 Task: Create an elegant business letterhead in modern geometric style.
Action: Mouse pressed left at (390, 81)
Screenshot: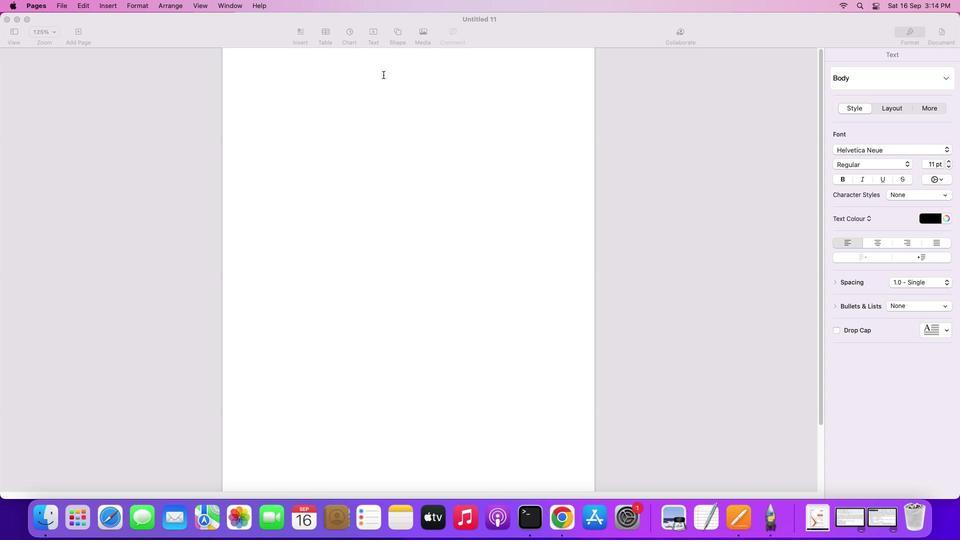 
Action: Mouse moved to (402, 40)
Screenshot: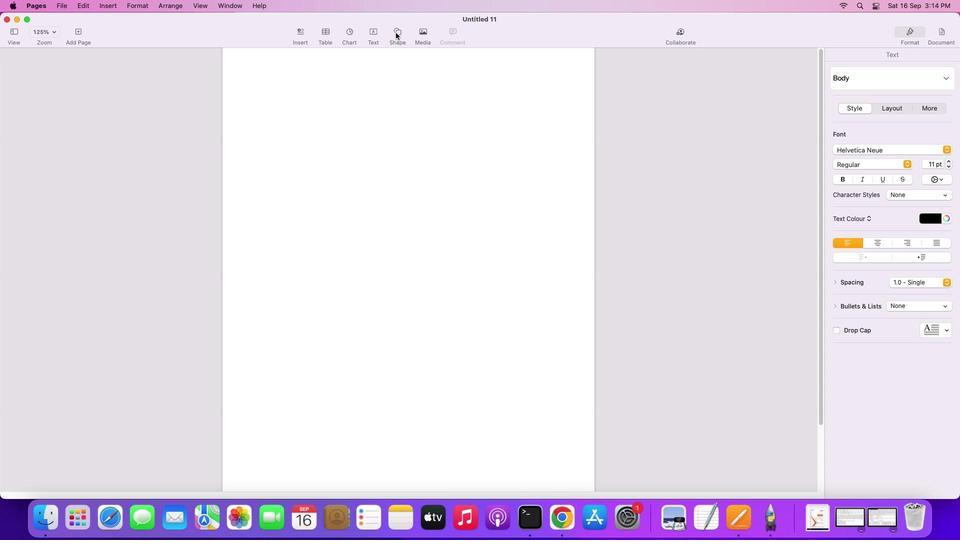 
Action: Mouse pressed left at (402, 40)
Screenshot: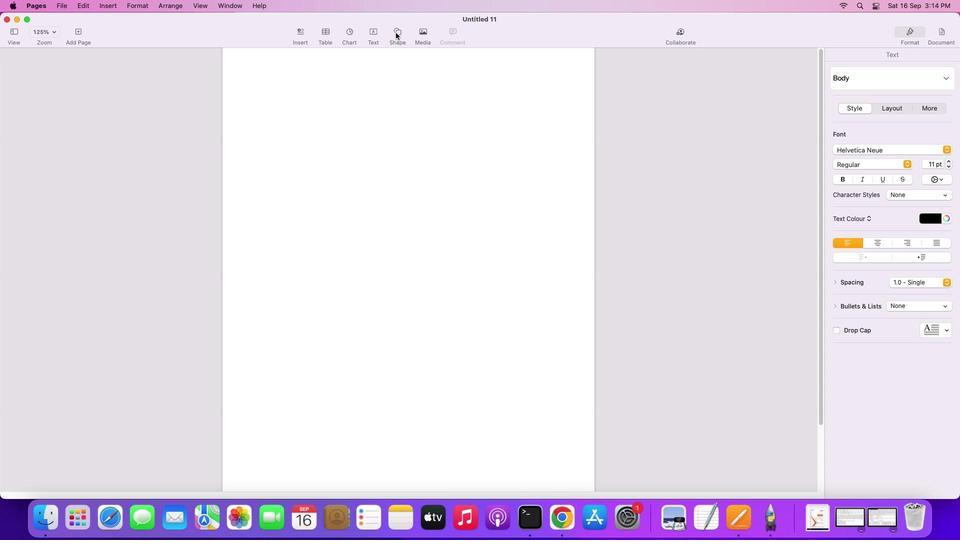 
Action: Mouse moved to (397, 115)
Screenshot: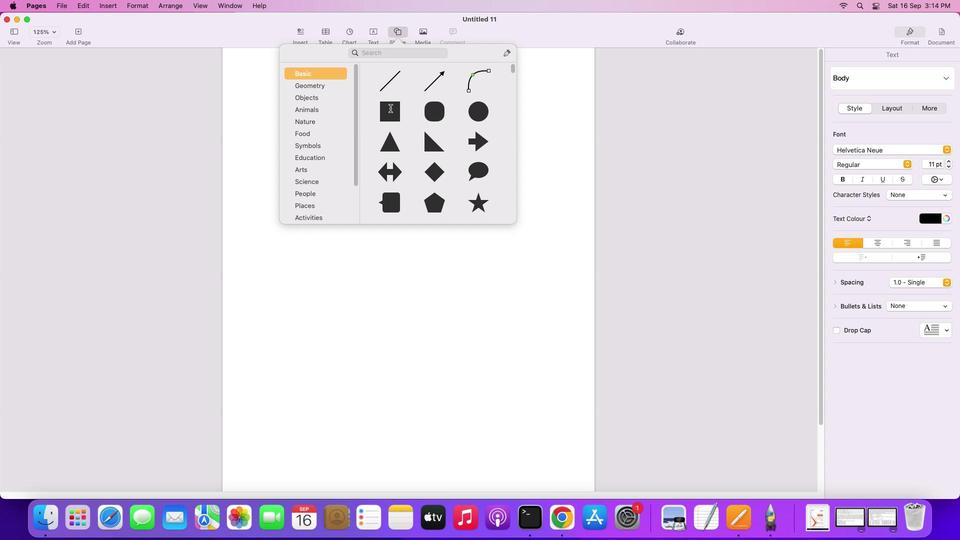 
Action: Mouse pressed left at (397, 115)
Screenshot: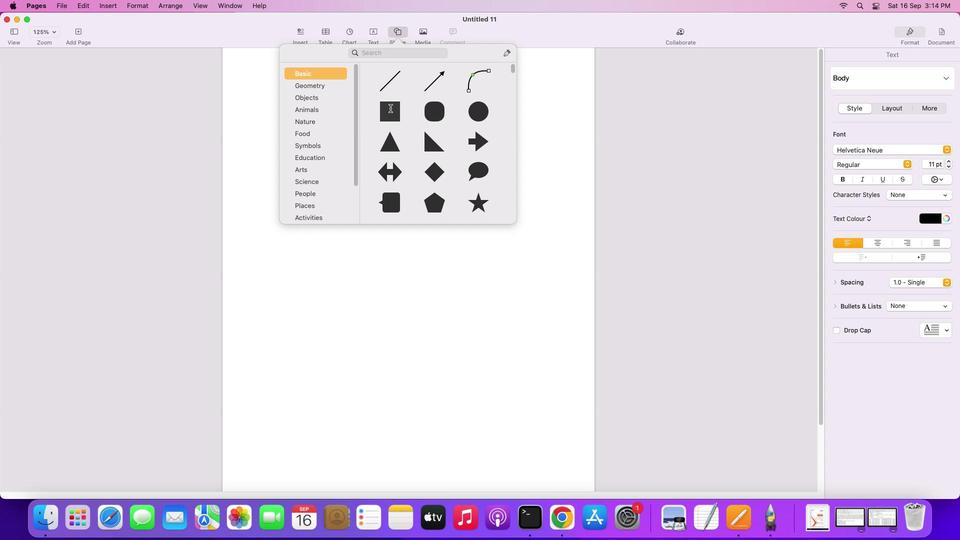 
Action: Mouse moved to (409, 132)
Screenshot: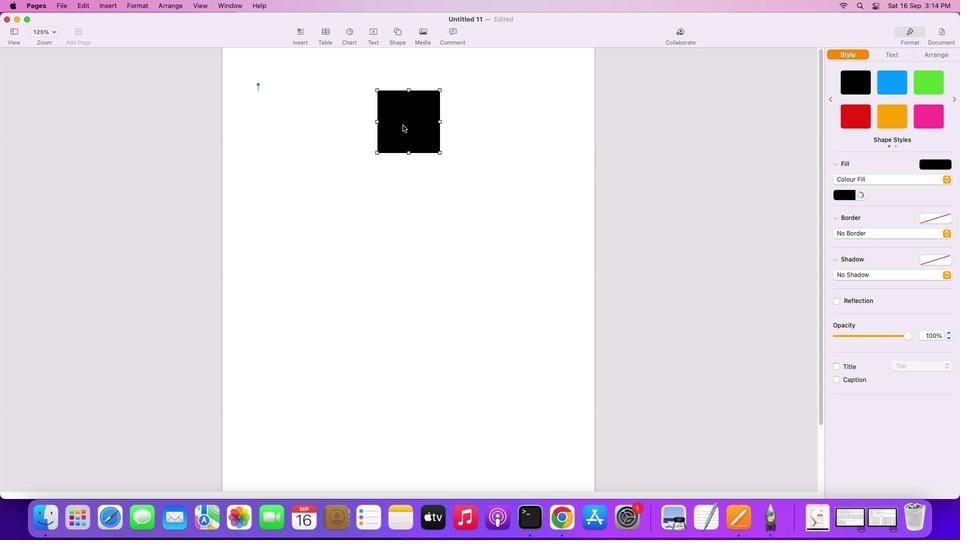 
Action: Mouse pressed left at (409, 132)
Screenshot: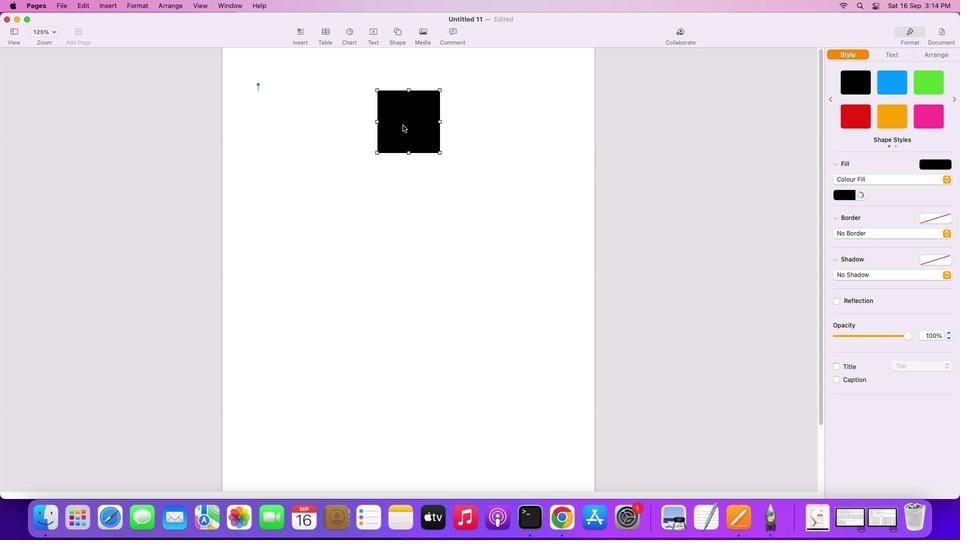 
Action: Mouse moved to (291, 86)
Screenshot: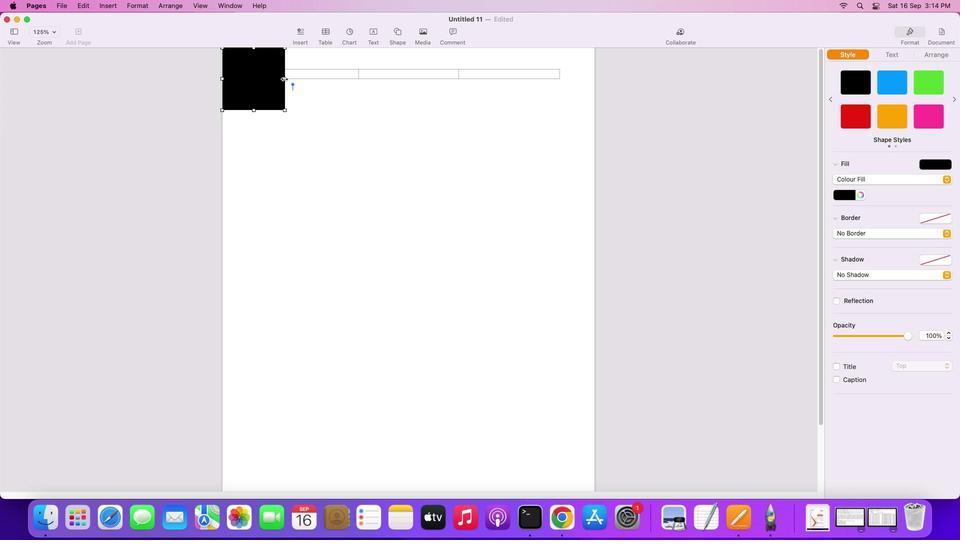 
Action: Mouse pressed left at (291, 86)
Screenshot: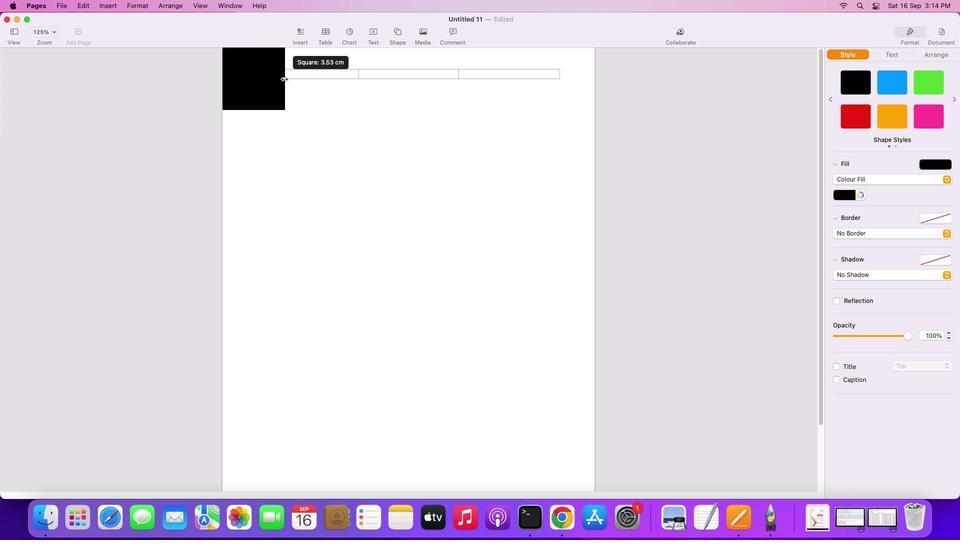 
Action: Mouse moved to (416, 115)
Screenshot: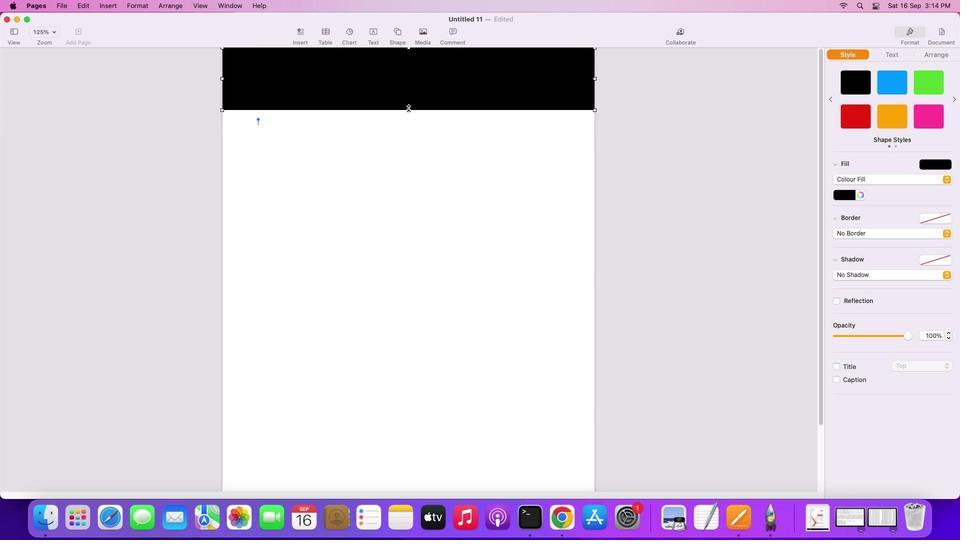 
Action: Mouse pressed left at (416, 115)
Screenshot: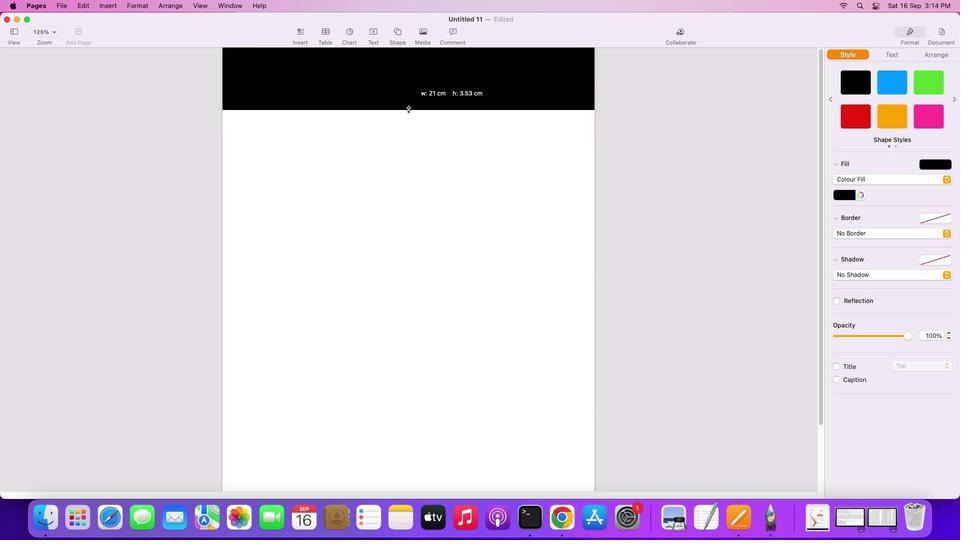 
Action: Mouse moved to (416, 191)
Screenshot: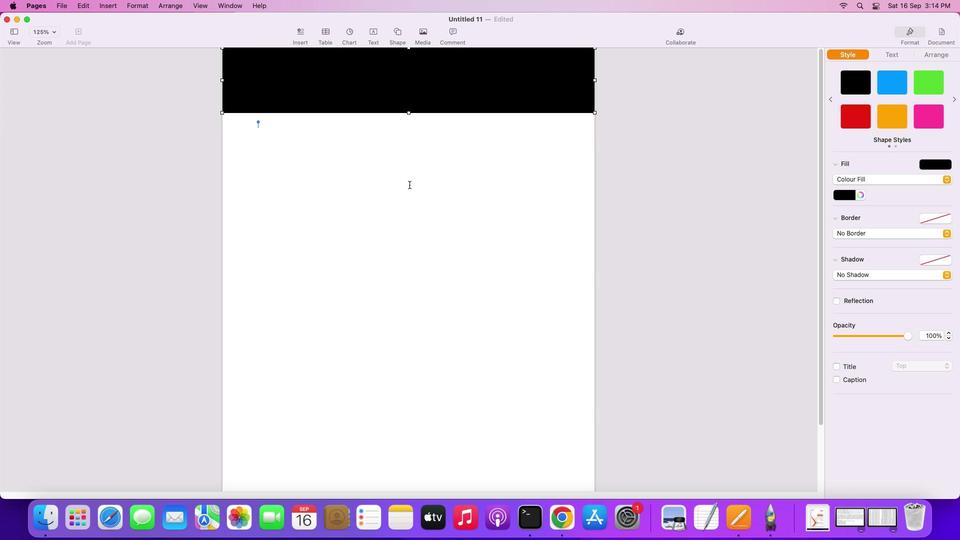 
Action: Mouse pressed left at (416, 191)
Screenshot: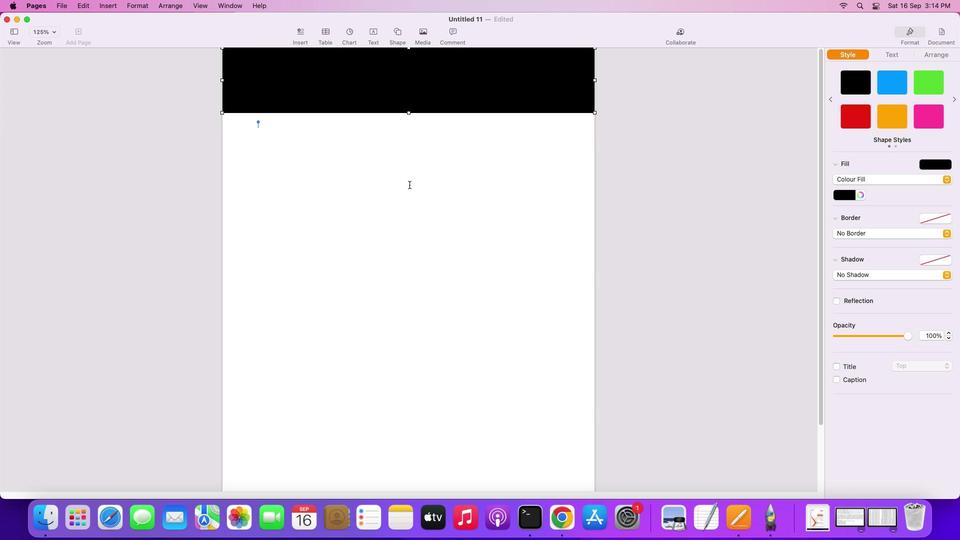 
Action: Mouse moved to (431, 90)
Screenshot: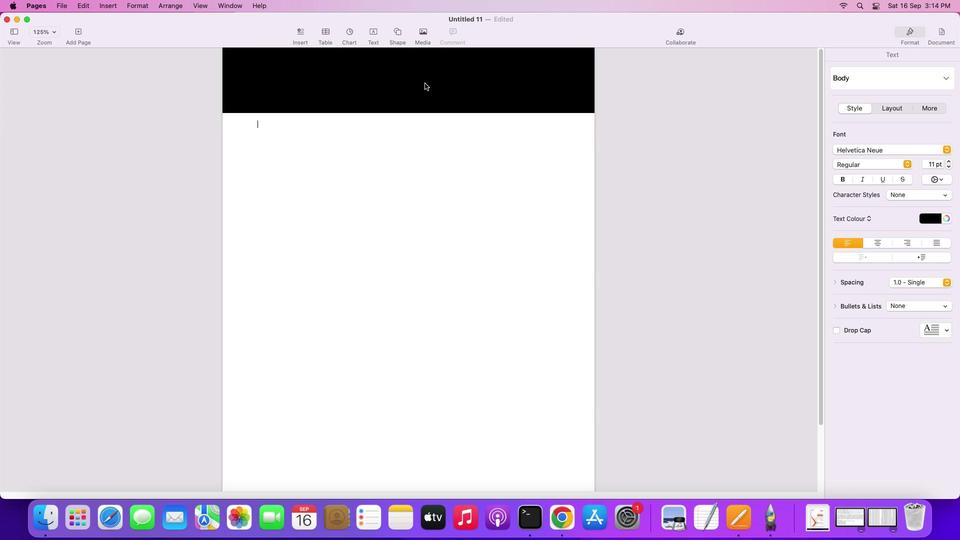 
Action: Mouse pressed left at (431, 90)
Screenshot: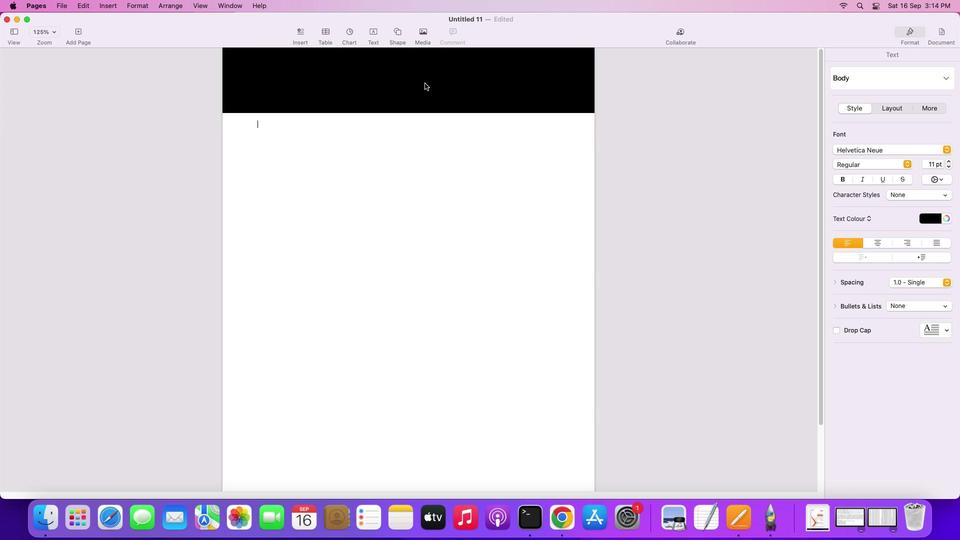 
Action: Key pressed Key.alt
Screenshot: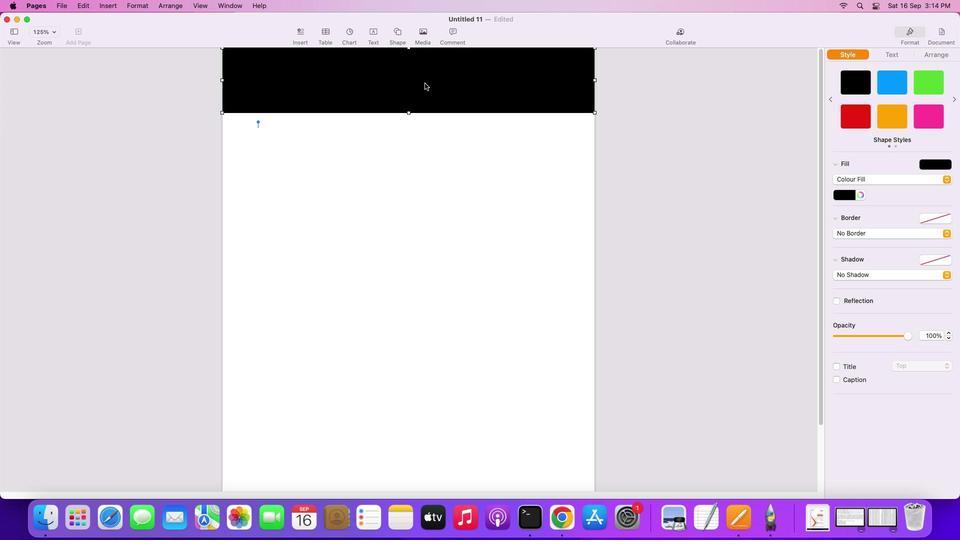 
Action: Mouse pressed left at (431, 90)
Screenshot: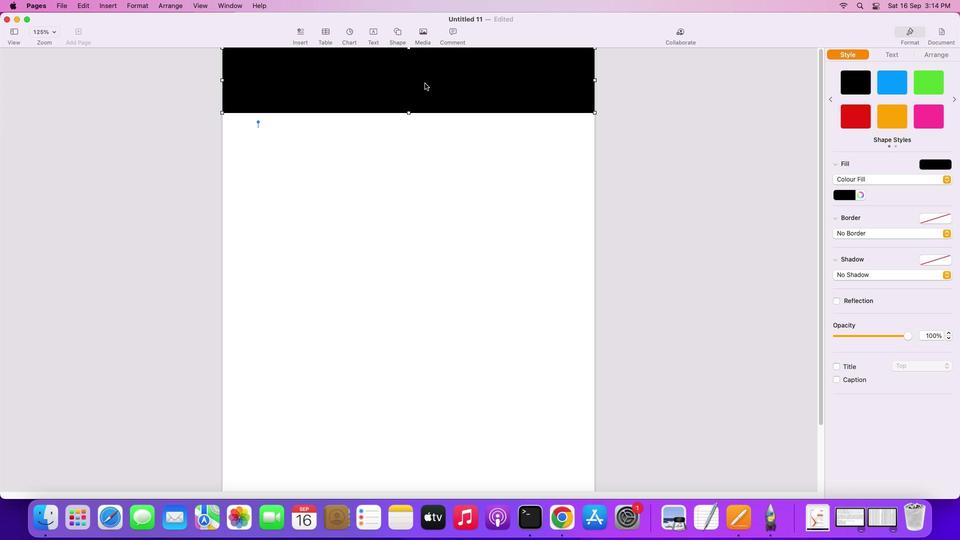 
Action: Mouse moved to (430, 418)
Screenshot: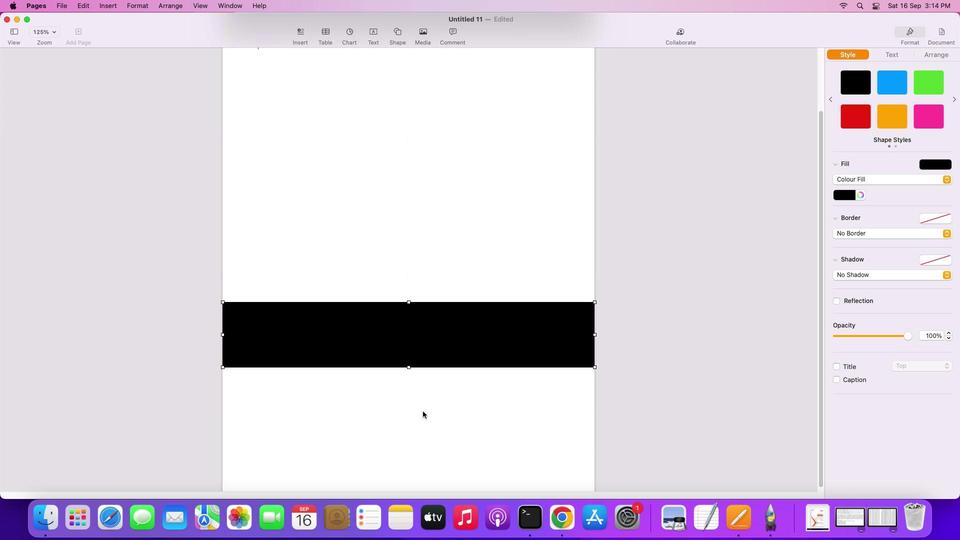 
Action: Mouse scrolled (430, 418) with delta (7, 6)
Screenshot: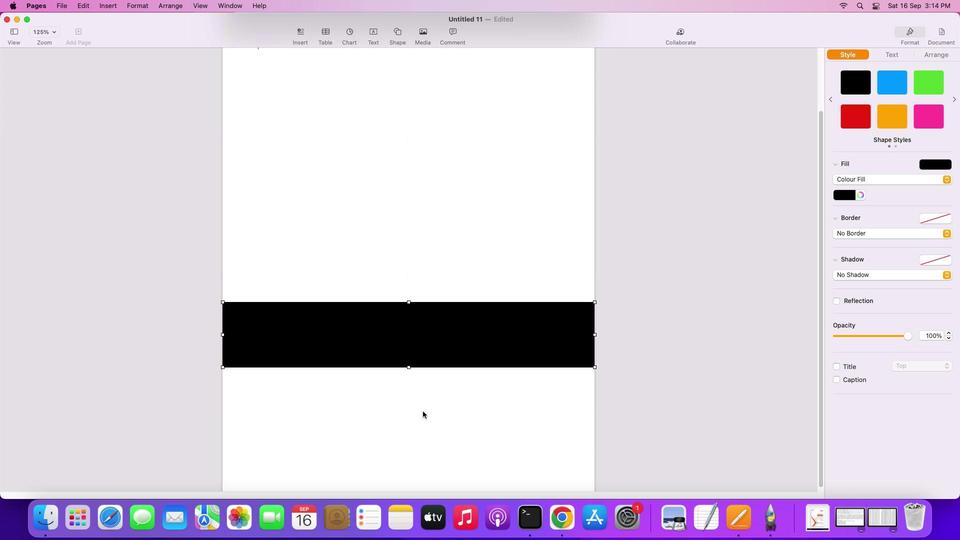 
Action: Mouse moved to (430, 418)
Screenshot: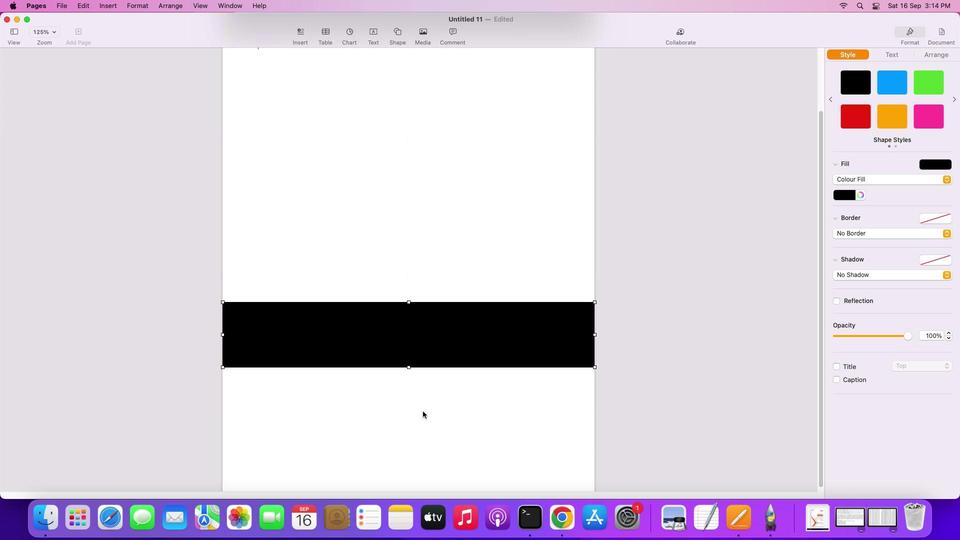 
Action: Mouse scrolled (430, 418) with delta (7, 6)
Screenshot: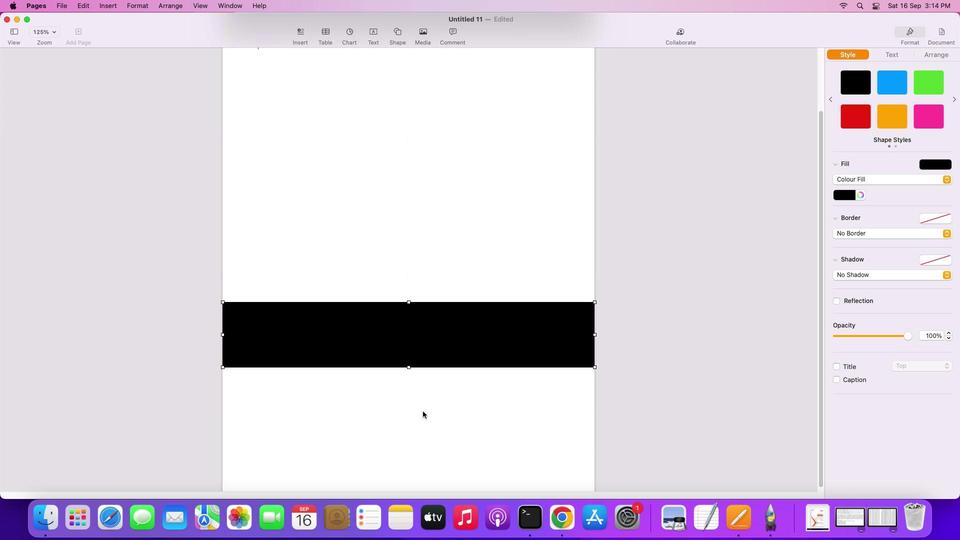 
Action: Mouse scrolled (430, 418) with delta (7, 5)
Screenshot: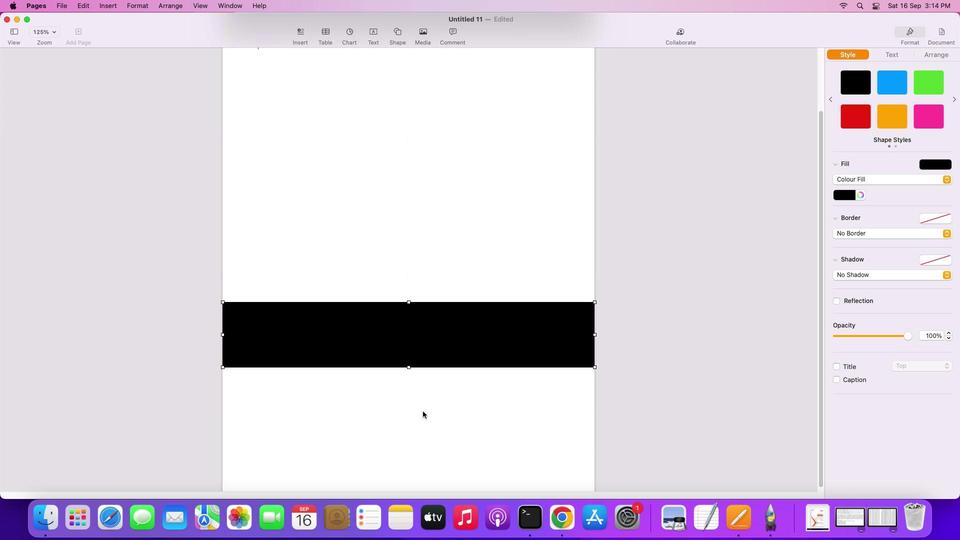 
Action: Mouse scrolled (430, 418) with delta (7, 4)
Screenshot: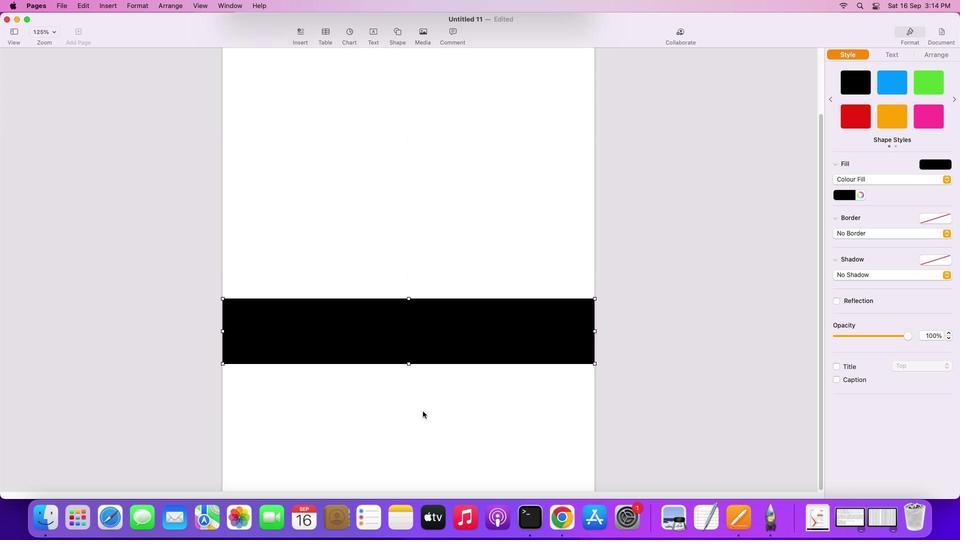 
Action: Mouse scrolled (430, 418) with delta (7, 4)
Screenshot: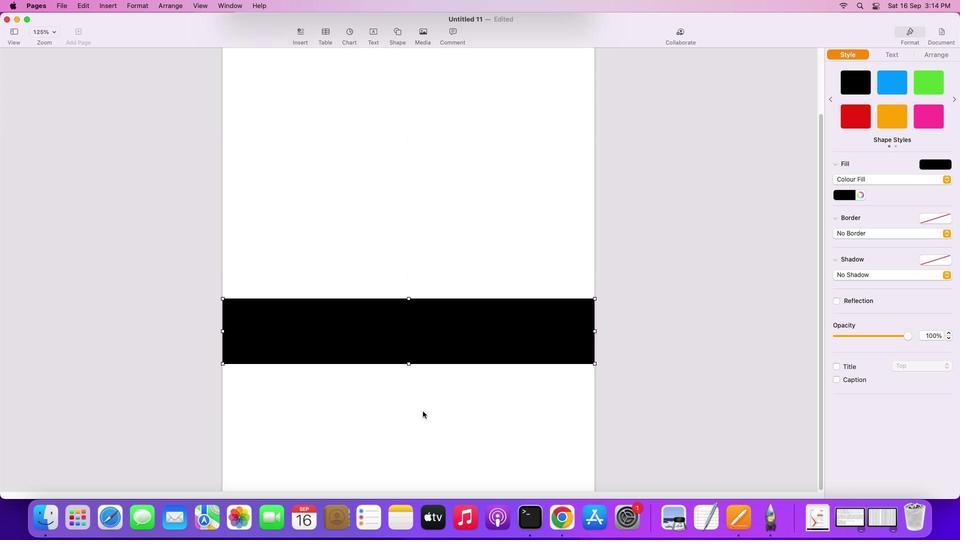 
Action: Mouse scrolled (430, 418) with delta (7, 3)
Screenshot: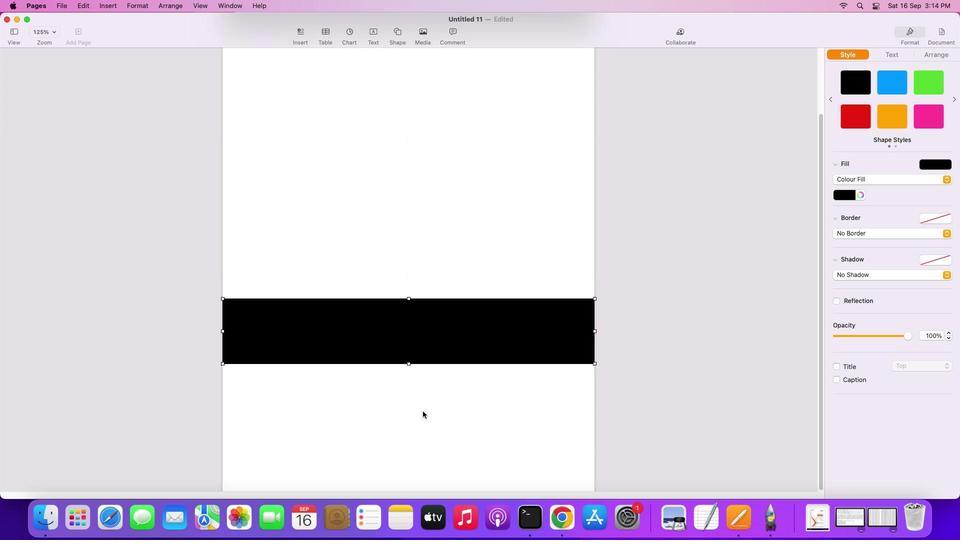 
Action: Mouse scrolled (430, 418) with delta (7, 3)
Screenshot: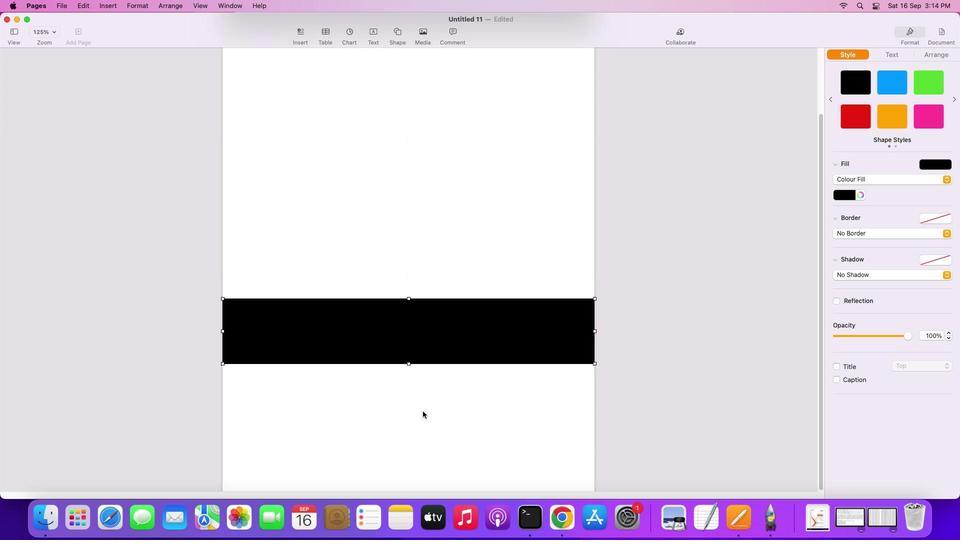 
Action: Mouse moved to (430, 418)
Screenshot: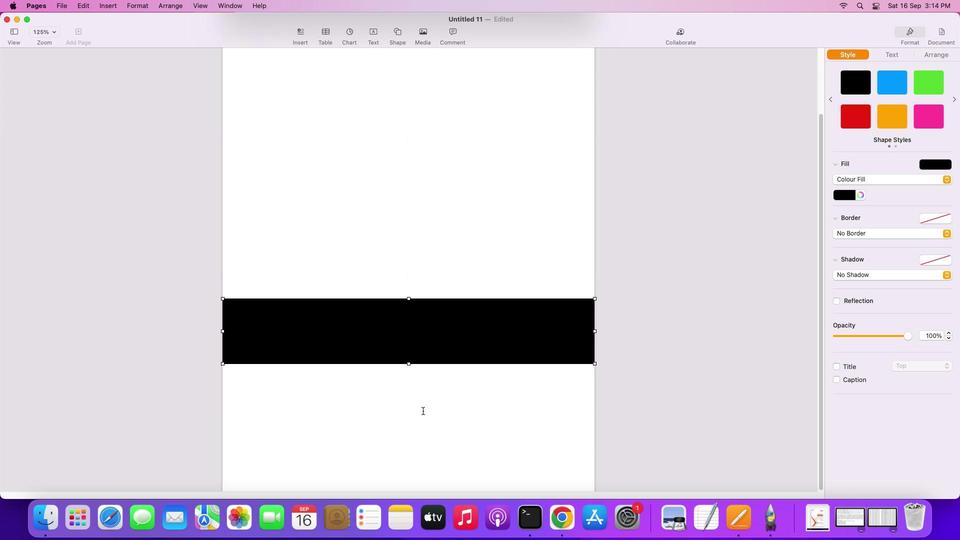 
Action: Mouse scrolled (430, 418) with delta (7, 6)
Screenshot: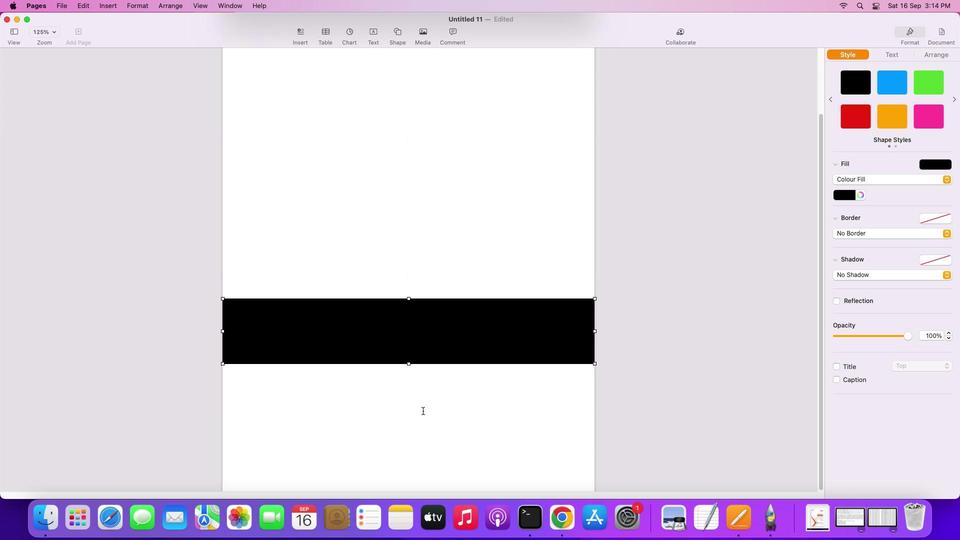 
Action: Mouse scrolled (430, 418) with delta (7, 6)
Screenshot: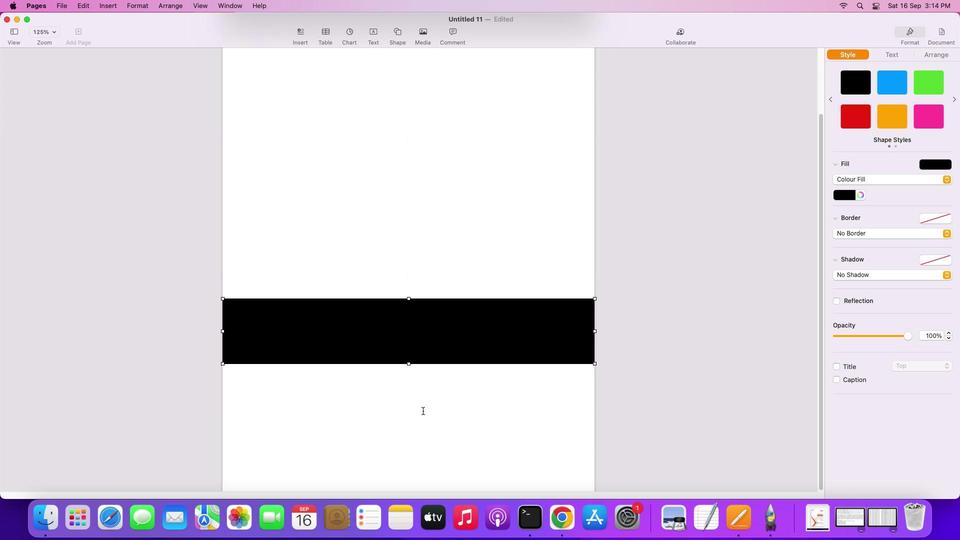 
Action: Mouse scrolled (430, 418) with delta (7, 5)
Screenshot: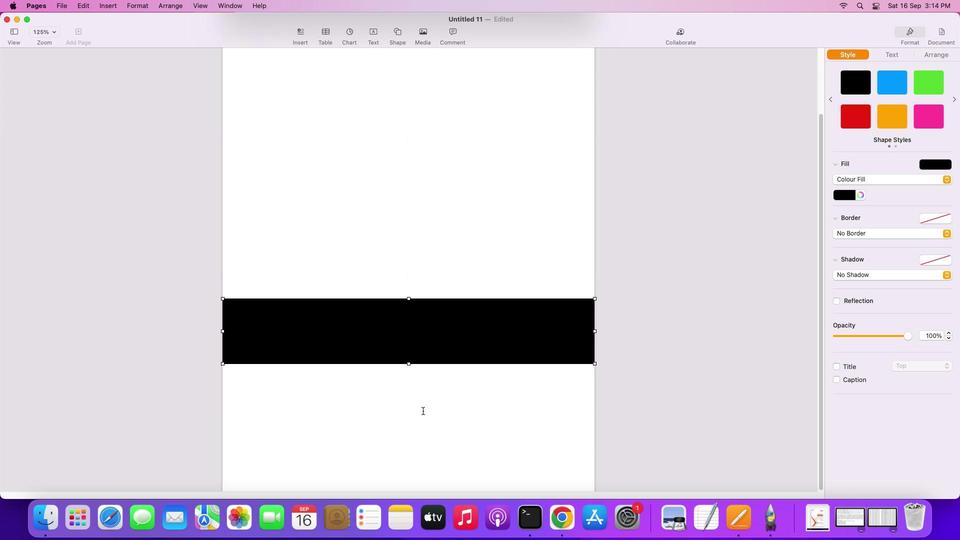 
Action: Mouse scrolled (430, 418) with delta (7, 4)
Screenshot: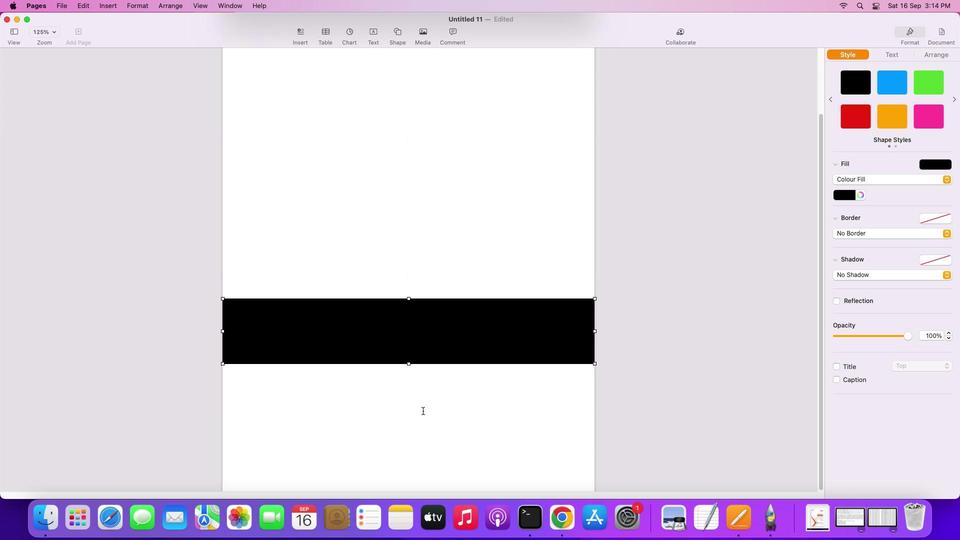 
Action: Mouse scrolled (430, 418) with delta (7, 4)
Screenshot: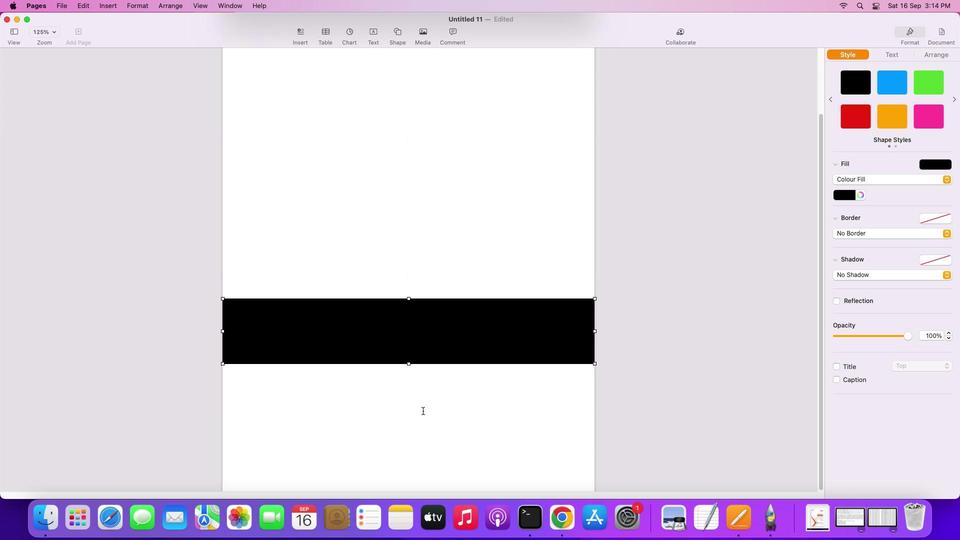 
Action: Mouse moved to (441, 345)
Screenshot: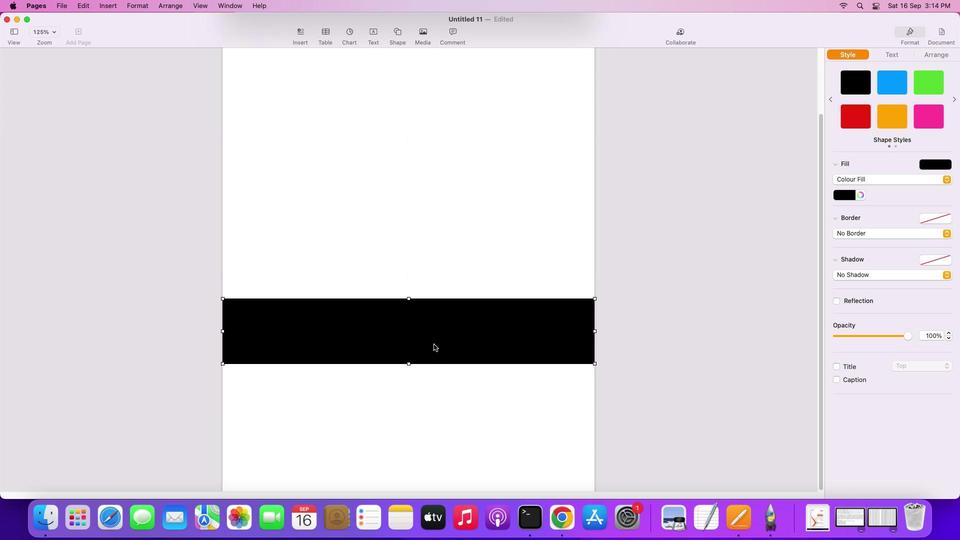 
Action: Mouse pressed left at (441, 345)
Screenshot: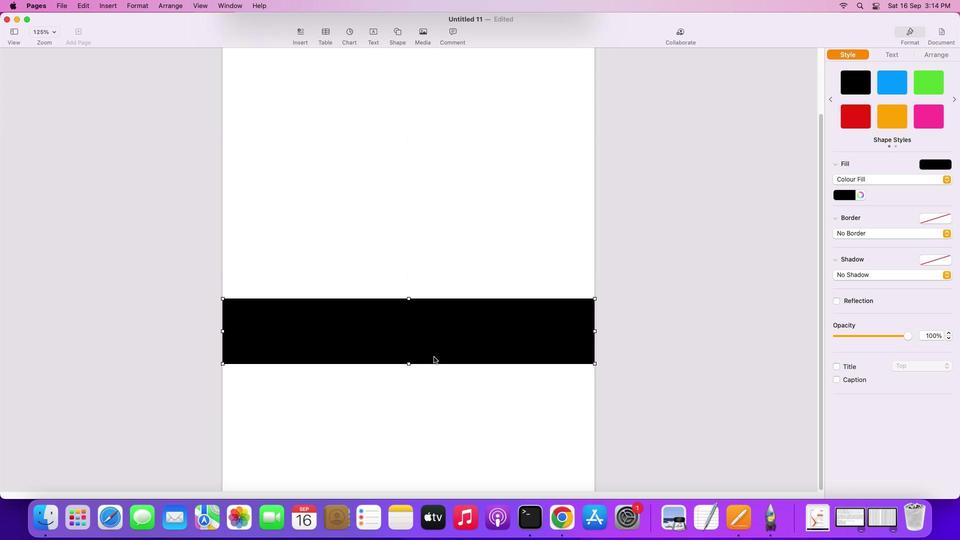 
Action: Mouse moved to (446, 364)
Screenshot: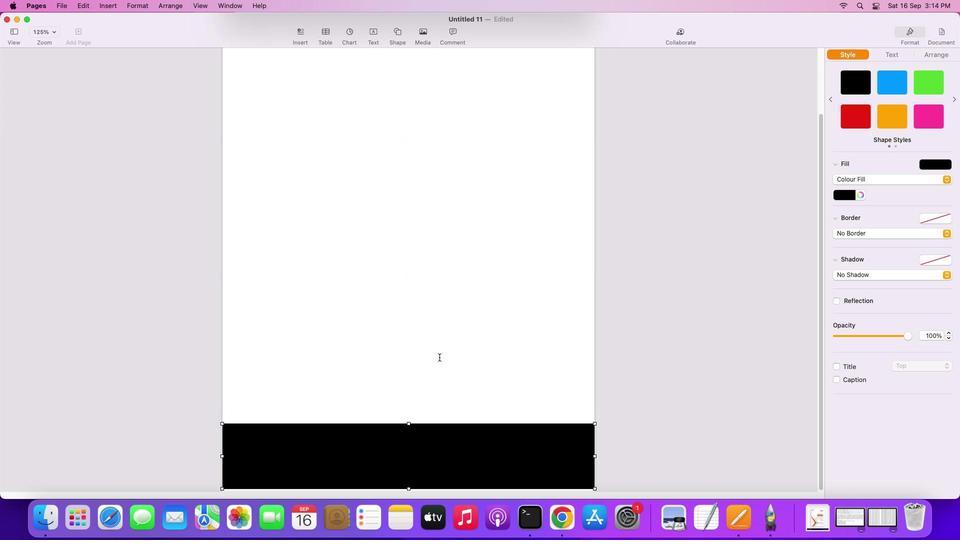 
Action: Mouse pressed left at (446, 364)
Screenshot: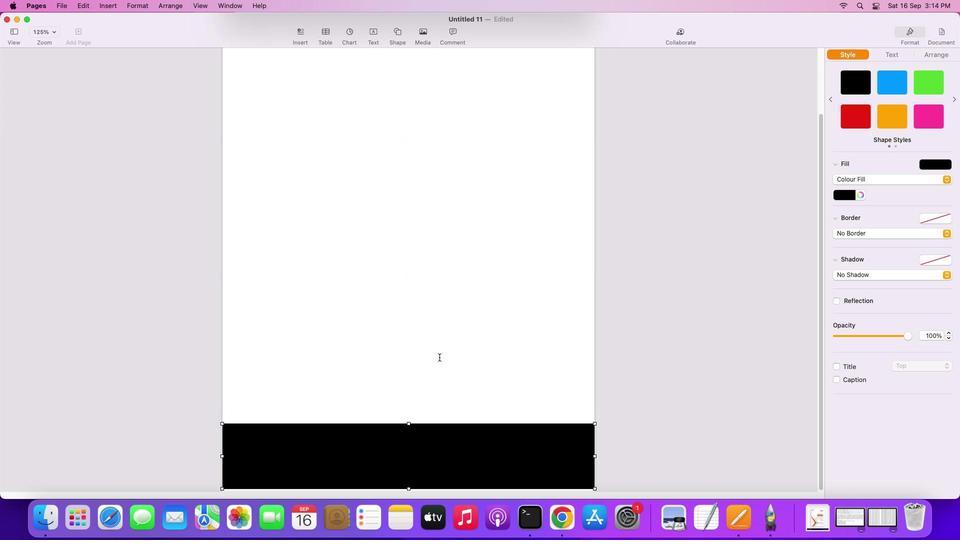 
Action: Mouse scrolled (446, 364) with delta (7, 6)
Screenshot: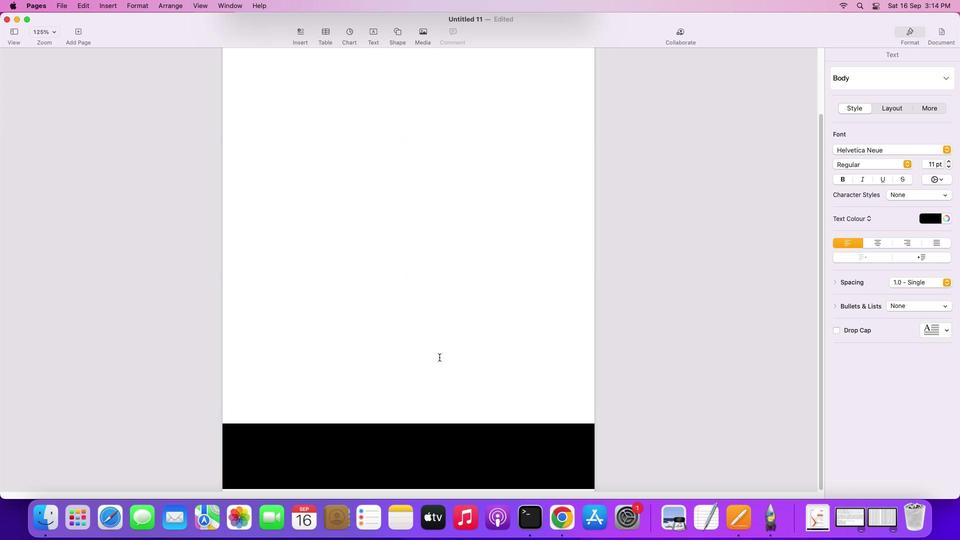 
Action: Mouse scrolled (446, 364) with delta (7, 6)
Screenshot: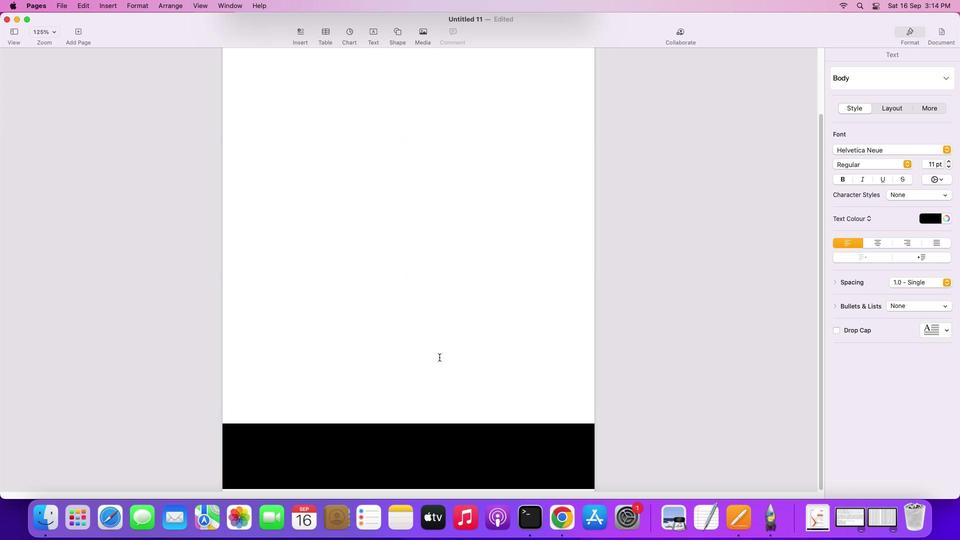 
Action: Mouse scrolled (446, 364) with delta (7, 6)
Screenshot: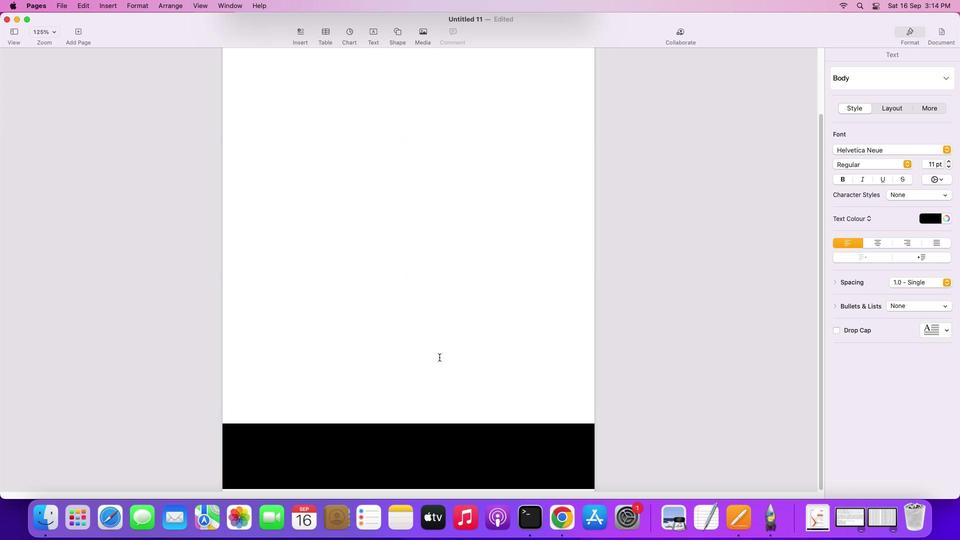 
Action: Mouse scrolled (446, 364) with delta (7, 5)
Screenshot: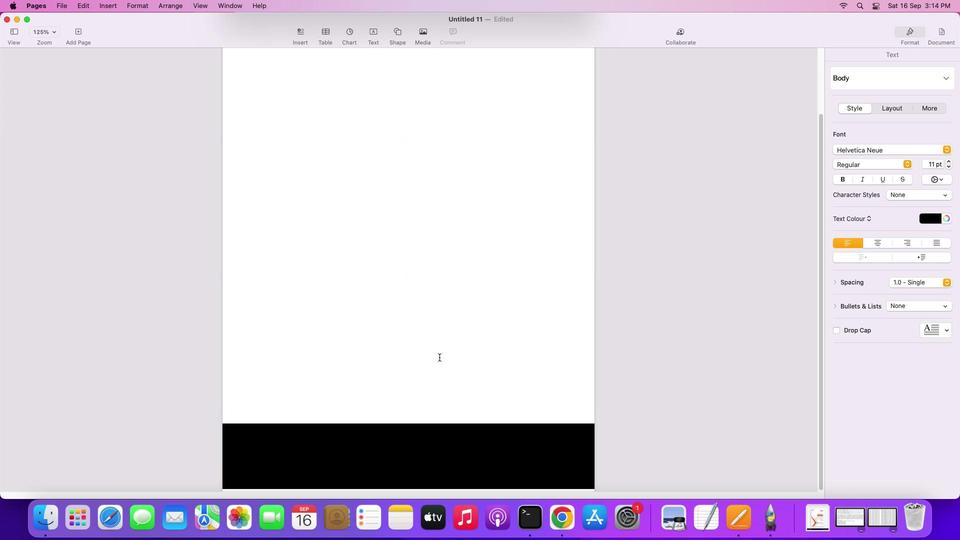 
Action: Mouse moved to (434, 347)
Screenshot: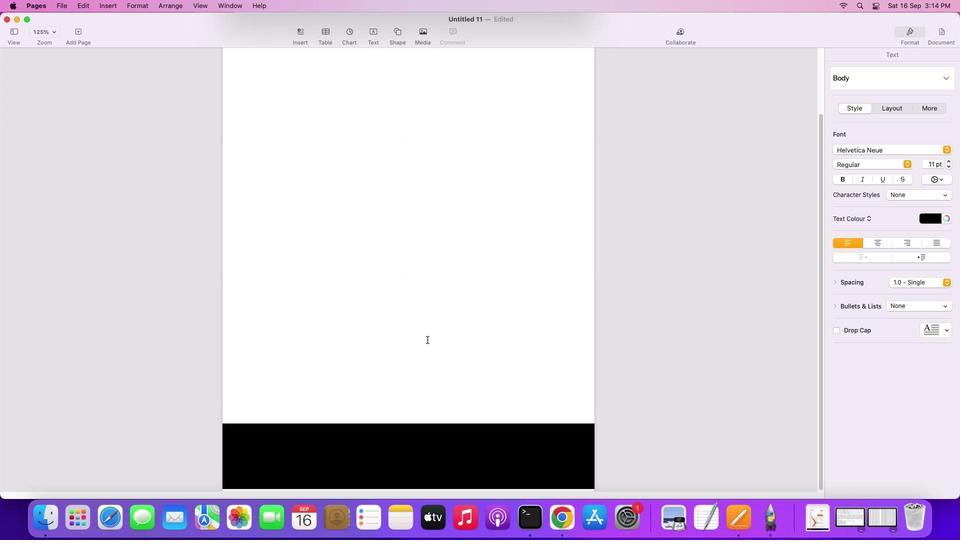 
Action: Mouse scrolled (434, 347) with delta (7, 7)
Screenshot: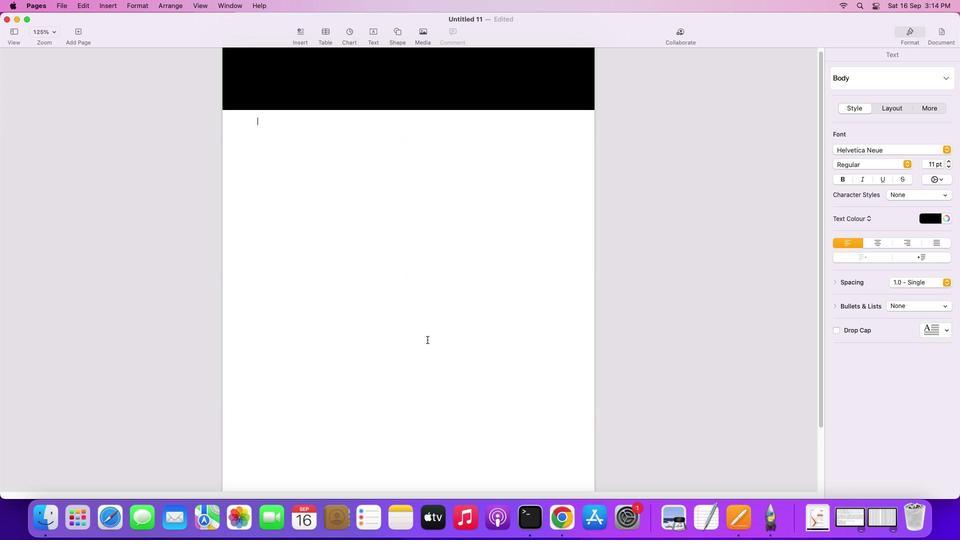
Action: Mouse scrolled (434, 347) with delta (7, 7)
Screenshot: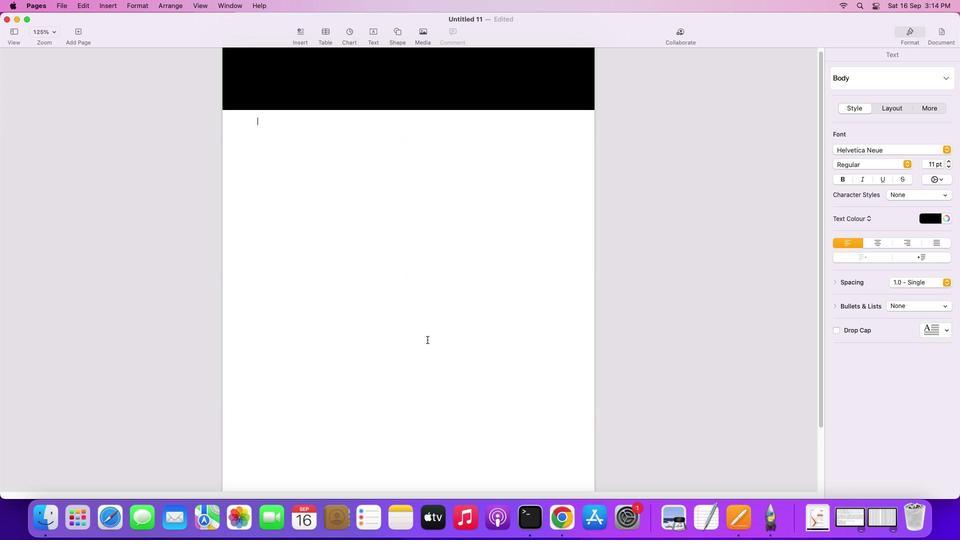 
Action: Mouse scrolled (434, 347) with delta (7, 9)
Screenshot: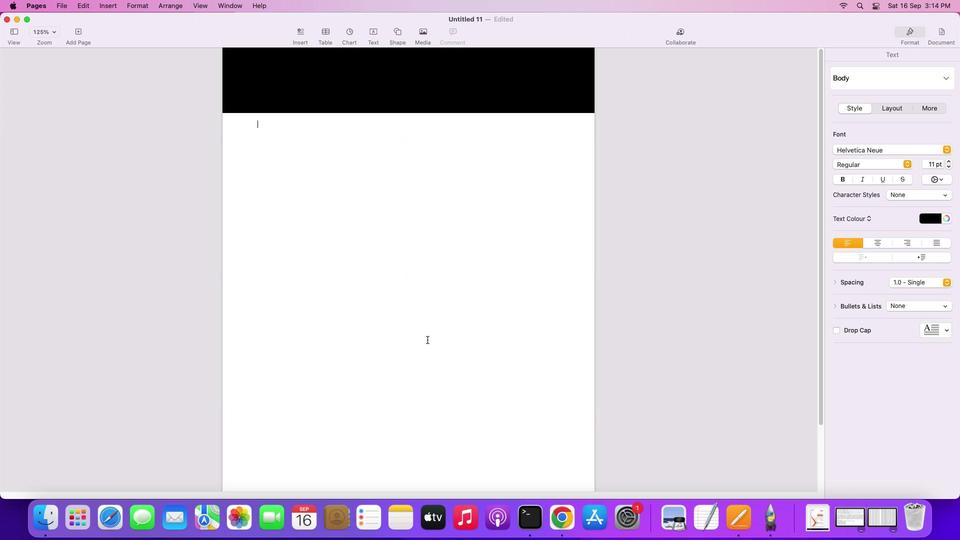 
Action: Mouse scrolled (434, 347) with delta (7, 9)
Screenshot: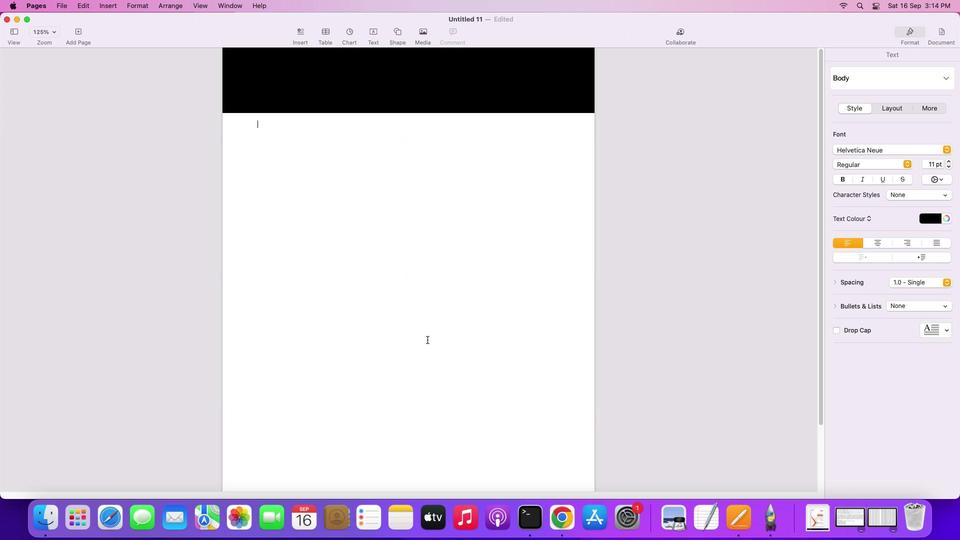 
Action: Mouse scrolled (434, 347) with delta (7, 10)
Screenshot: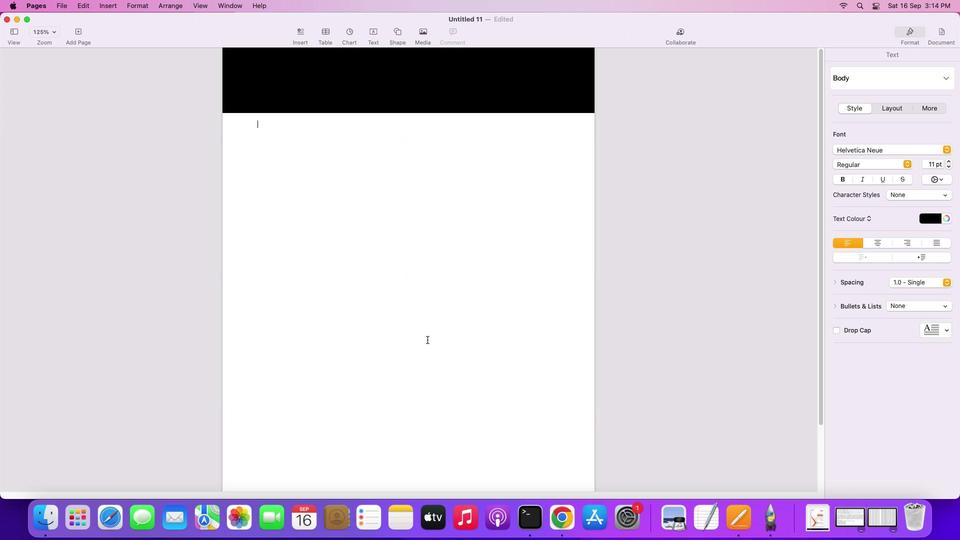 
Action: Mouse scrolled (434, 347) with delta (7, 10)
Screenshot: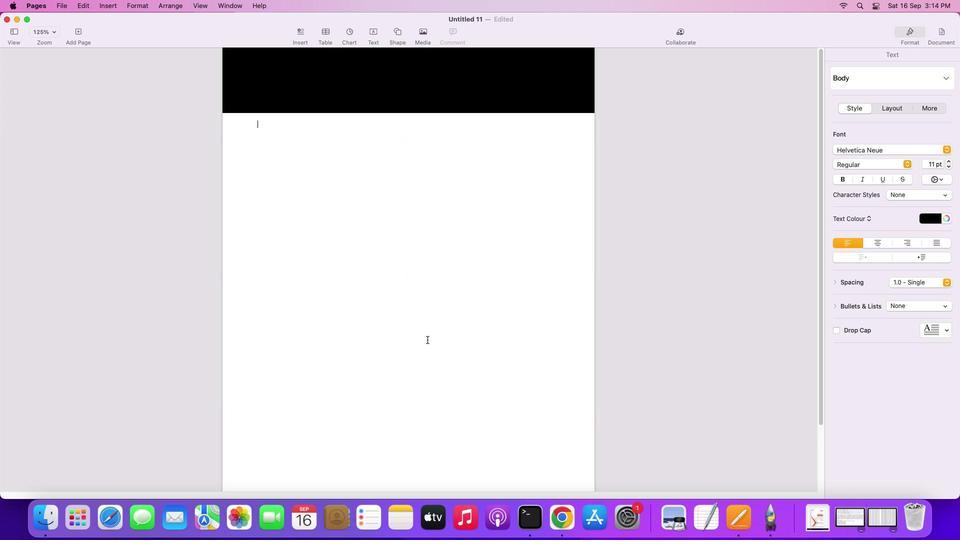 
Action: Mouse moved to (433, 346)
Screenshot: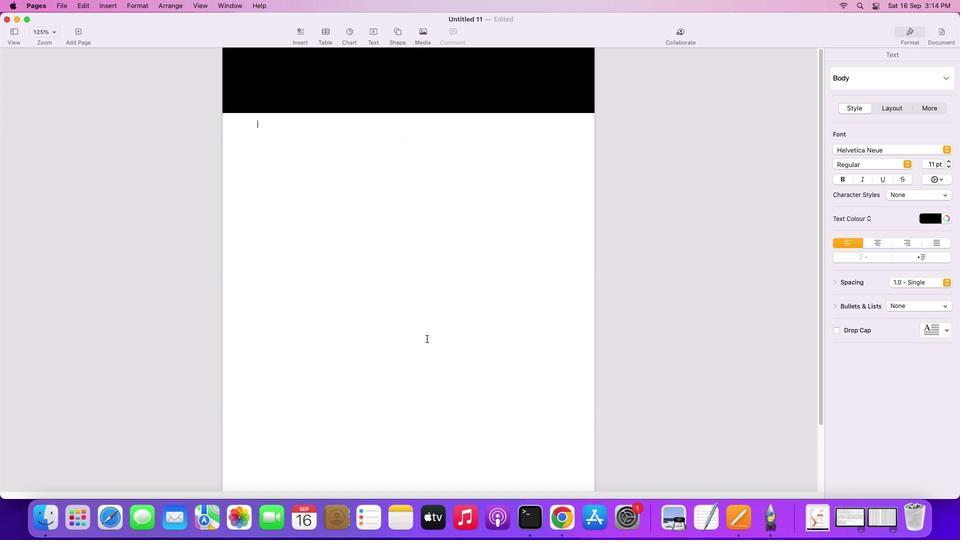
Action: Mouse scrolled (433, 346) with delta (7, 7)
Screenshot: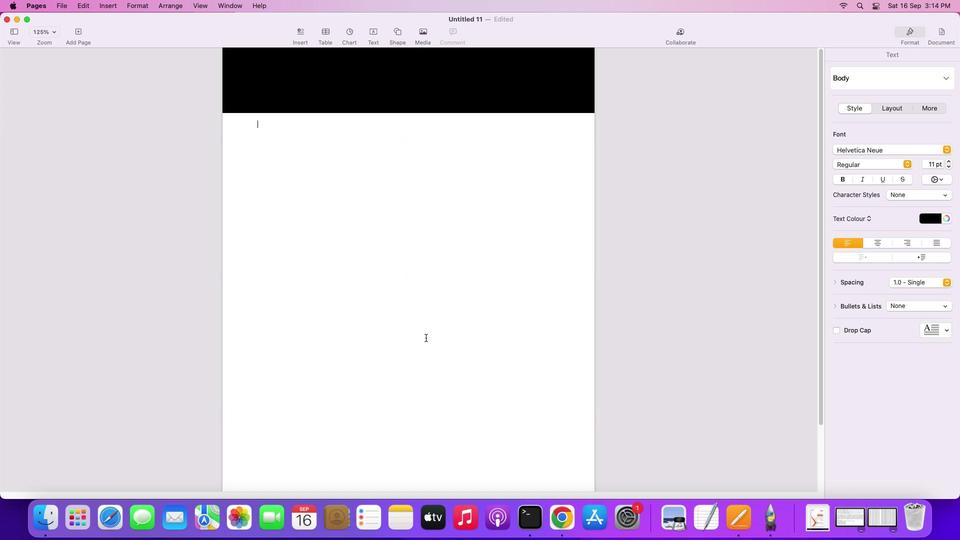 
Action: Mouse scrolled (433, 346) with delta (7, 7)
Screenshot: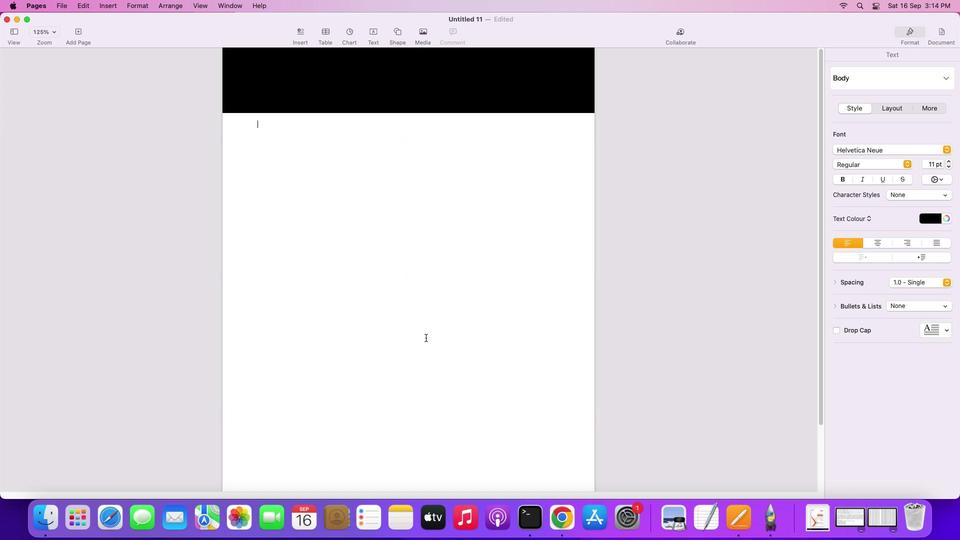 
Action: Mouse scrolled (433, 346) with delta (7, 9)
Screenshot: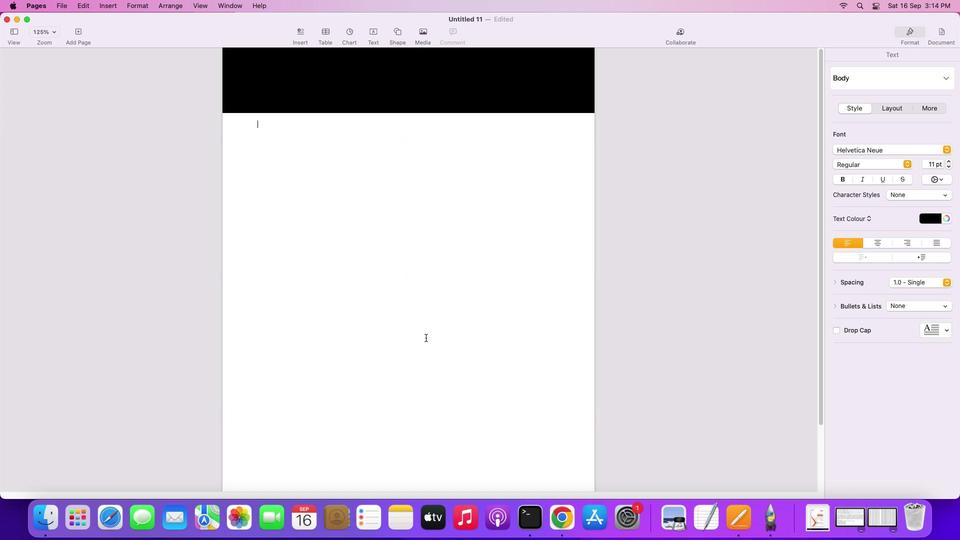 
Action: Mouse moved to (433, 346)
Screenshot: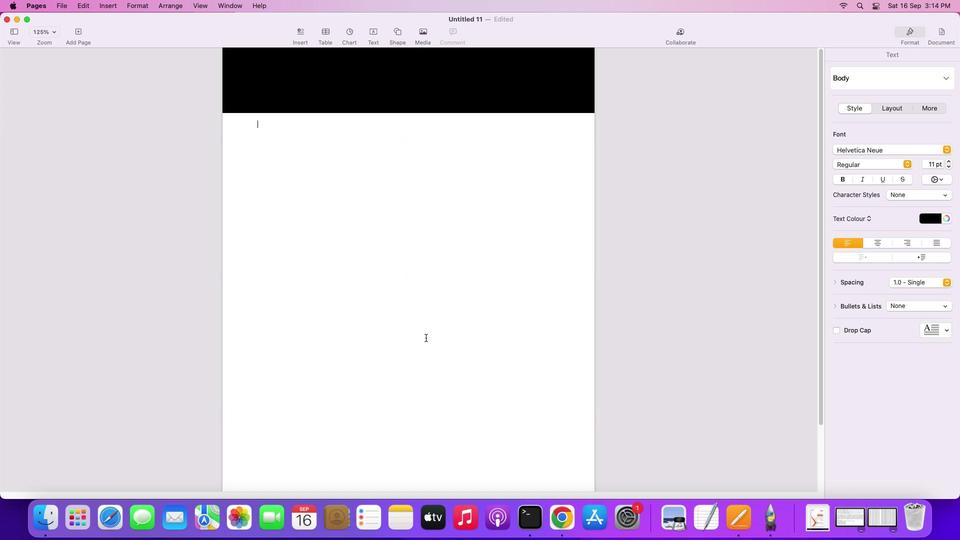 
Action: Mouse scrolled (433, 346) with delta (7, 9)
Screenshot: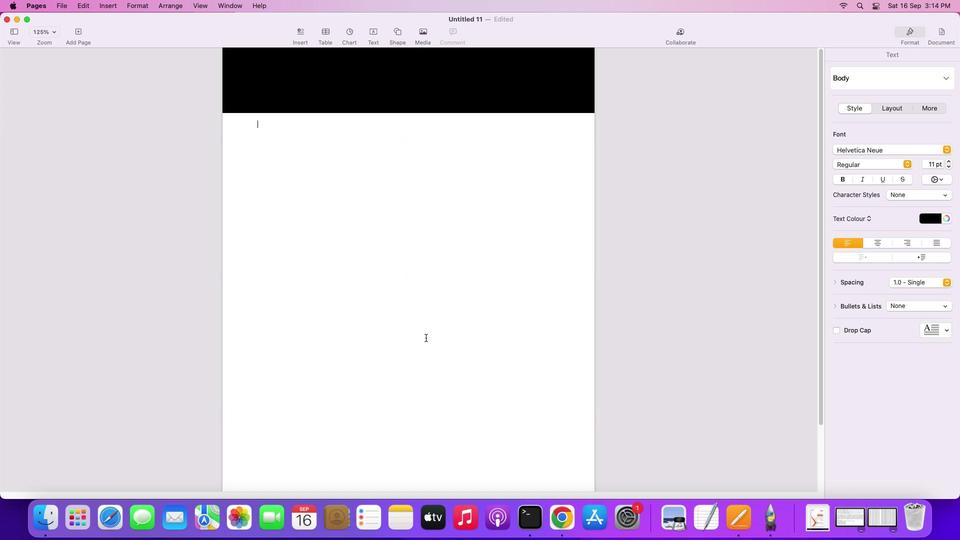 
Action: Mouse moved to (433, 345)
Screenshot: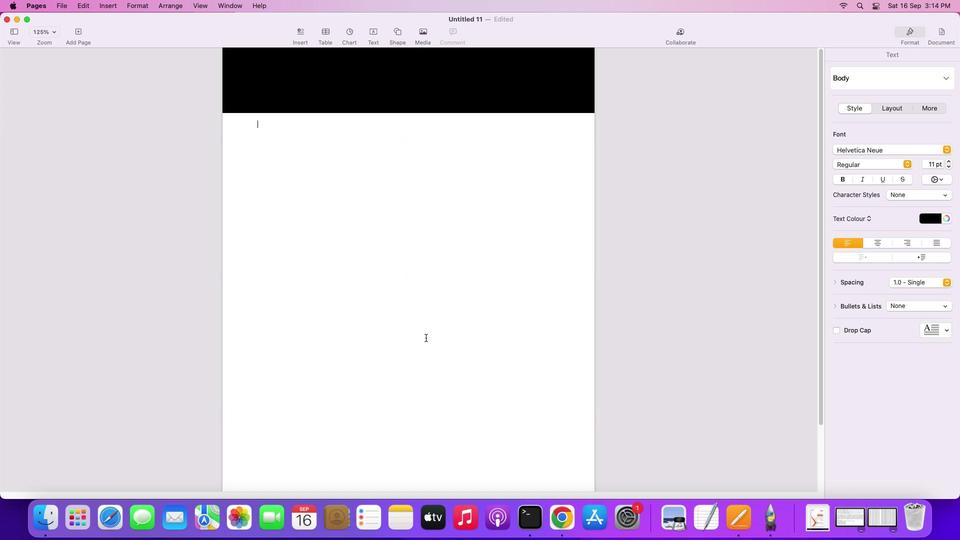 
Action: Mouse scrolled (433, 345) with delta (7, 10)
Screenshot: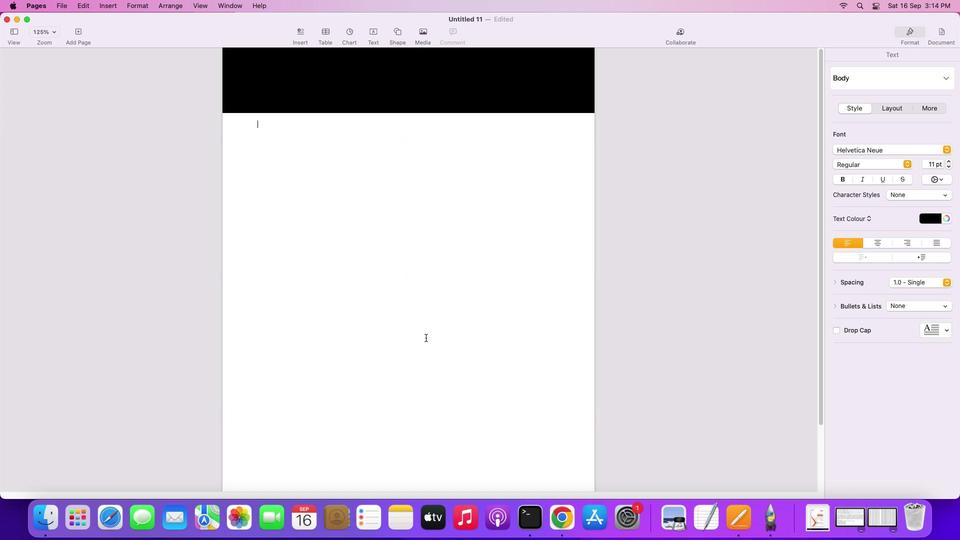 
Action: Mouse moved to (433, 345)
Screenshot: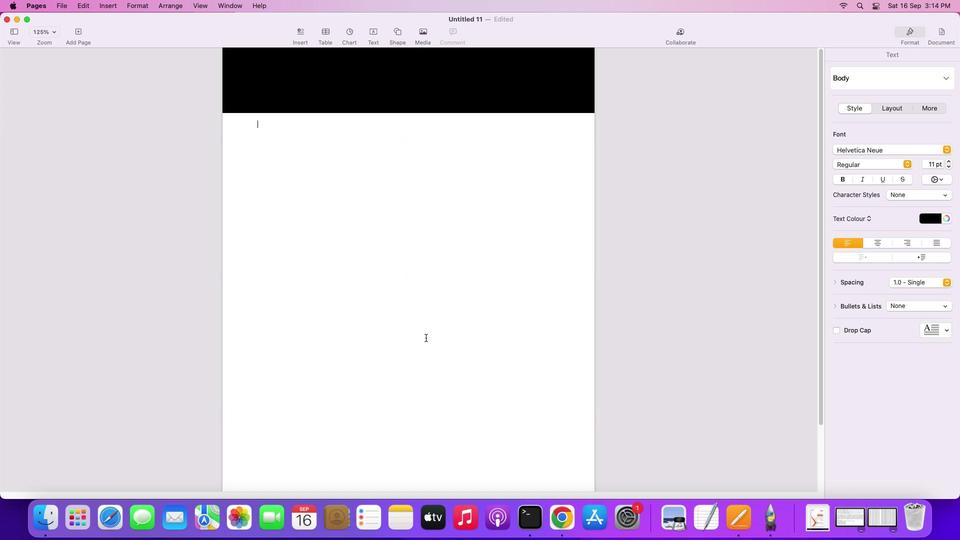 
Action: Mouse scrolled (433, 345) with delta (7, 10)
Screenshot: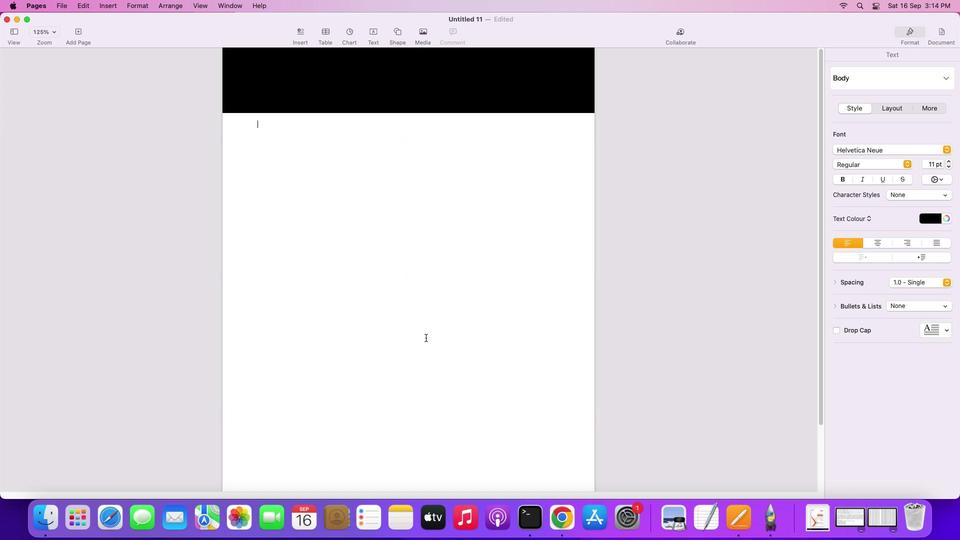 
Action: Mouse moved to (433, 344)
Screenshot: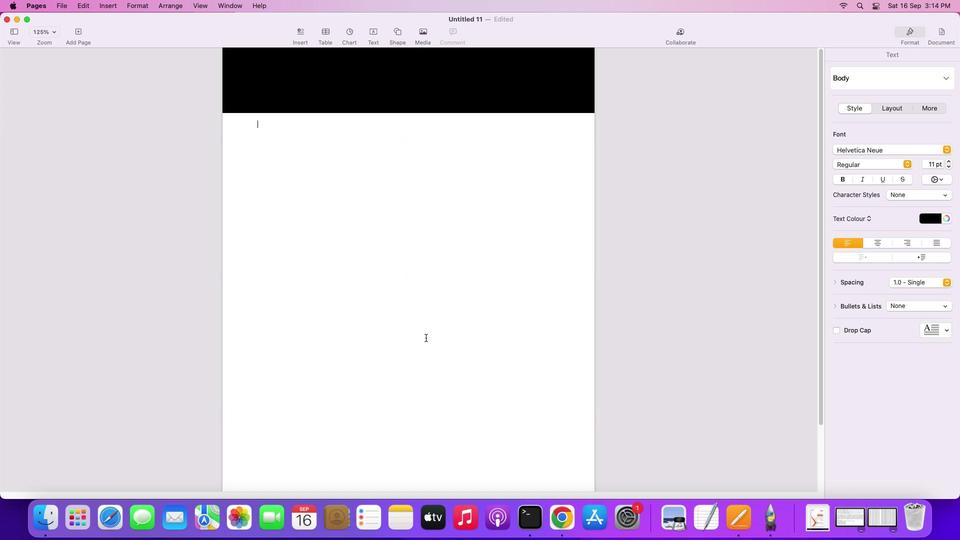 
Action: Mouse scrolled (433, 344) with delta (7, 11)
Screenshot: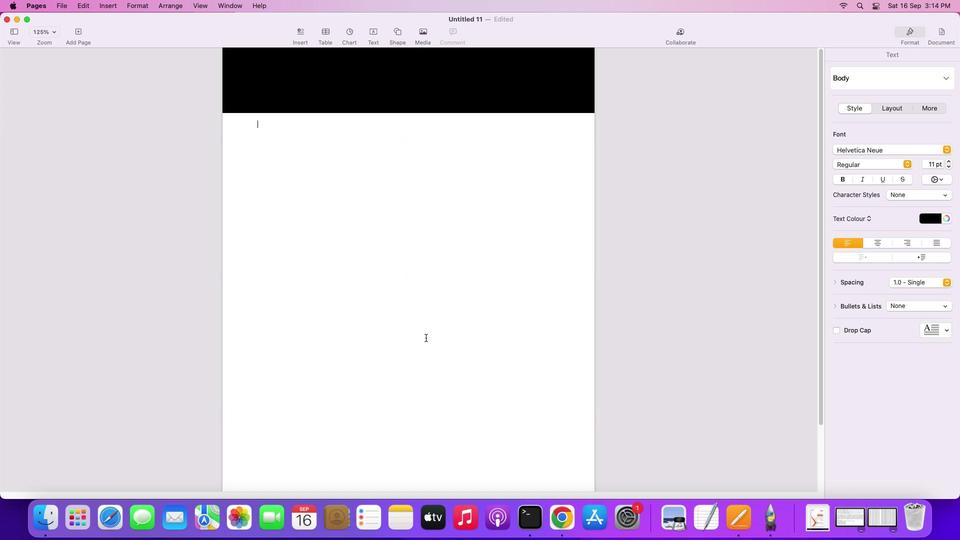 
Action: Mouse moved to (372, 144)
Screenshot: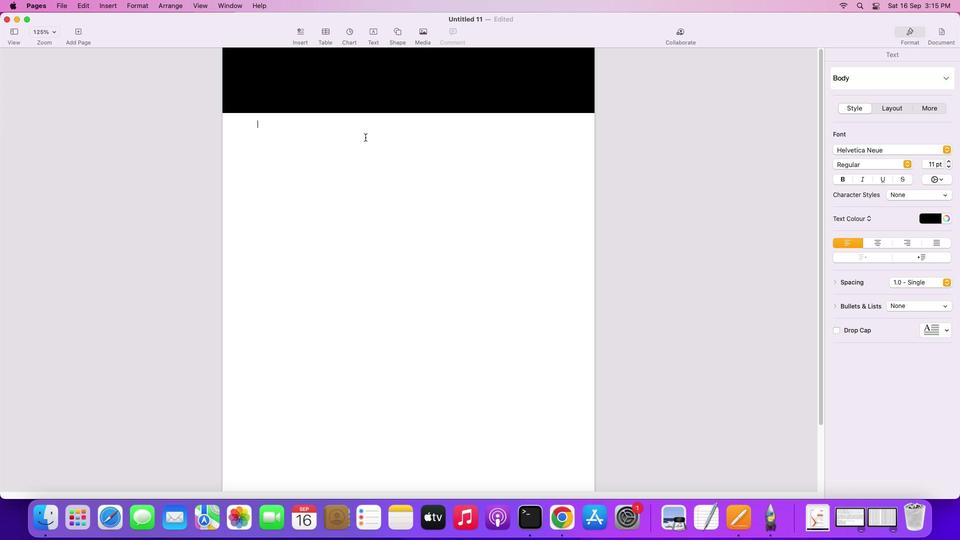 
Action: Mouse pressed left at (372, 144)
Screenshot: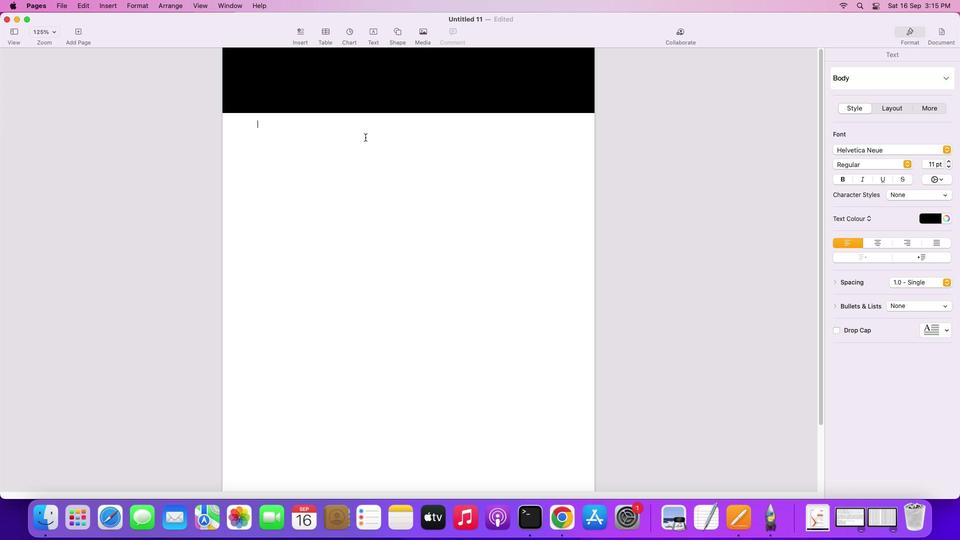 
Action: Mouse moved to (446, 103)
Screenshot: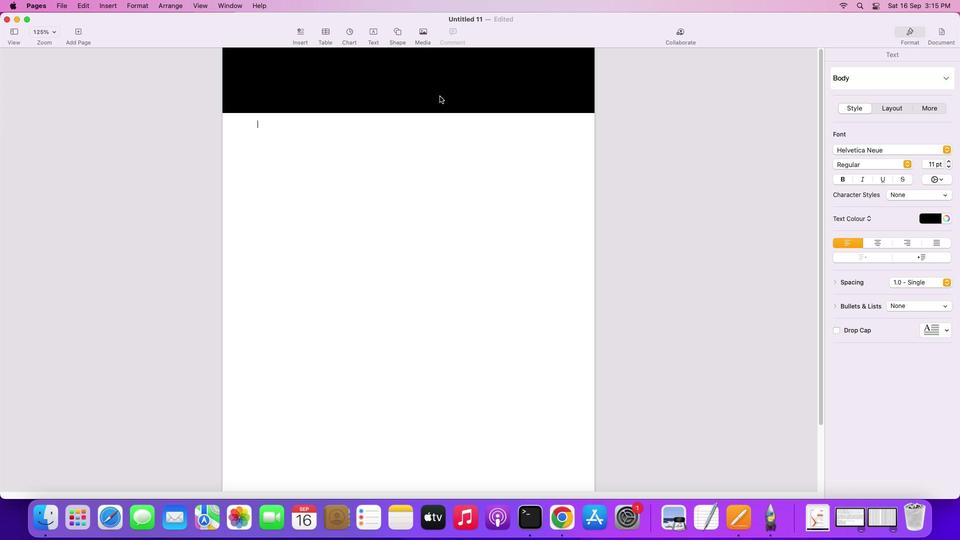 
Action: Mouse pressed left at (446, 103)
Screenshot: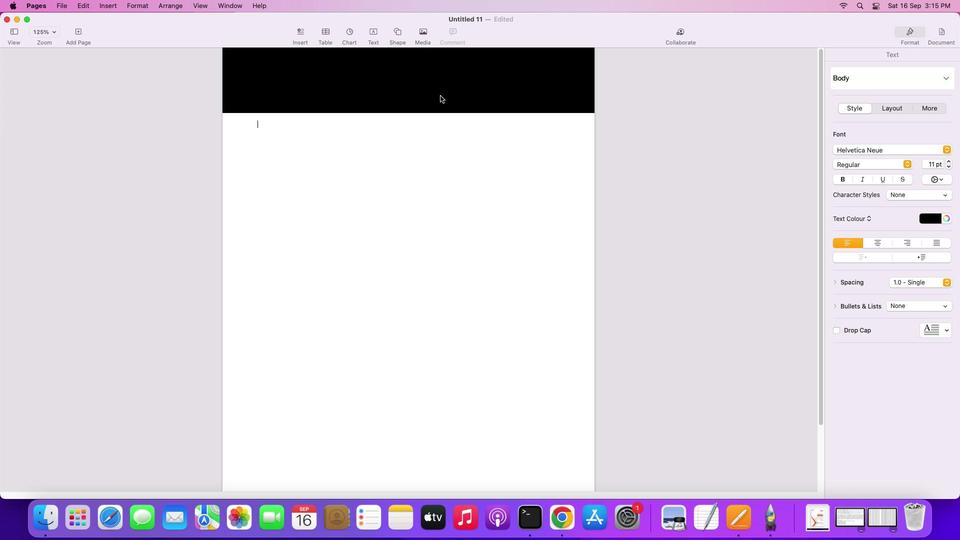 
Action: Mouse moved to (900, 94)
Screenshot: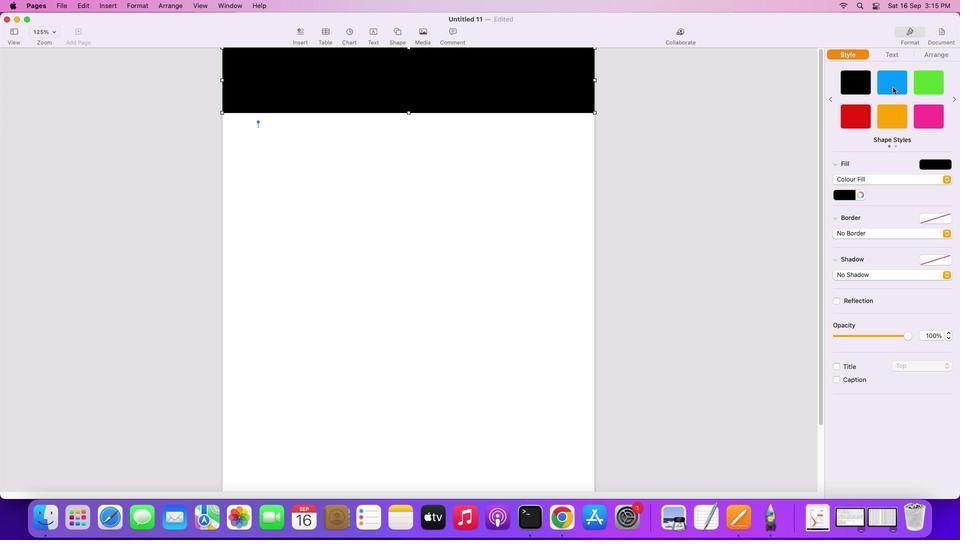 
Action: Mouse pressed left at (900, 94)
Screenshot: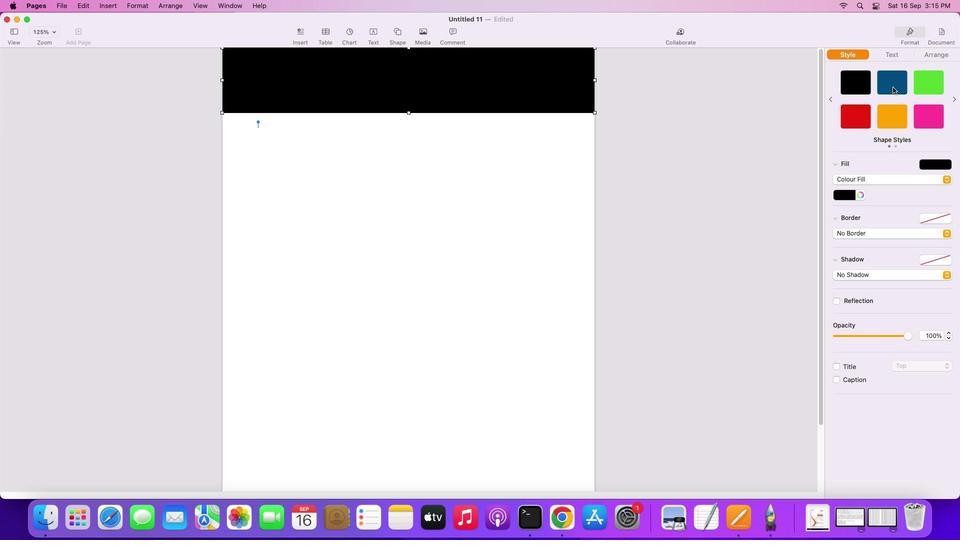 
Action: Mouse moved to (360, 119)
Screenshot: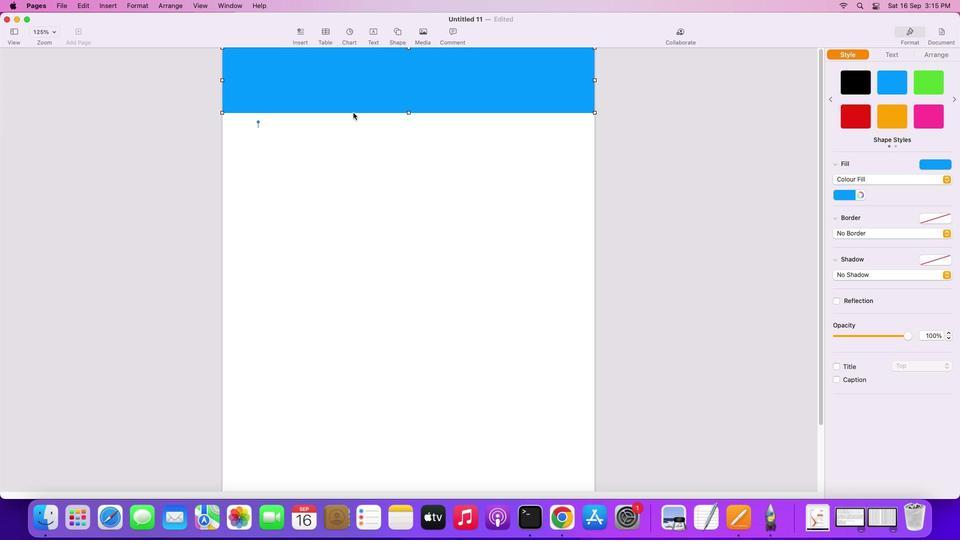 
Action: Mouse pressed left at (360, 119)
Screenshot: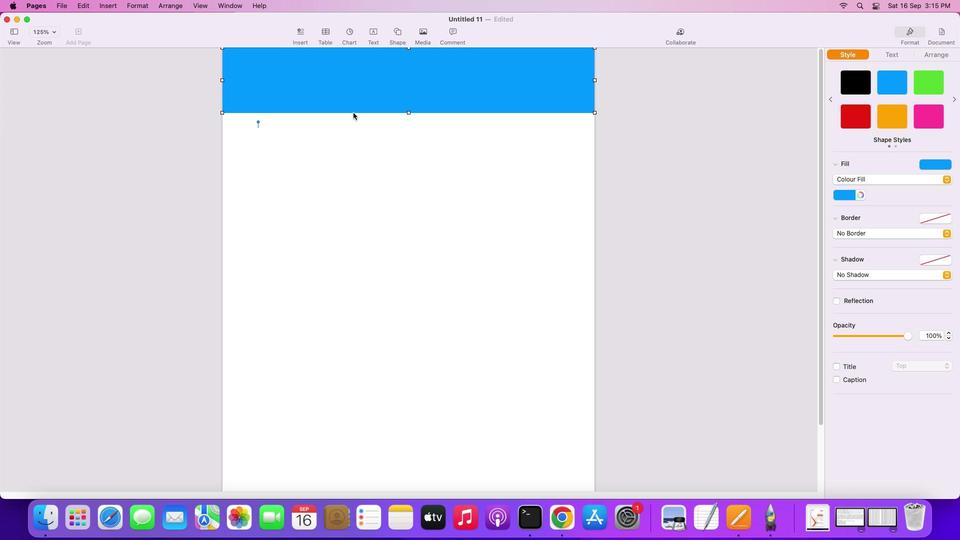 
Action: Mouse moved to (954, 168)
Screenshot: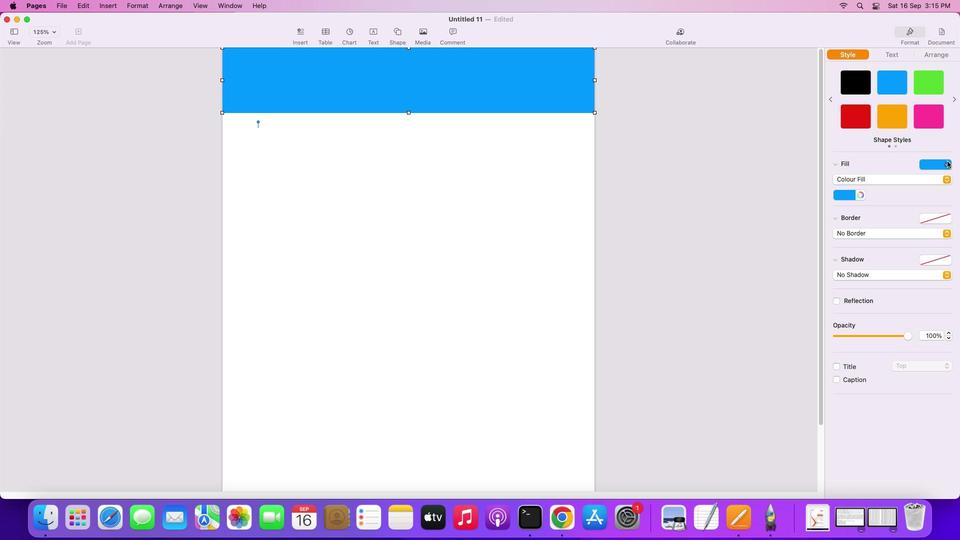 
Action: Mouse pressed left at (954, 168)
Screenshot: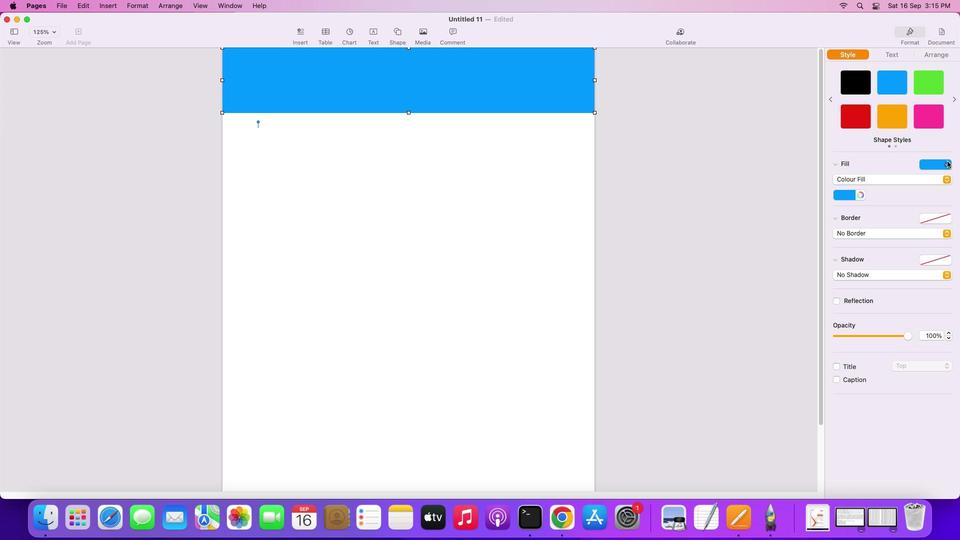 
Action: Mouse moved to (875, 265)
Screenshot: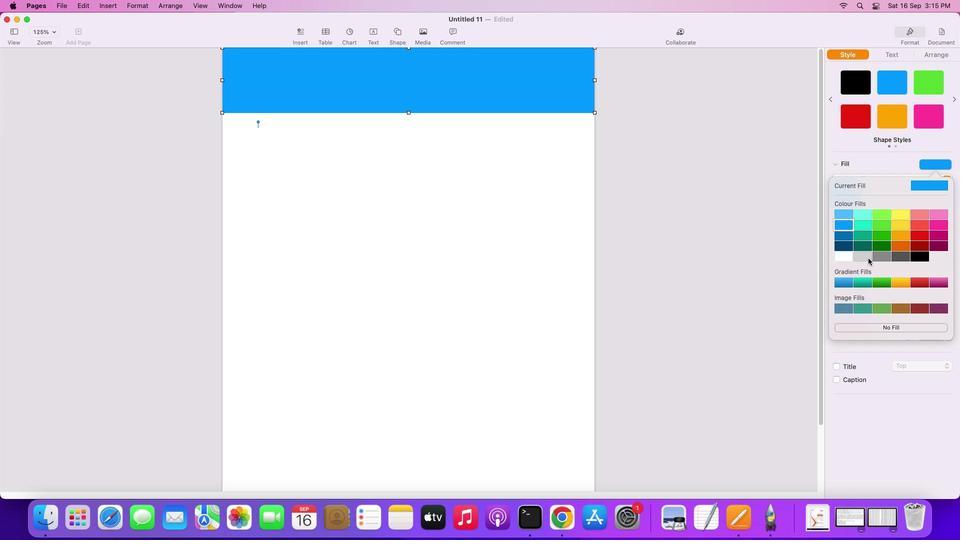 
Action: Mouse pressed left at (875, 265)
Screenshot: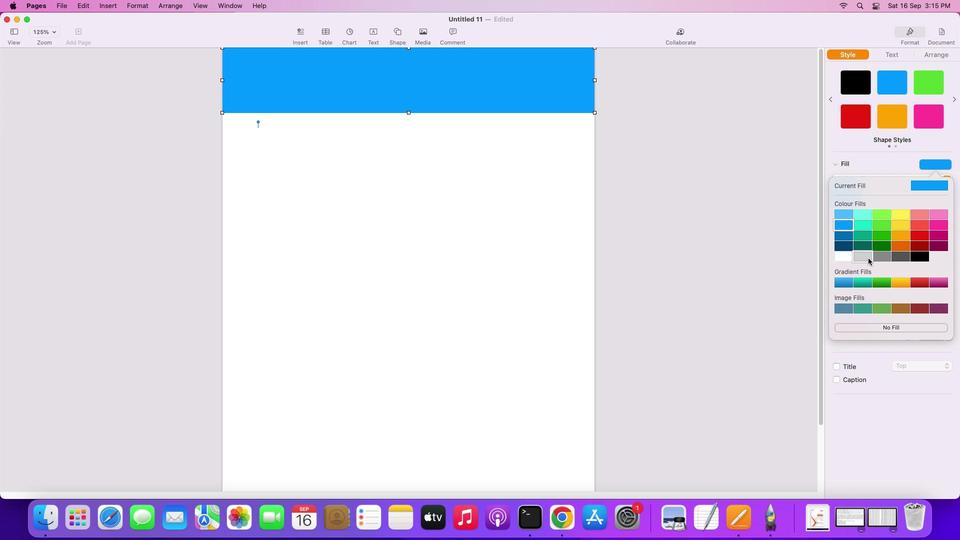 
Action: Mouse moved to (440, 165)
Screenshot: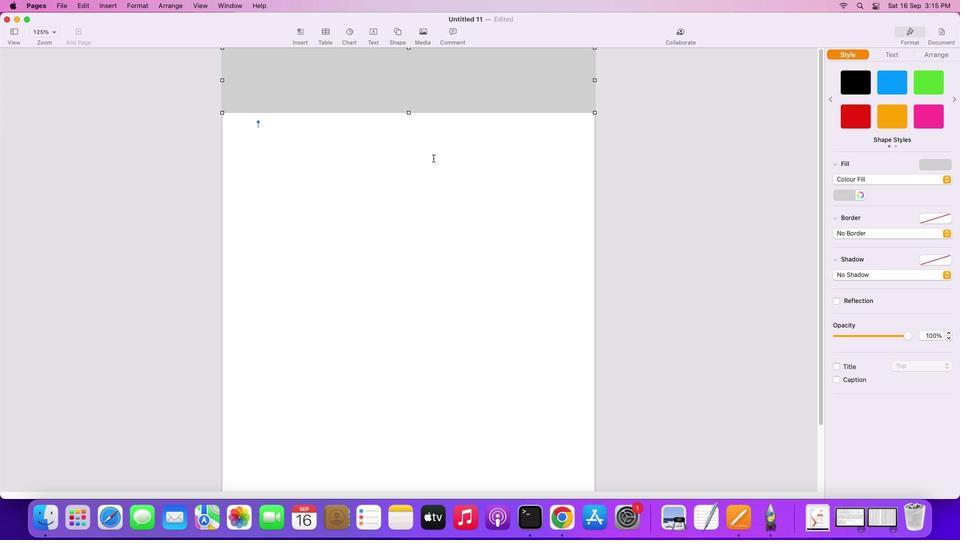 
Action: Mouse pressed left at (440, 165)
Screenshot: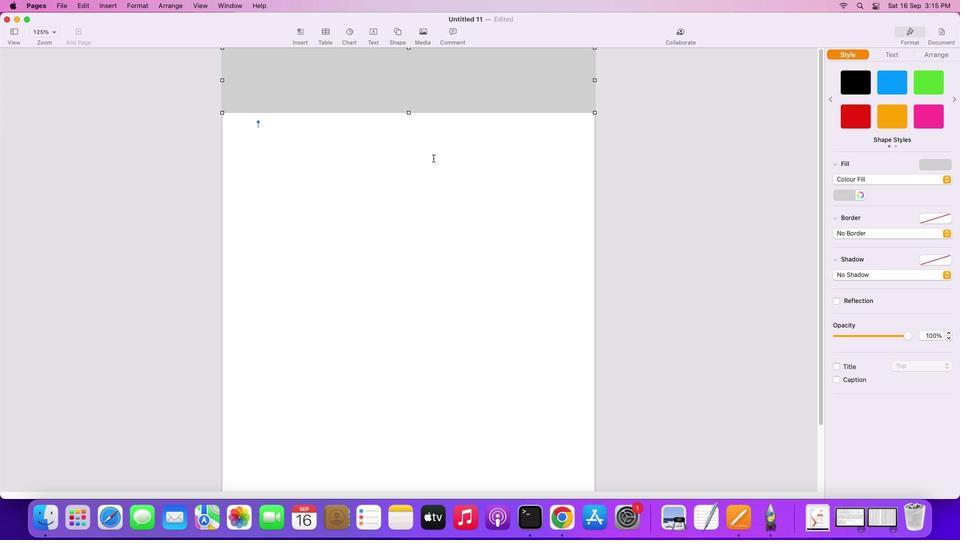 
Action: Mouse moved to (405, 40)
Screenshot: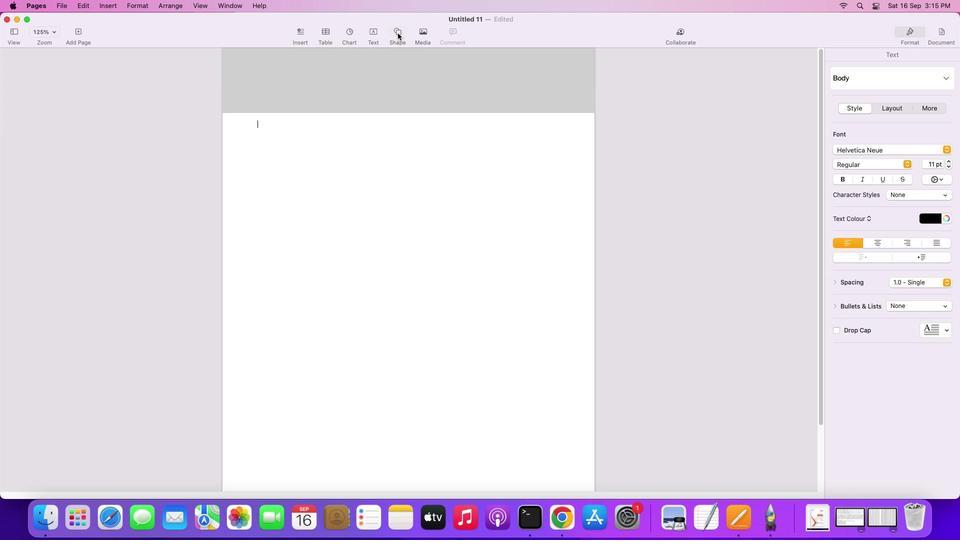
Action: Mouse pressed left at (405, 40)
Screenshot: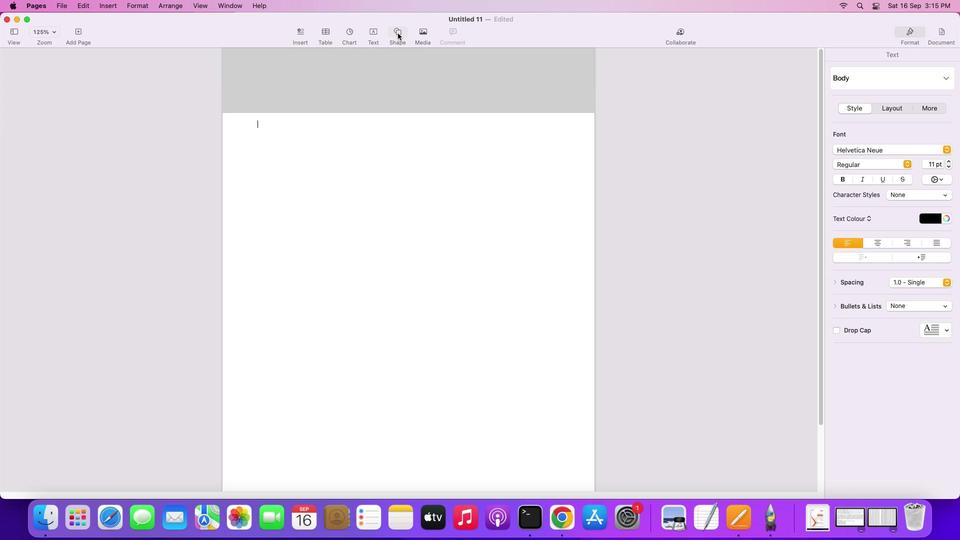 
Action: Mouse moved to (442, 150)
Screenshot: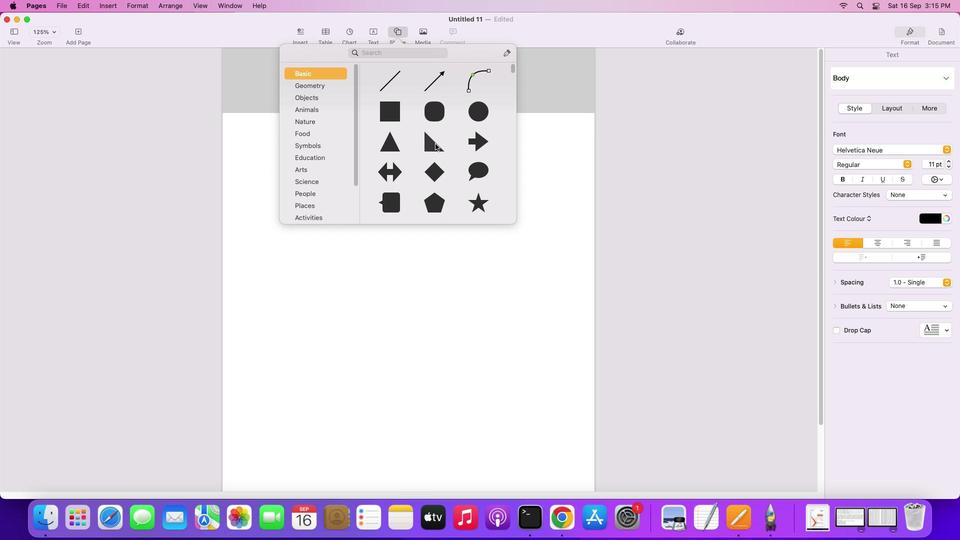 
Action: Mouse pressed left at (442, 150)
Screenshot: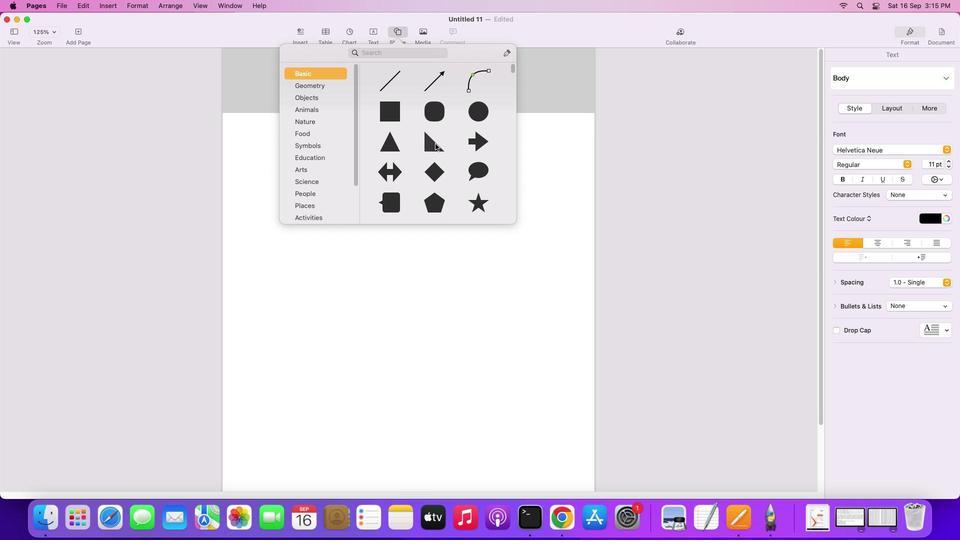 
Action: Mouse moved to (390, 175)
Screenshot: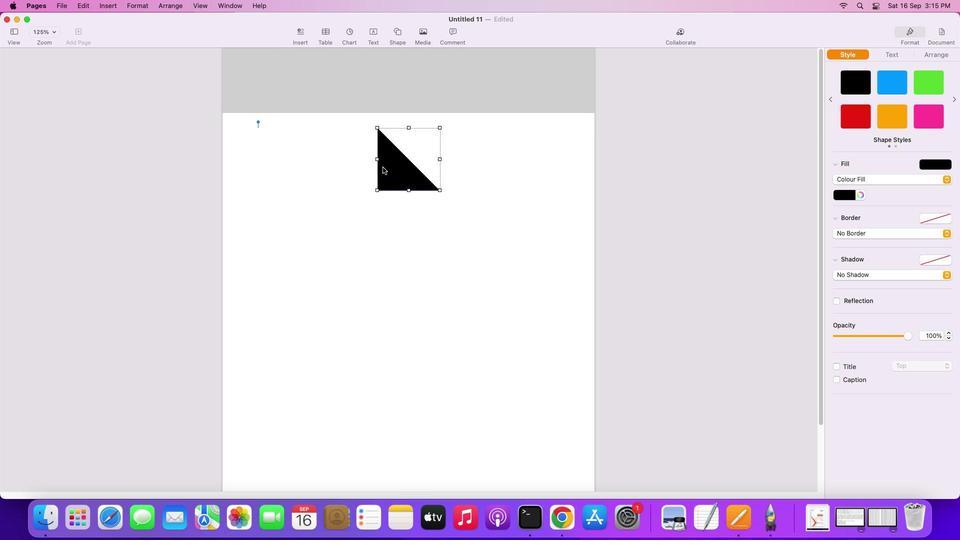 
Action: Mouse pressed left at (390, 175)
Screenshot: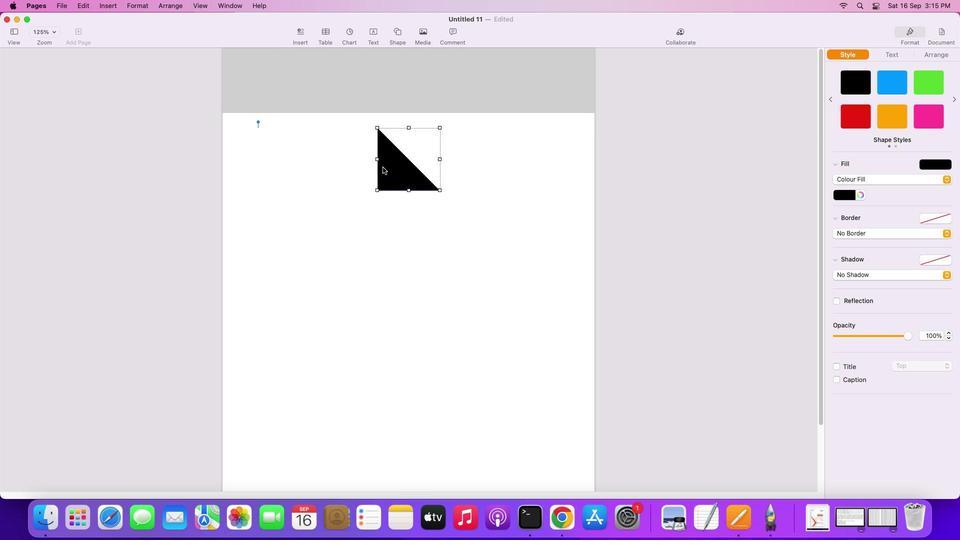 
Action: Mouse moved to (346, 155)
Screenshot: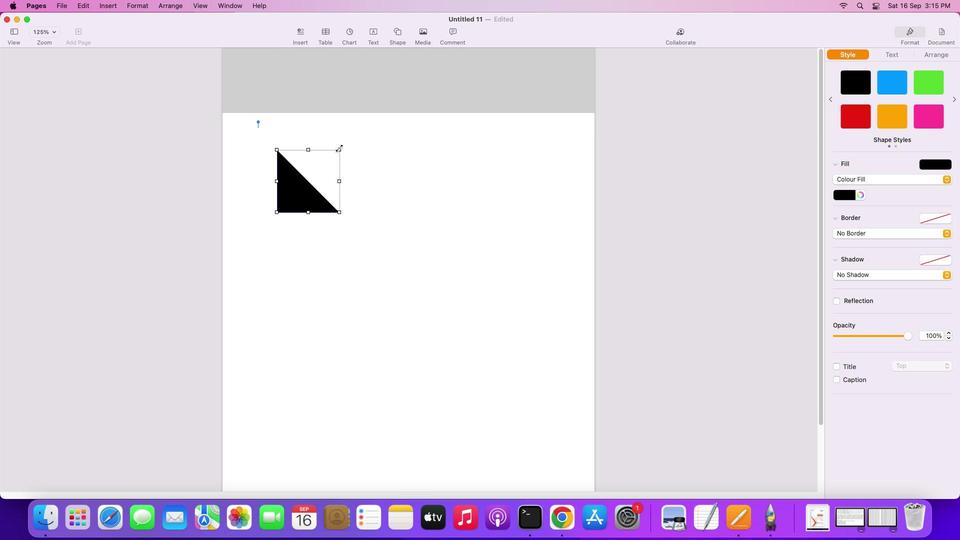 
Action: Mouse pressed left at (346, 155)
Screenshot: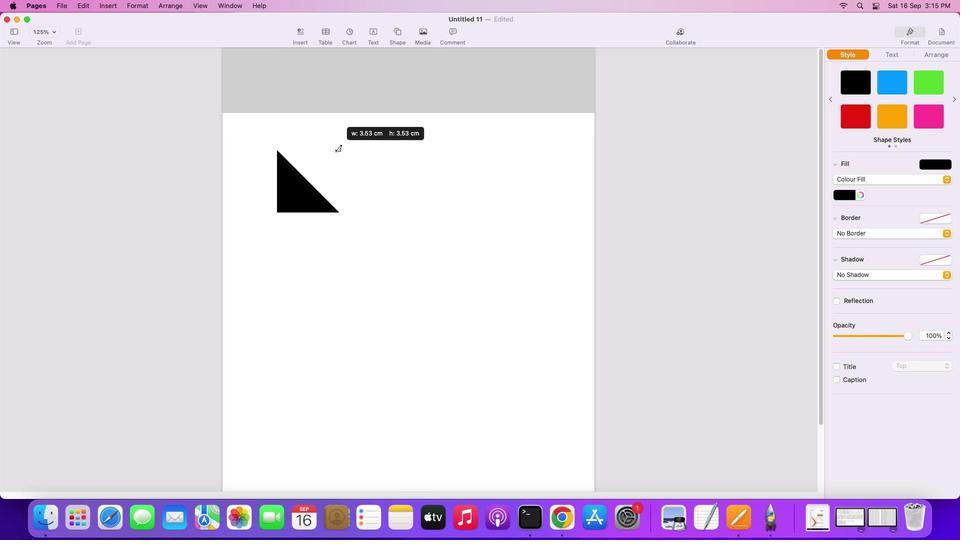 
Action: Mouse moved to (307, 207)
Screenshot: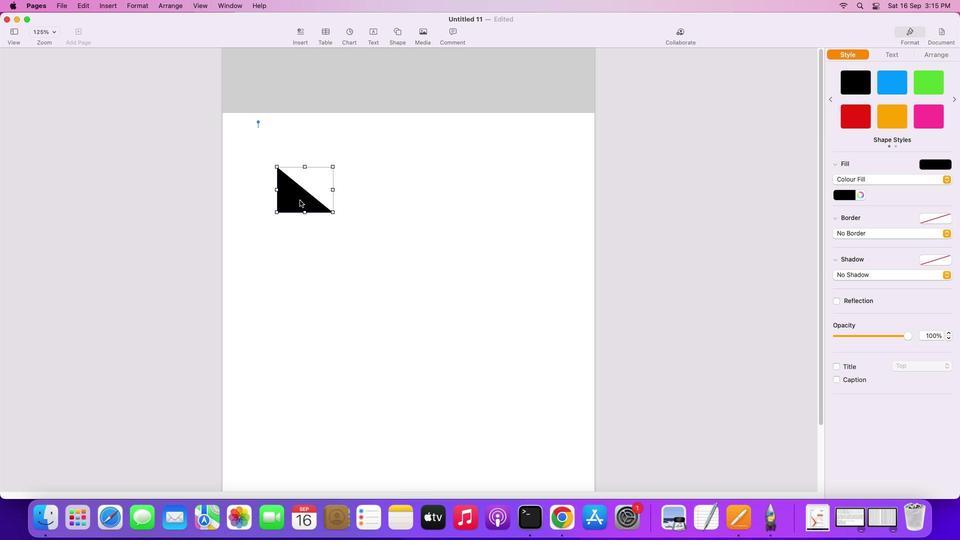 
Action: Mouse pressed left at (307, 207)
Screenshot: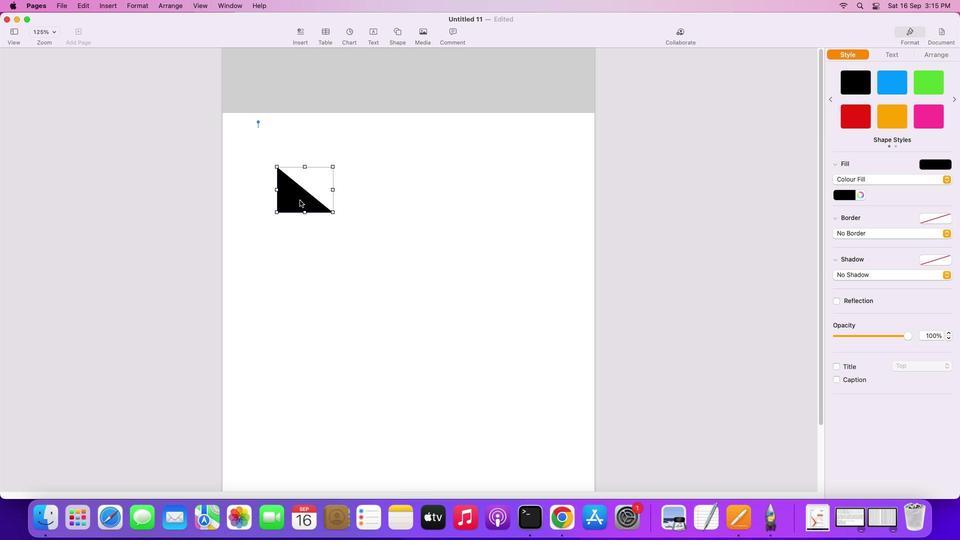 
Action: Mouse moved to (303, 161)
Screenshot: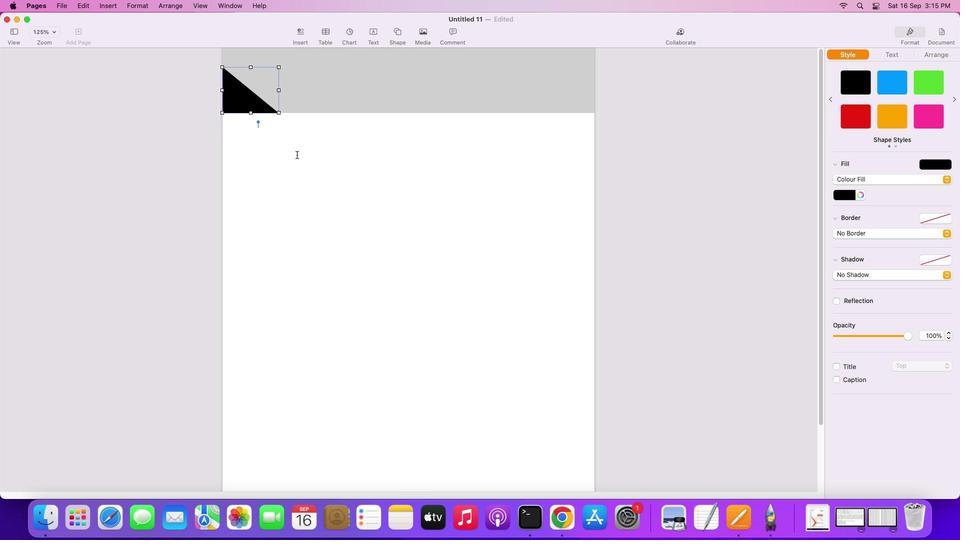 
Action: Mouse pressed left at (303, 161)
Screenshot: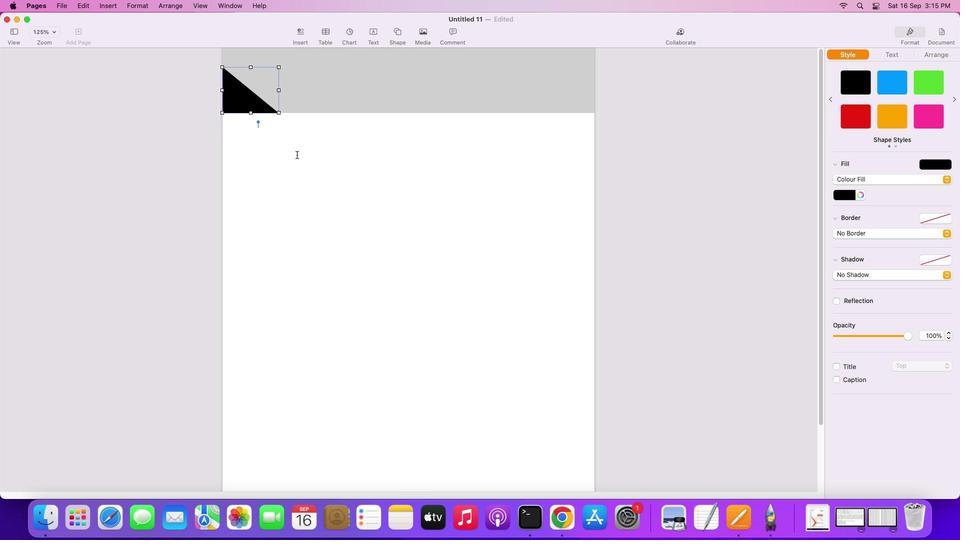 
Action: Mouse moved to (252, 100)
Screenshot: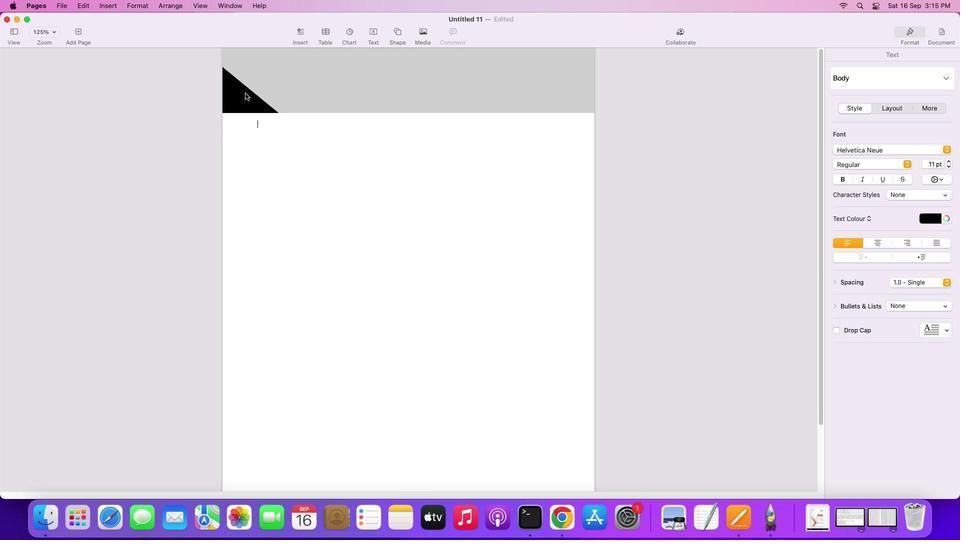 
Action: Key pressed Key.alt
Screenshot: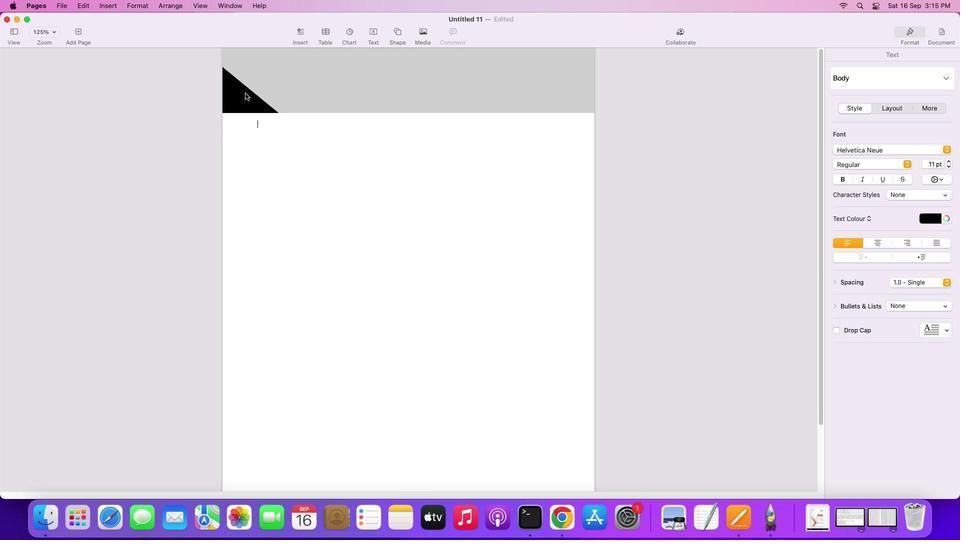 
Action: Mouse moved to (252, 100)
Screenshot: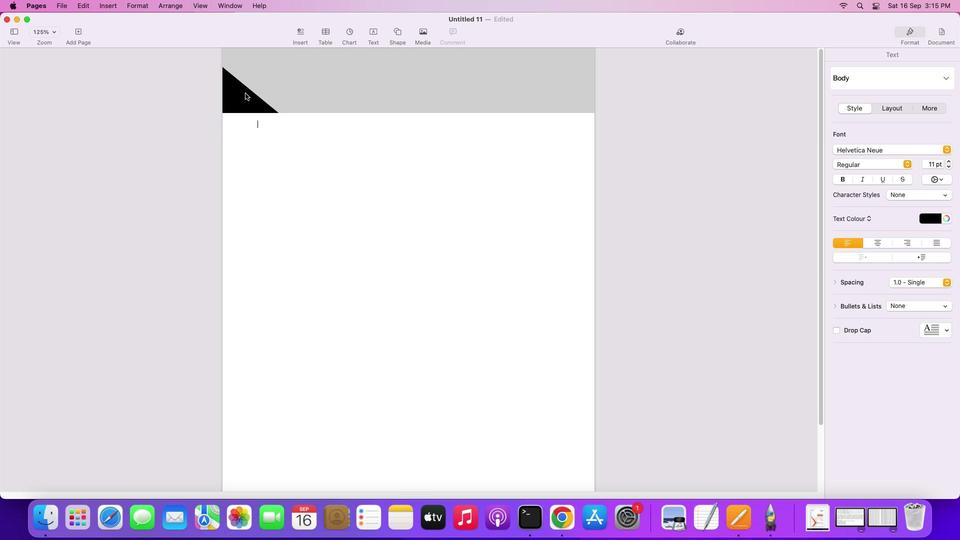 
Action: Mouse pressed left at (252, 100)
Screenshot: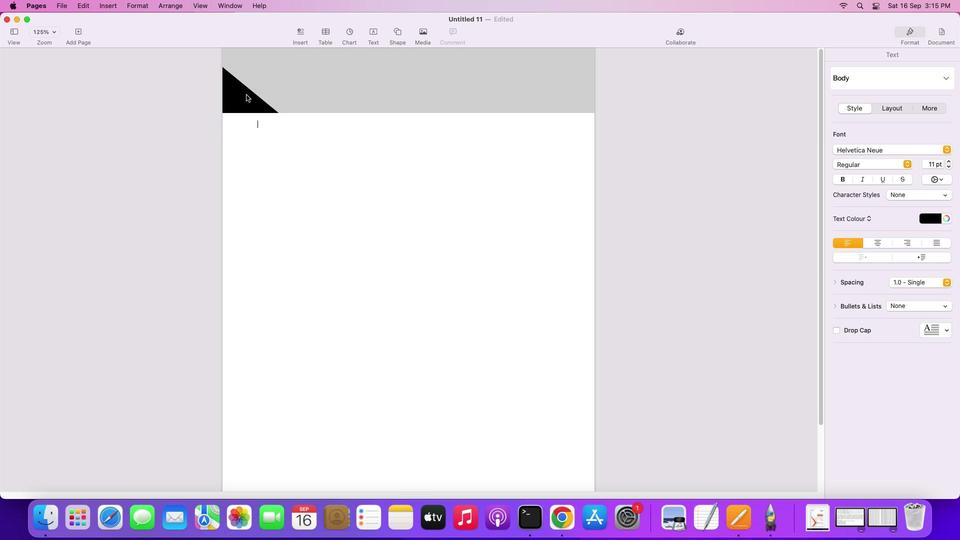 
Action: Mouse moved to (951, 61)
Screenshot: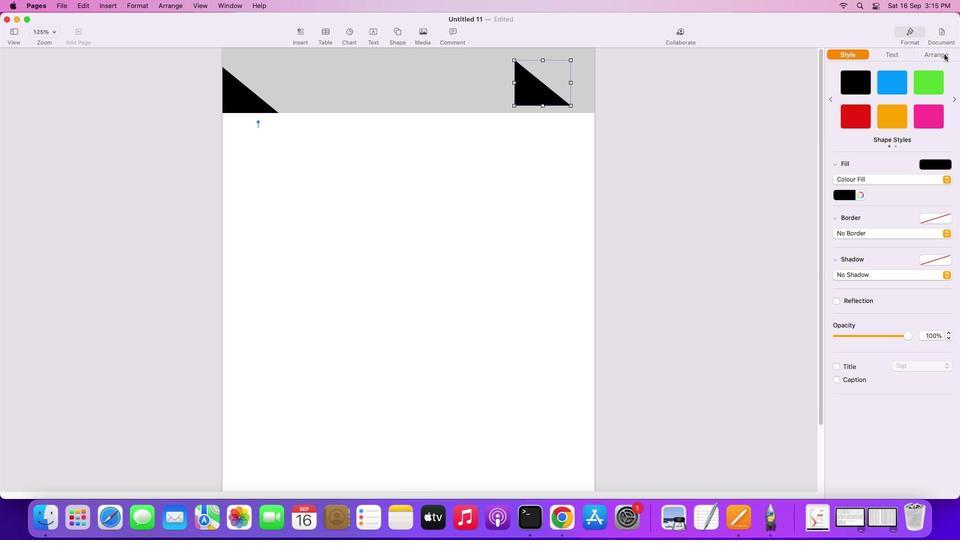 
Action: Mouse pressed left at (951, 61)
Screenshot: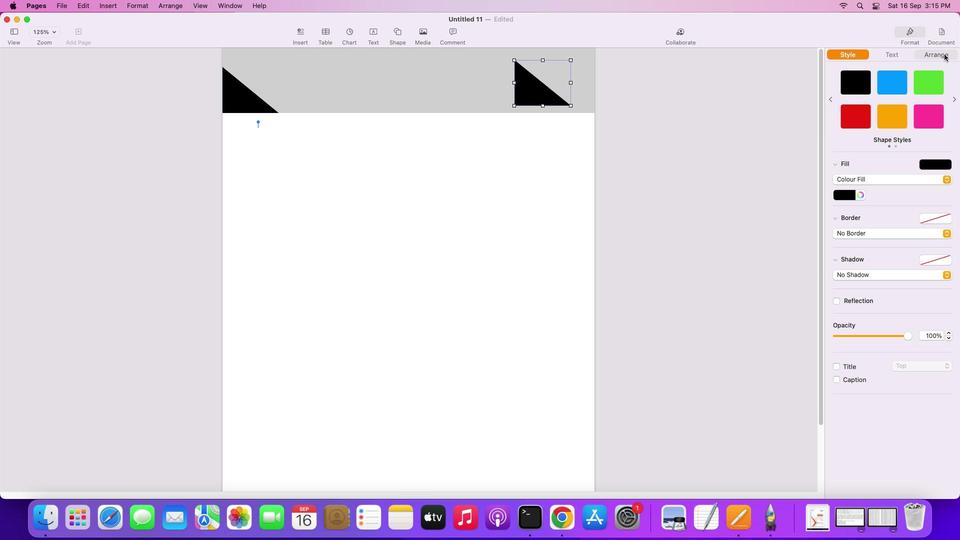 
Action: Mouse moved to (946, 318)
Screenshot: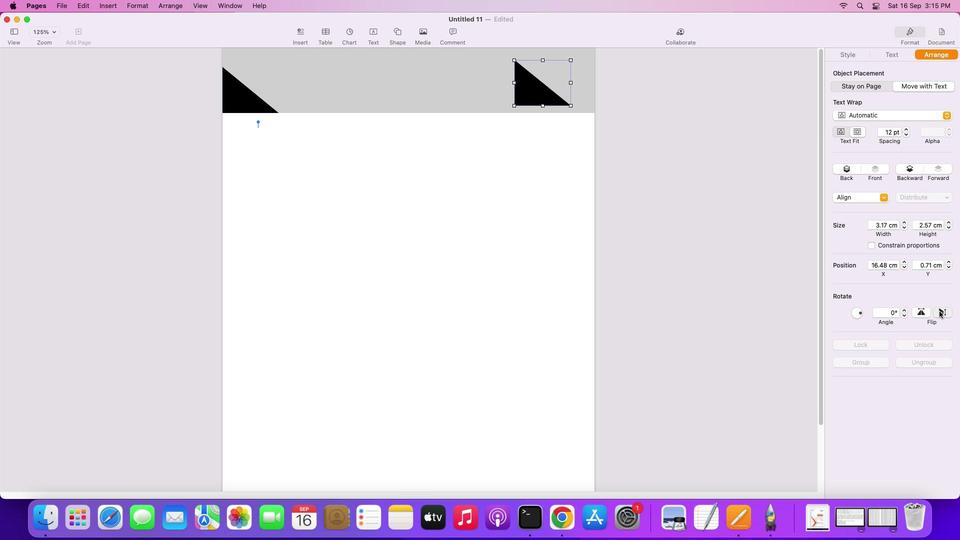 
Action: Mouse pressed left at (946, 318)
Screenshot: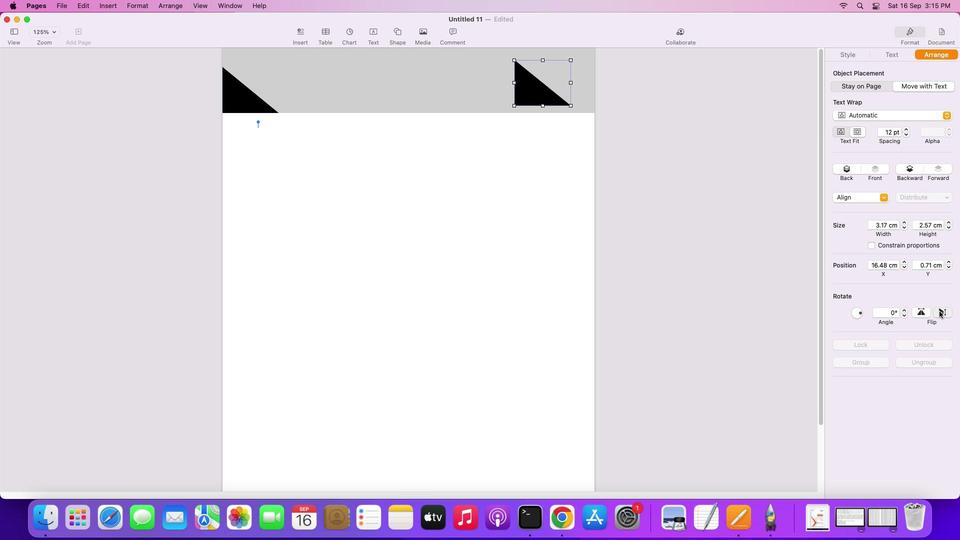 
Action: Mouse pressed left at (946, 318)
Screenshot: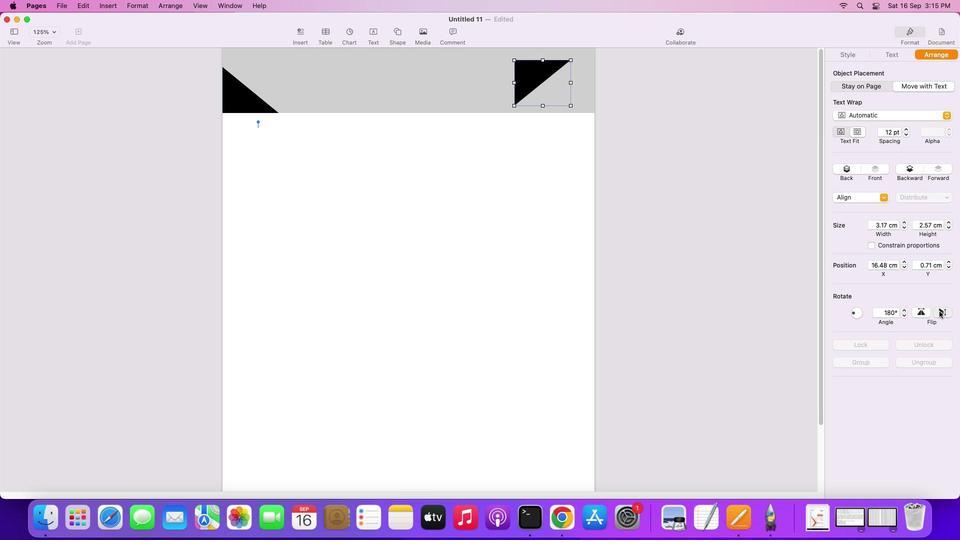 
Action: Mouse moved to (928, 317)
Screenshot: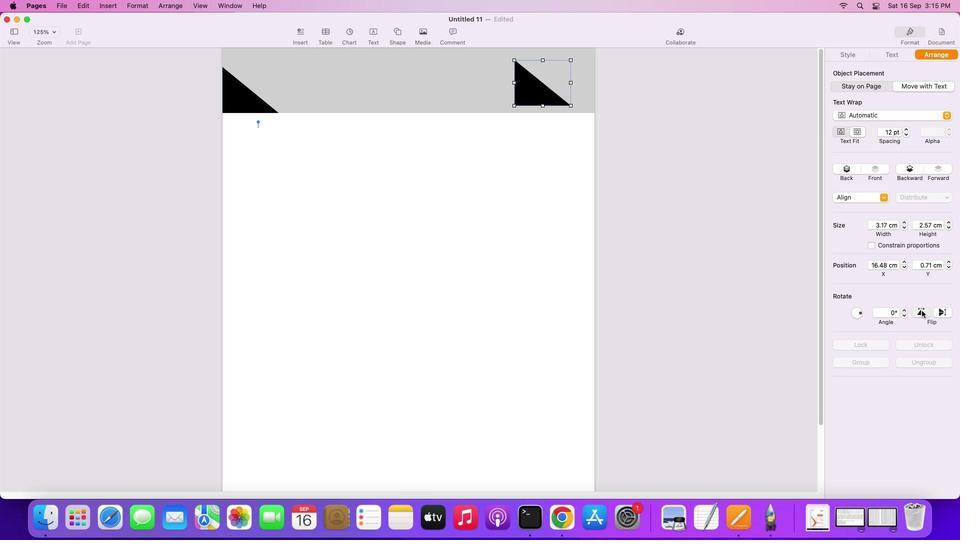 
Action: Mouse pressed left at (928, 317)
Screenshot: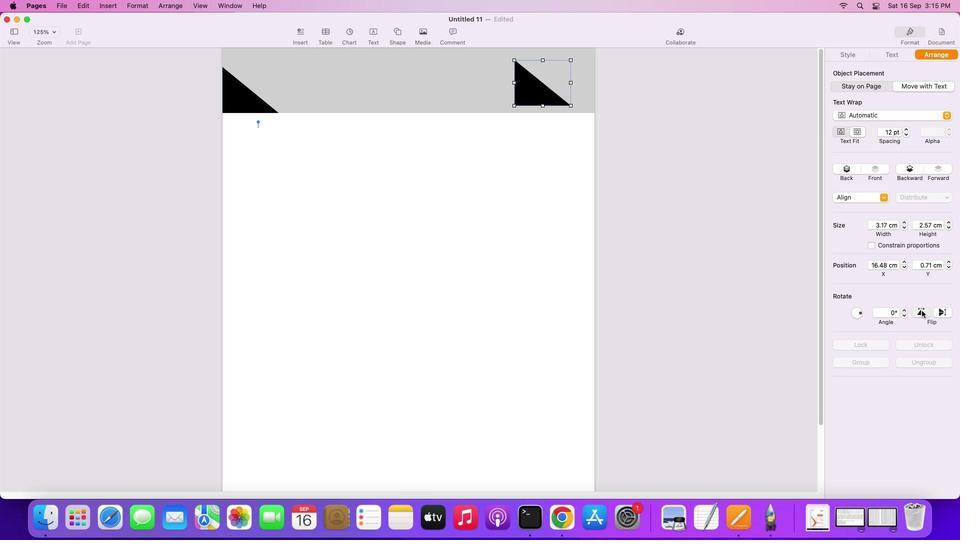 
Action: Mouse moved to (947, 316)
Screenshot: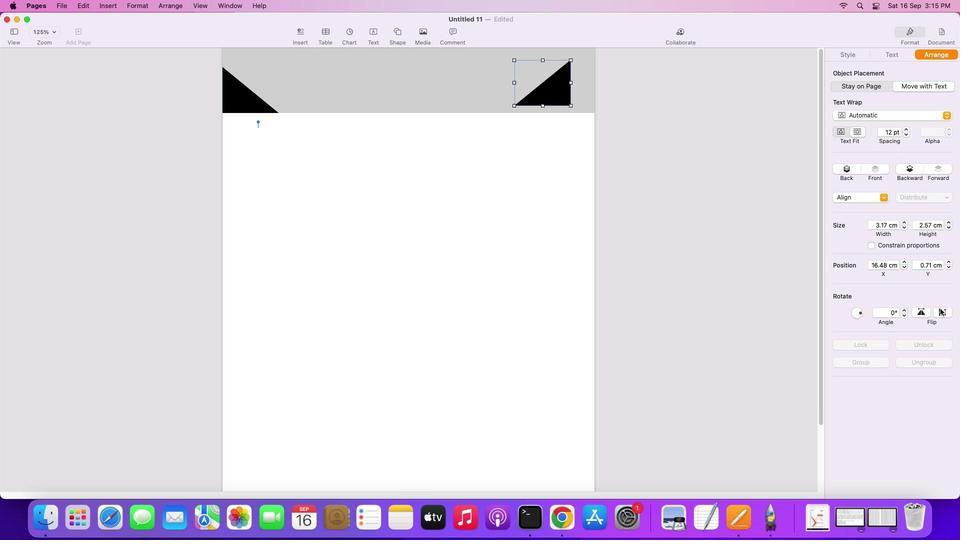 
Action: Mouse pressed left at (947, 316)
Screenshot: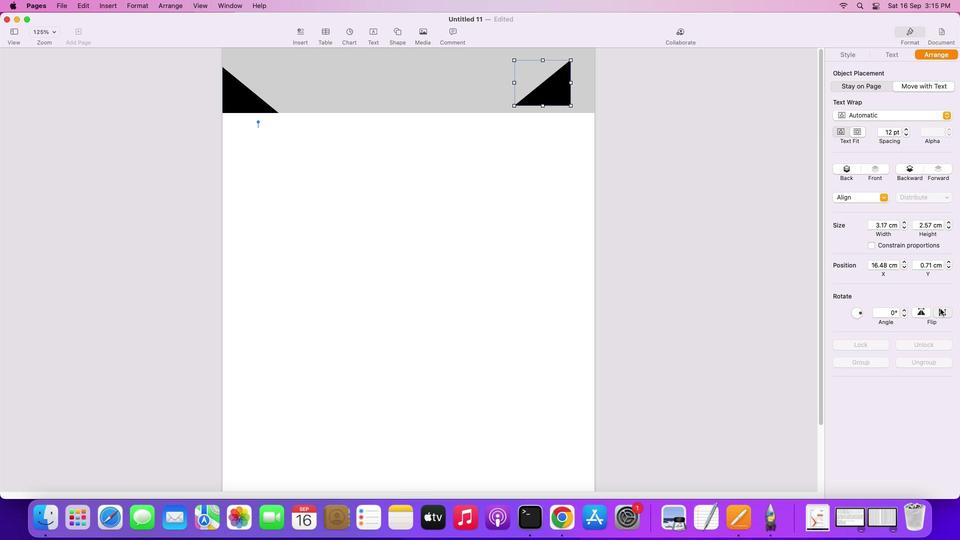 
Action: Mouse moved to (568, 72)
Screenshot: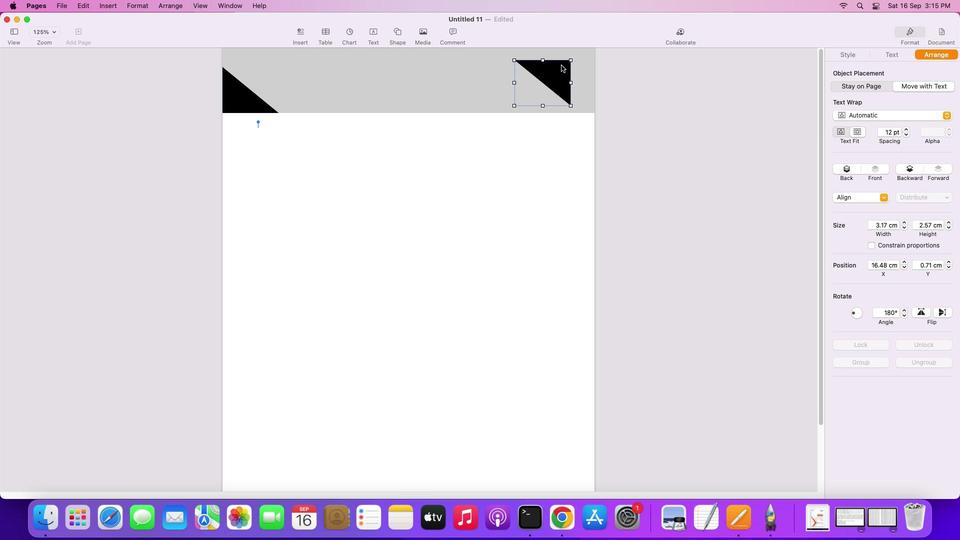 
Action: Mouse pressed left at (568, 72)
Screenshot: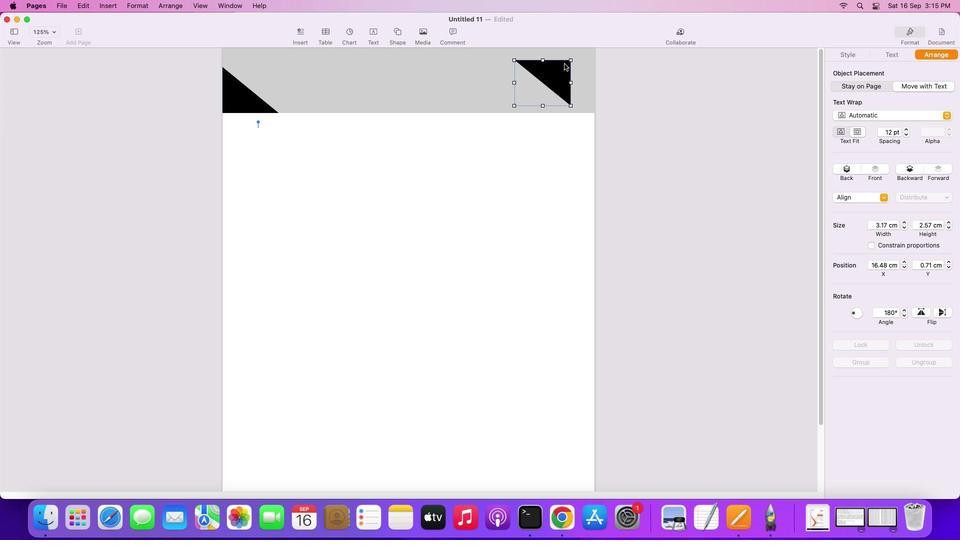 
Action: Mouse moved to (588, 62)
Screenshot: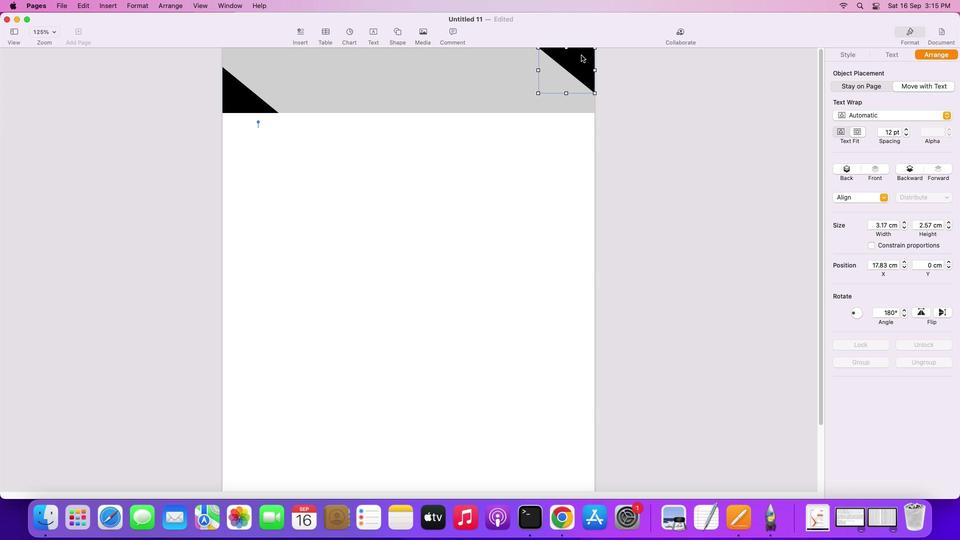 
Action: Mouse pressed left at (588, 62)
Screenshot: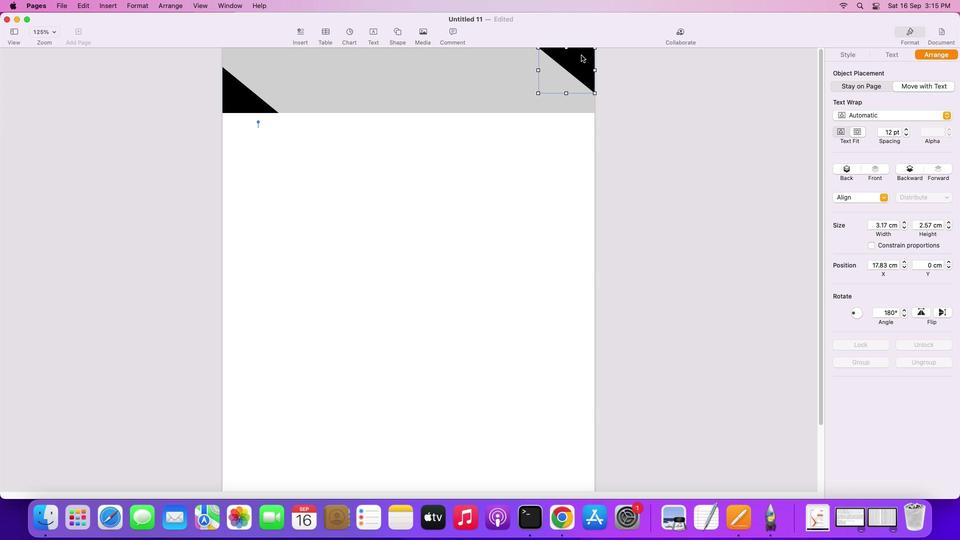 
Action: Mouse moved to (588, 62)
Screenshot: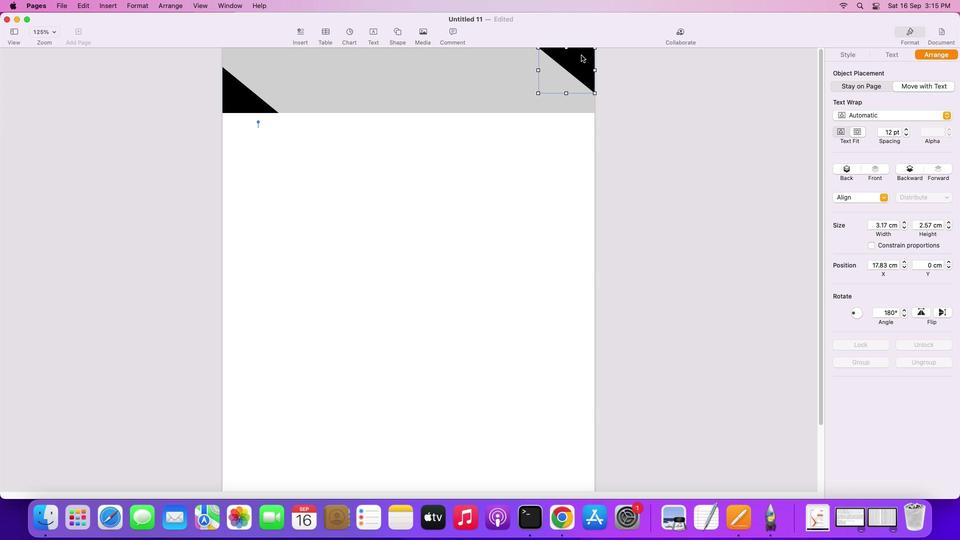
Action: Mouse pressed left at (588, 62)
Screenshot: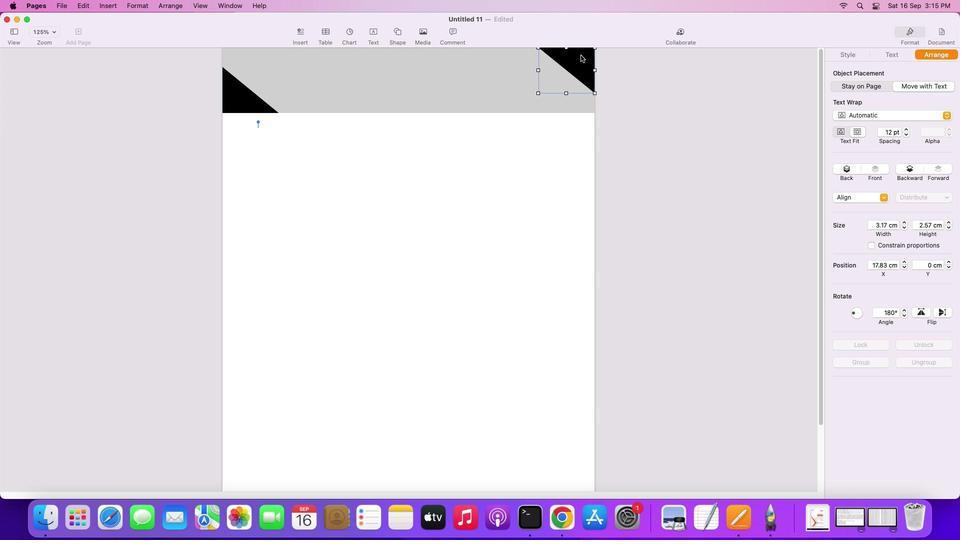 
Action: Mouse moved to (522, 168)
Screenshot: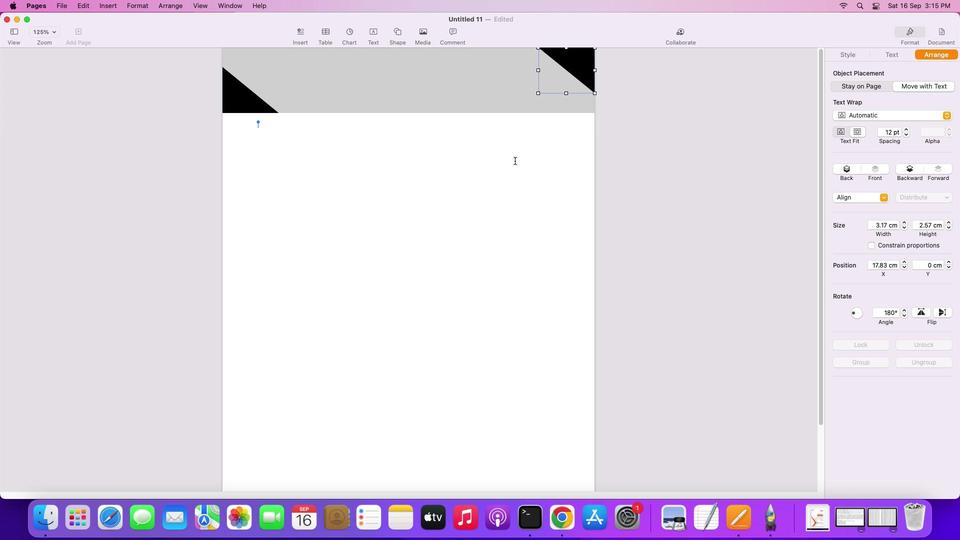 
Action: Mouse pressed left at (522, 168)
Screenshot: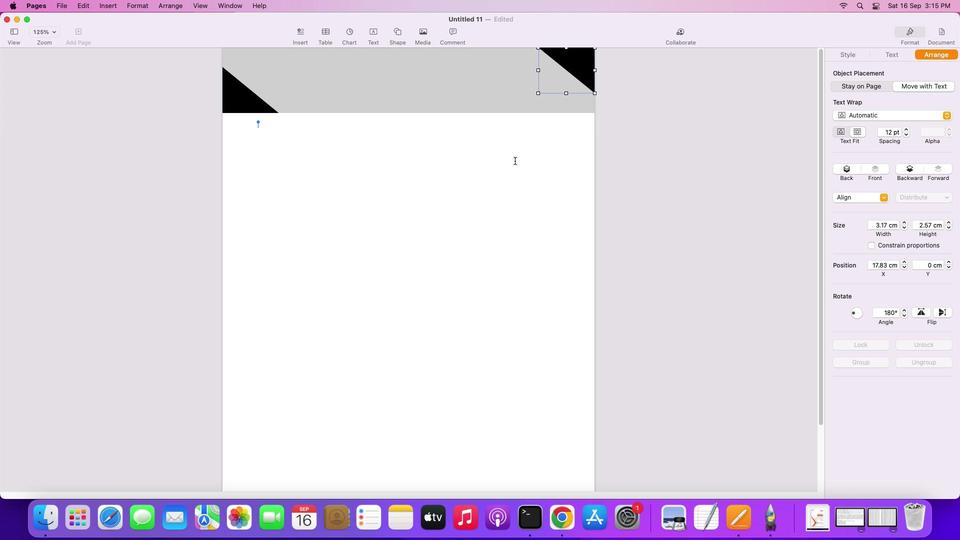 
Action: Mouse moved to (580, 64)
Screenshot: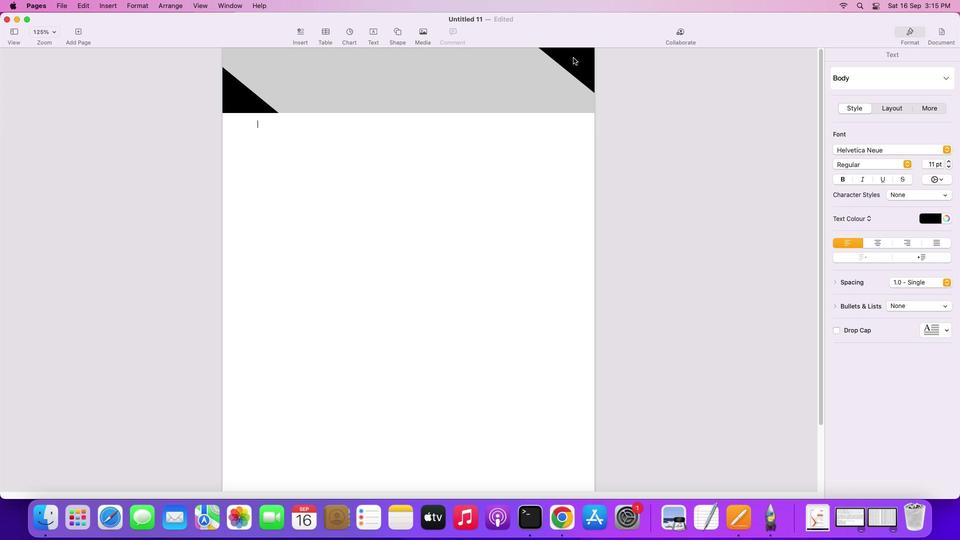 
Action: Key pressed Key.alt
Screenshot: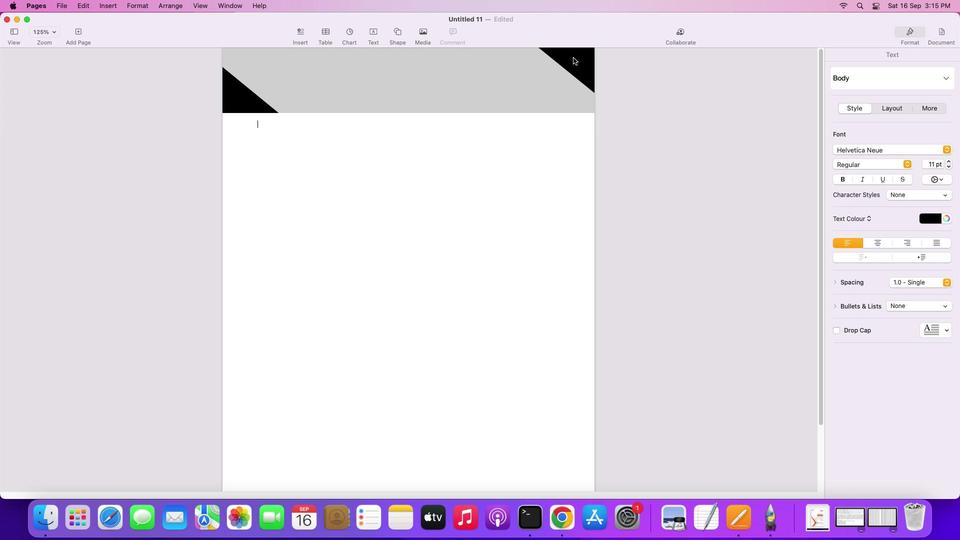 
Action: Mouse pressed left at (580, 64)
Screenshot: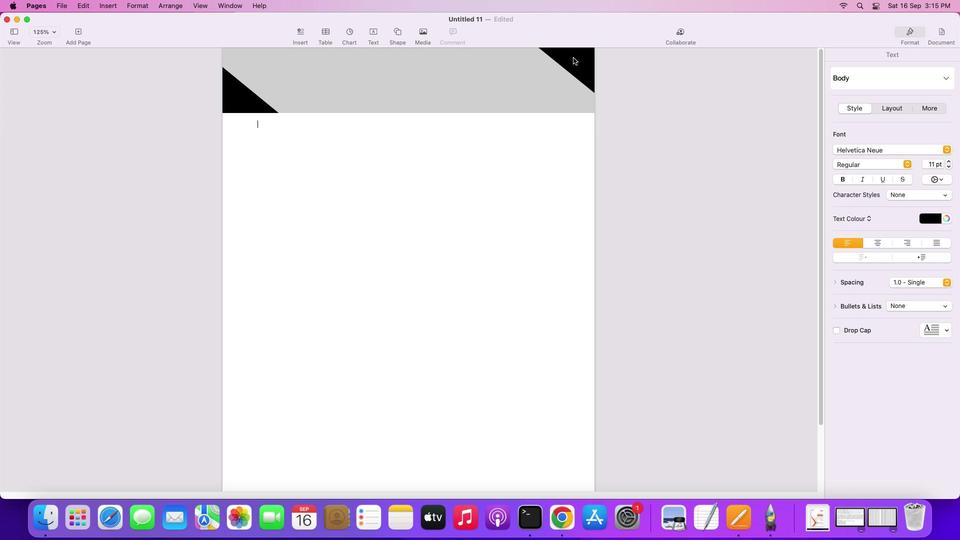 
Action: Mouse moved to (942, 317)
Screenshot: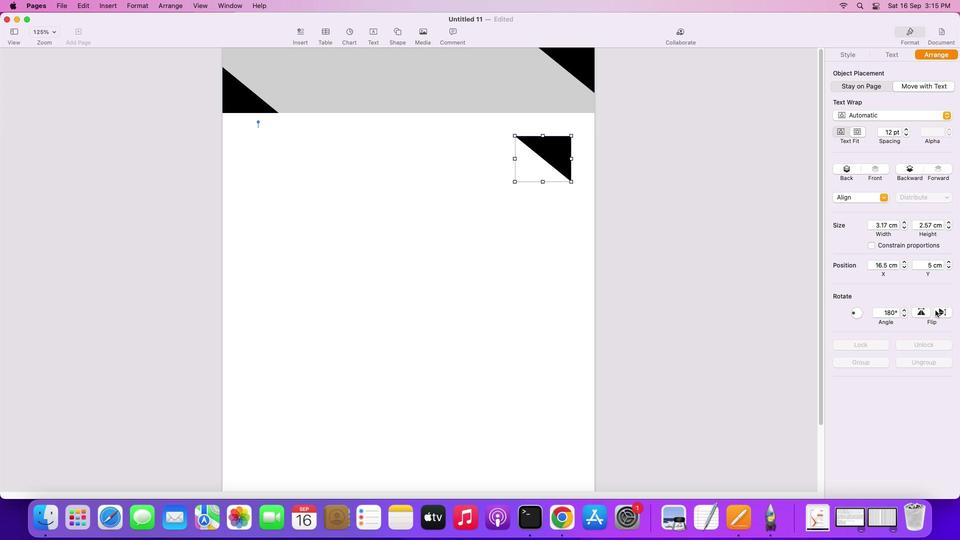 
Action: Mouse pressed left at (942, 317)
Screenshot: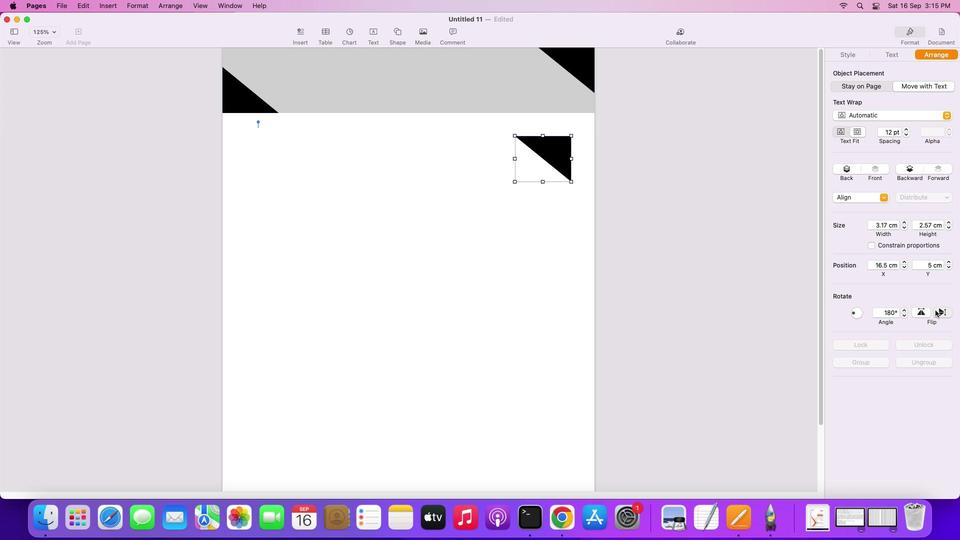 
Action: Mouse moved to (577, 173)
Screenshot: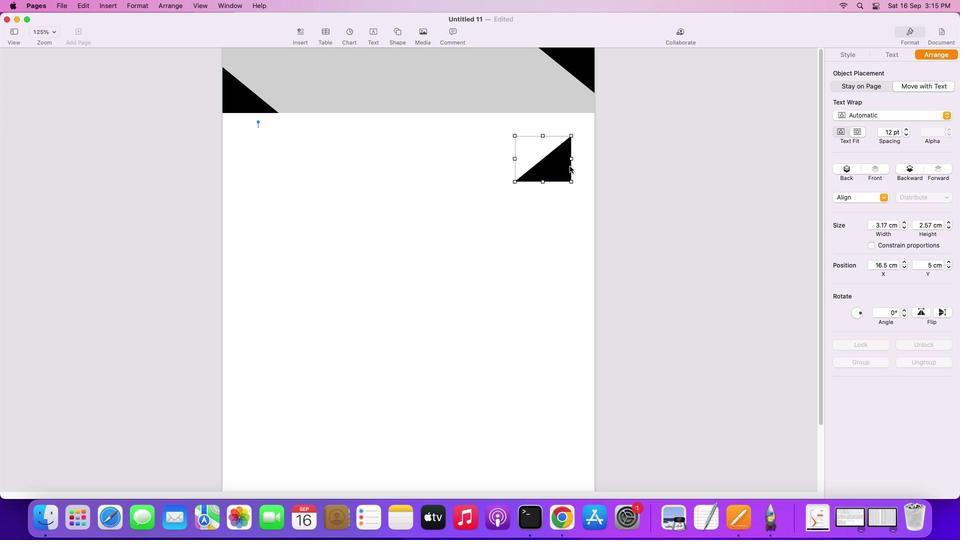 
Action: Mouse pressed left at (577, 173)
Screenshot: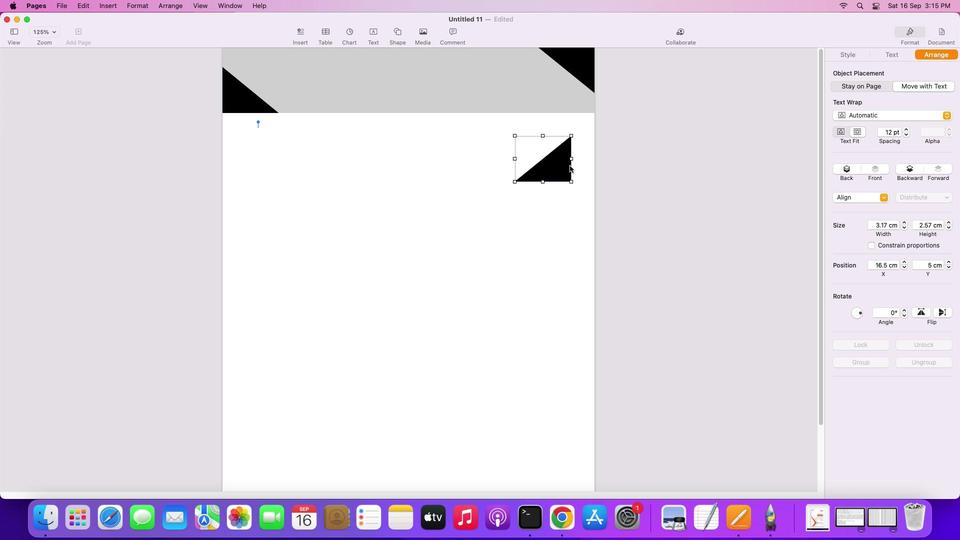 
Action: Mouse moved to (582, 108)
Screenshot: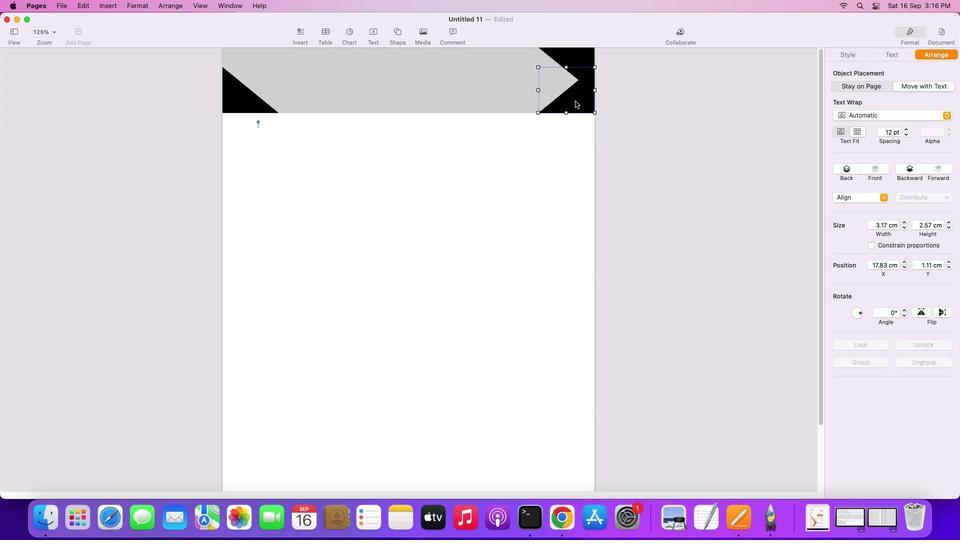 
Action: Key pressed Key.alt
Screenshot: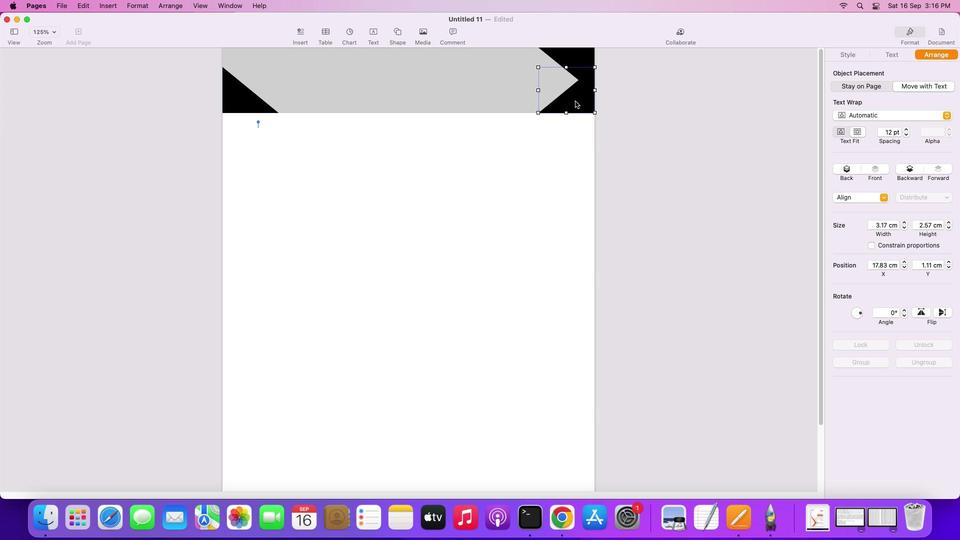 
Action: Mouse pressed left at (582, 108)
Screenshot: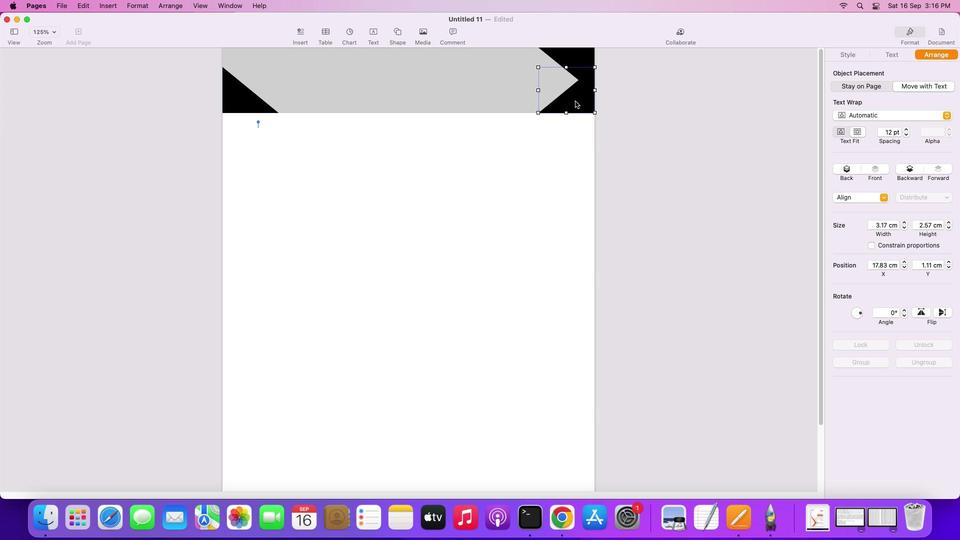
Action: Mouse moved to (946, 318)
Screenshot: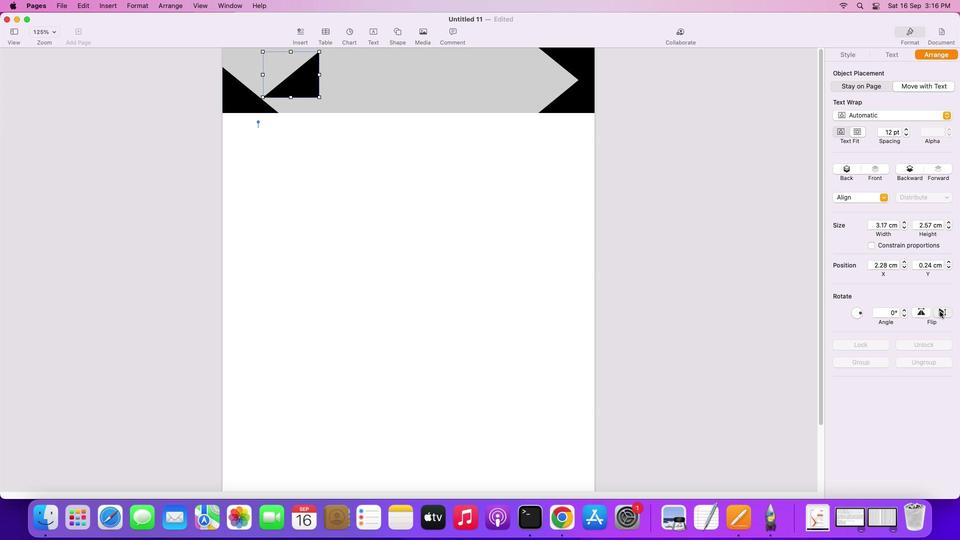 
Action: Mouse pressed left at (946, 318)
Screenshot: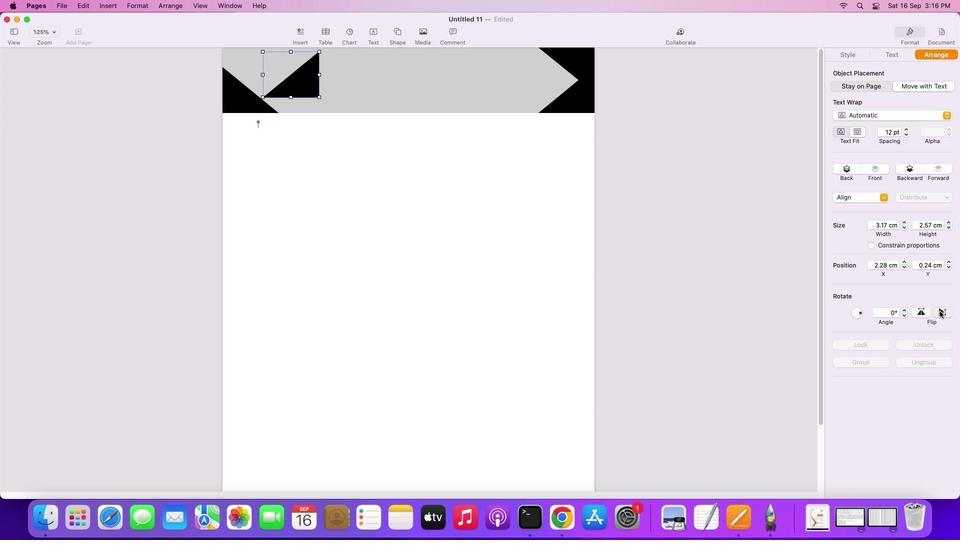 
Action: Mouse moved to (924, 317)
Screenshot: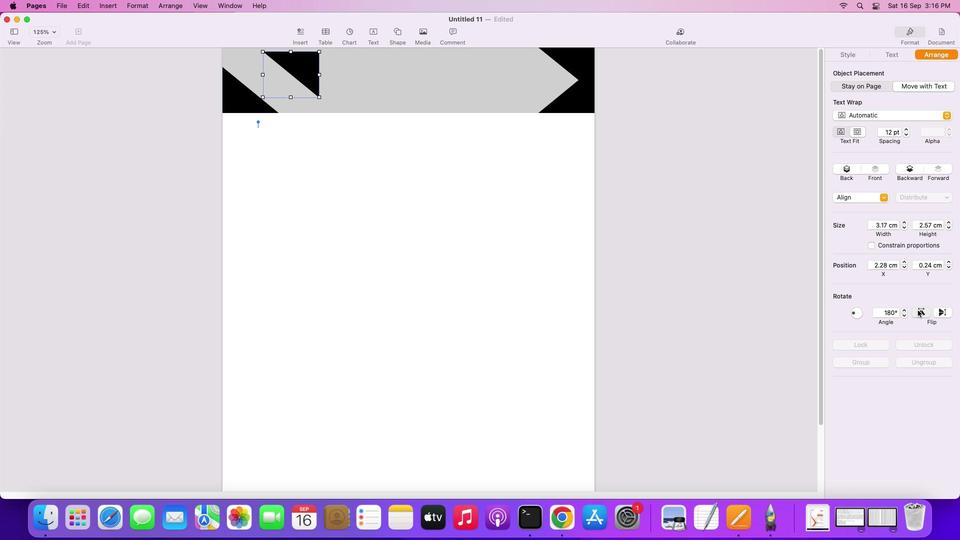 
Action: Mouse pressed left at (924, 317)
Screenshot: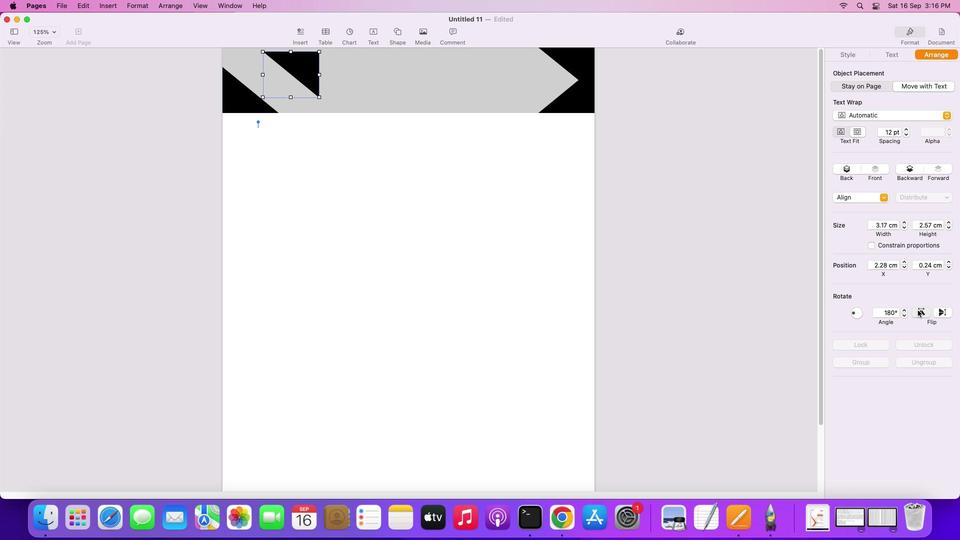 
Action: Mouse moved to (279, 67)
Screenshot: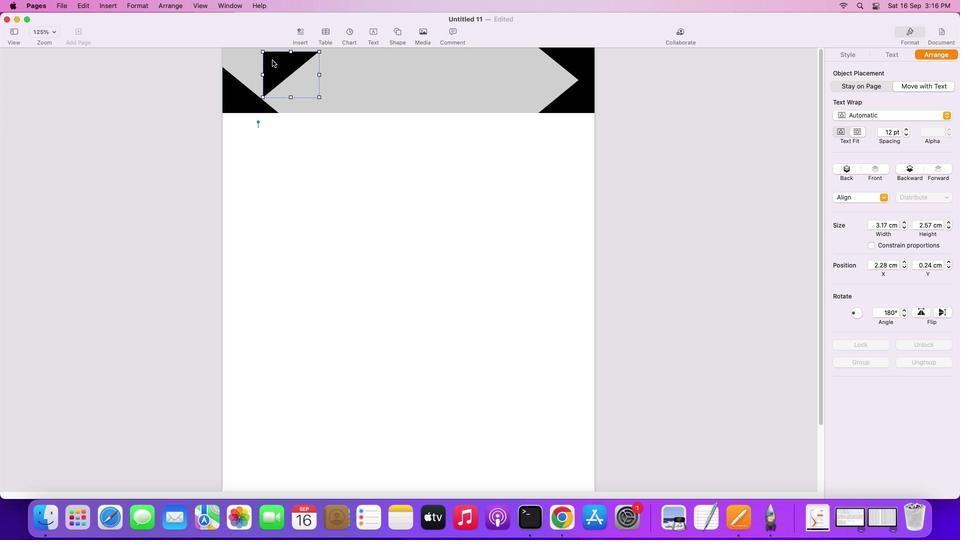 
Action: Mouse pressed left at (279, 67)
Screenshot: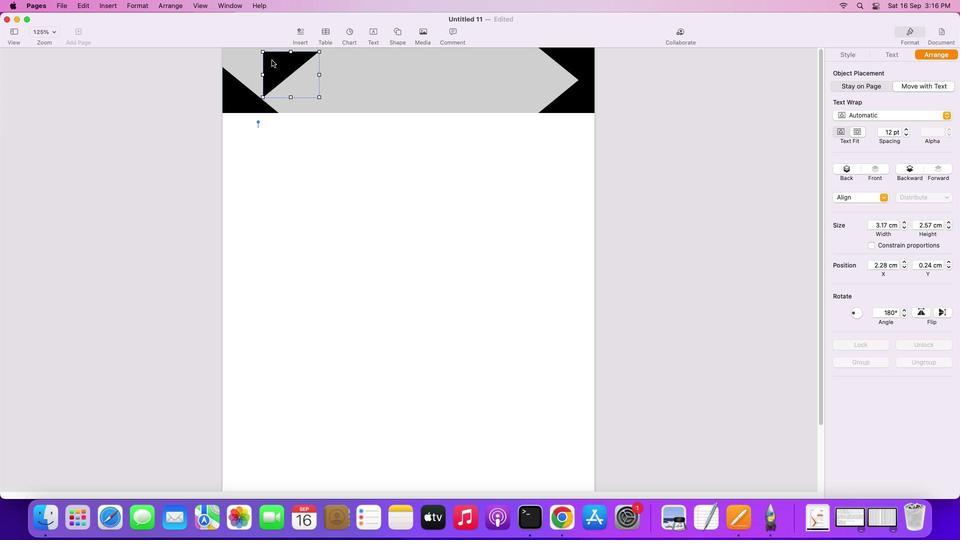 
Action: Mouse moved to (317, 144)
Screenshot: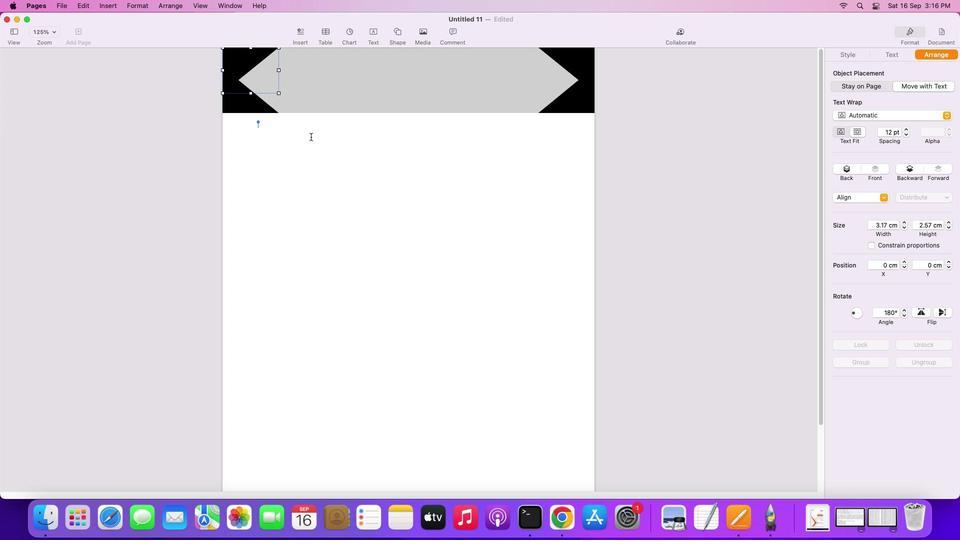 
Action: Mouse pressed left at (317, 144)
Screenshot: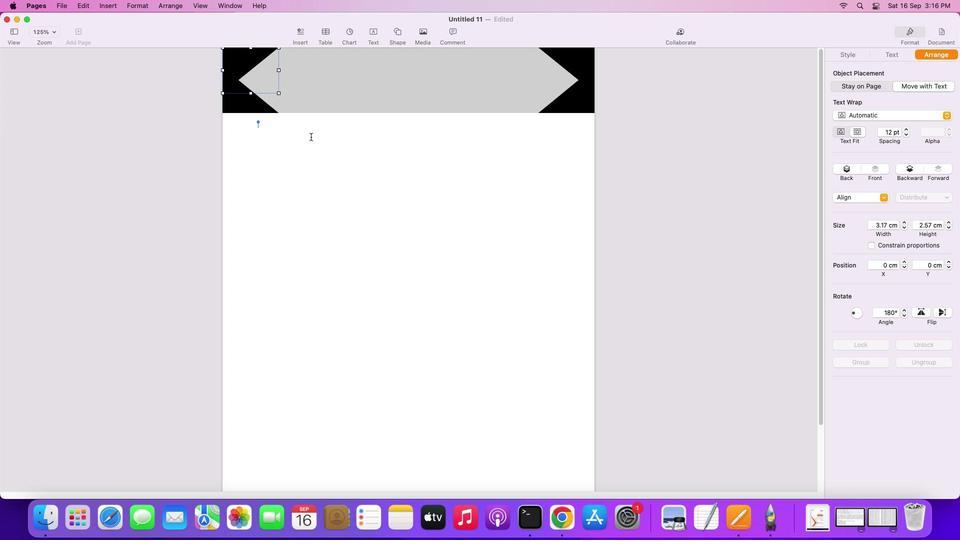 
Action: Mouse moved to (406, 39)
Screenshot: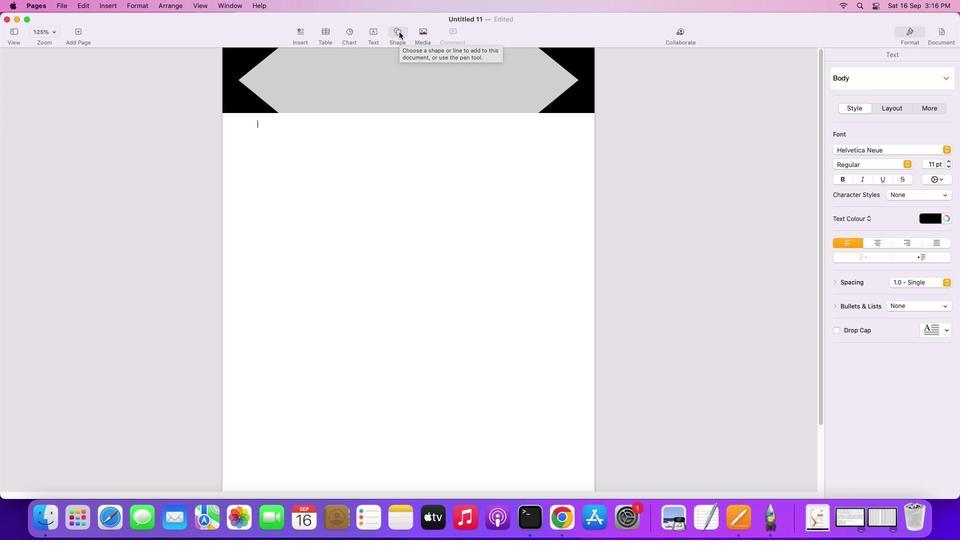 
Action: Mouse pressed left at (406, 39)
Screenshot: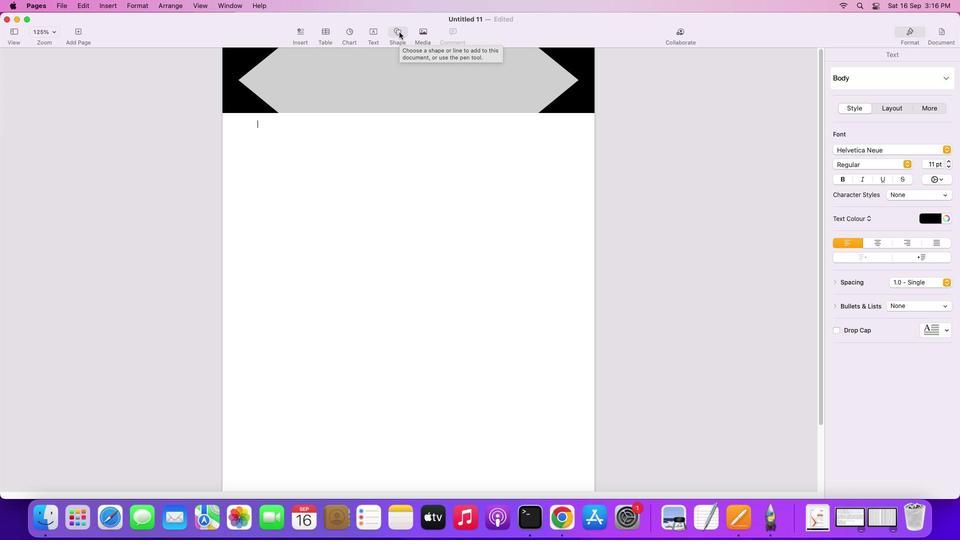 
Action: Mouse moved to (431, 150)
Screenshot: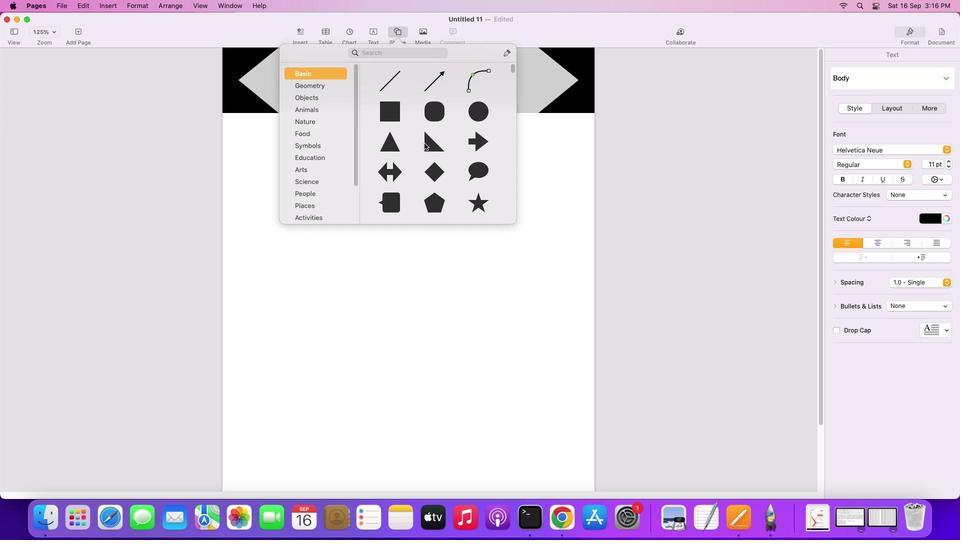 
Action: Mouse pressed left at (431, 150)
Screenshot: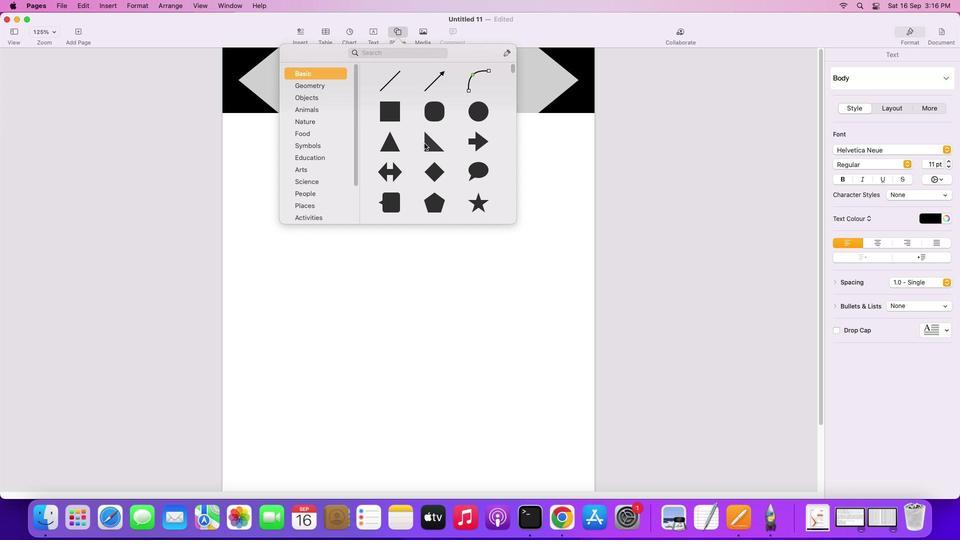 
Action: Mouse moved to (398, 182)
Screenshot: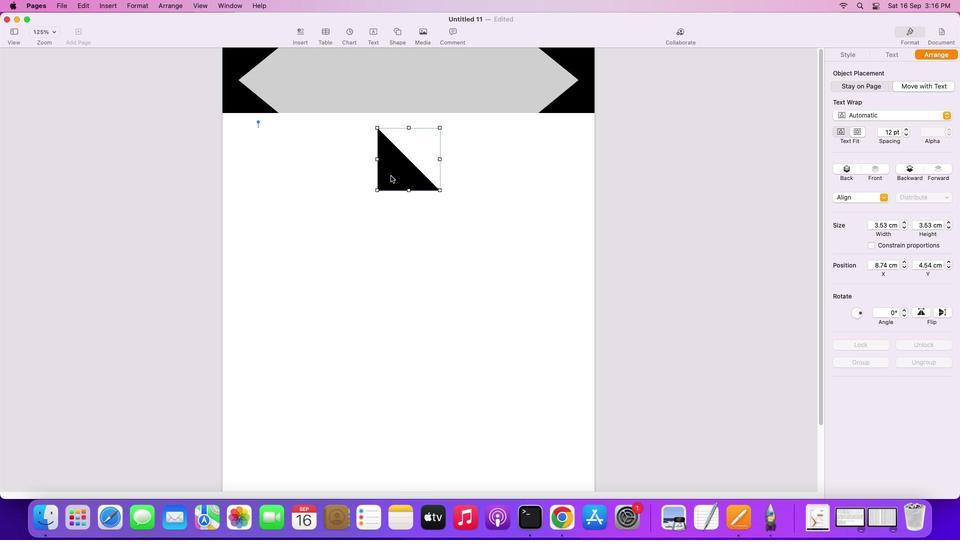 
Action: Mouse pressed left at (398, 182)
Screenshot: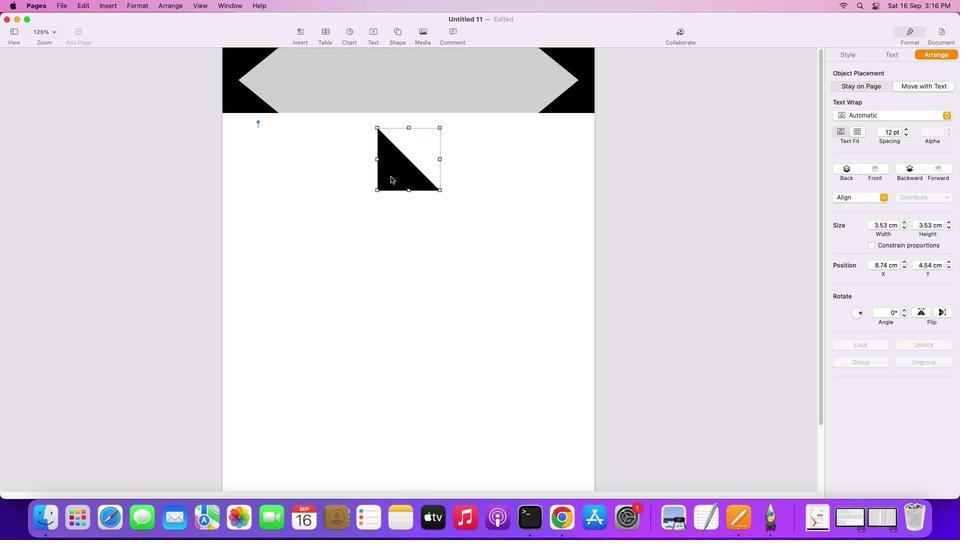 
Action: Mouse moved to (446, 189)
Screenshot: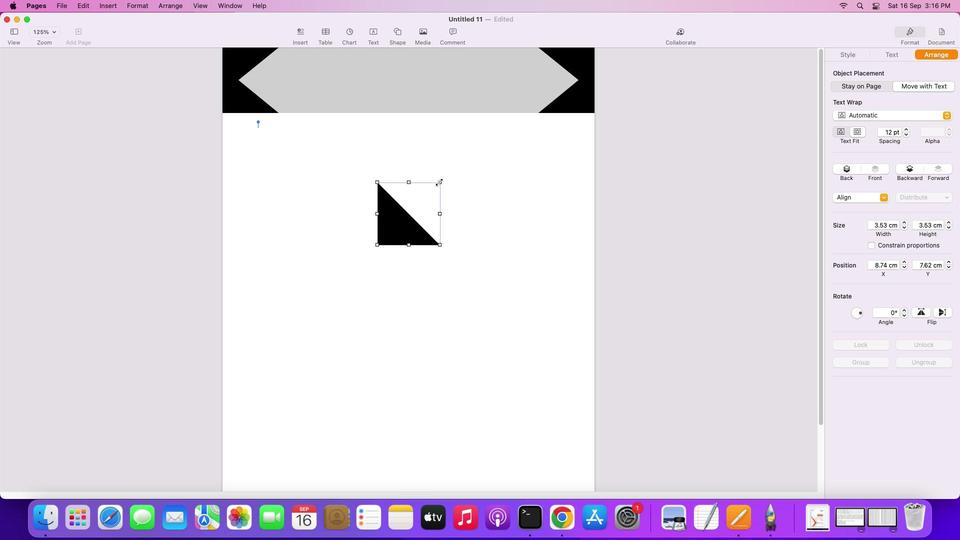 
Action: Mouse pressed left at (446, 189)
Screenshot: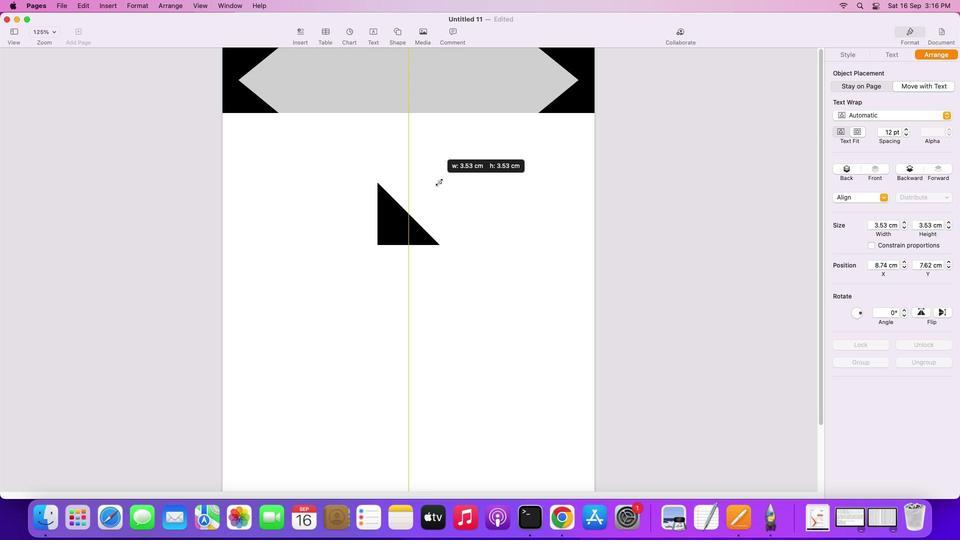 
Action: Mouse moved to (383, 194)
Screenshot: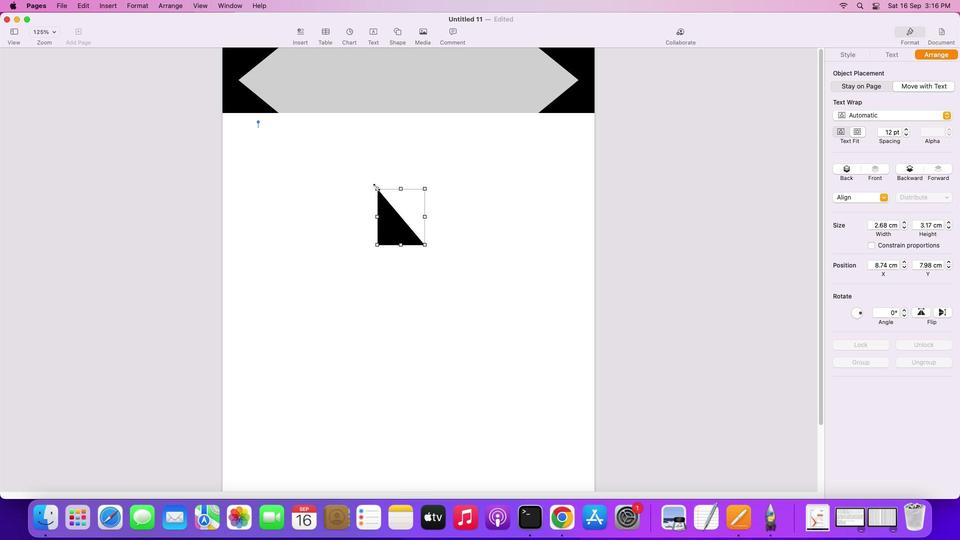
Action: Mouse pressed left at (383, 194)
Screenshot: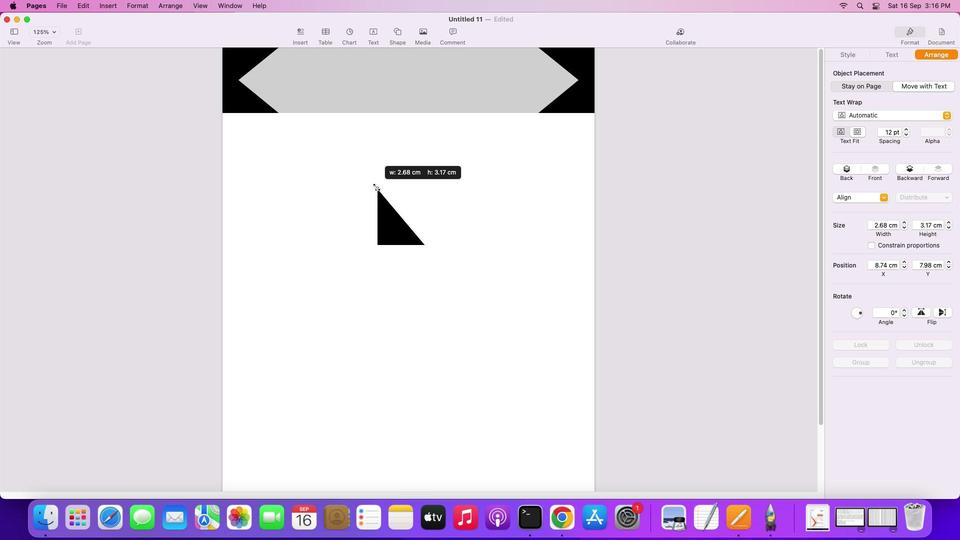 
Action: Mouse moved to (410, 228)
Screenshot: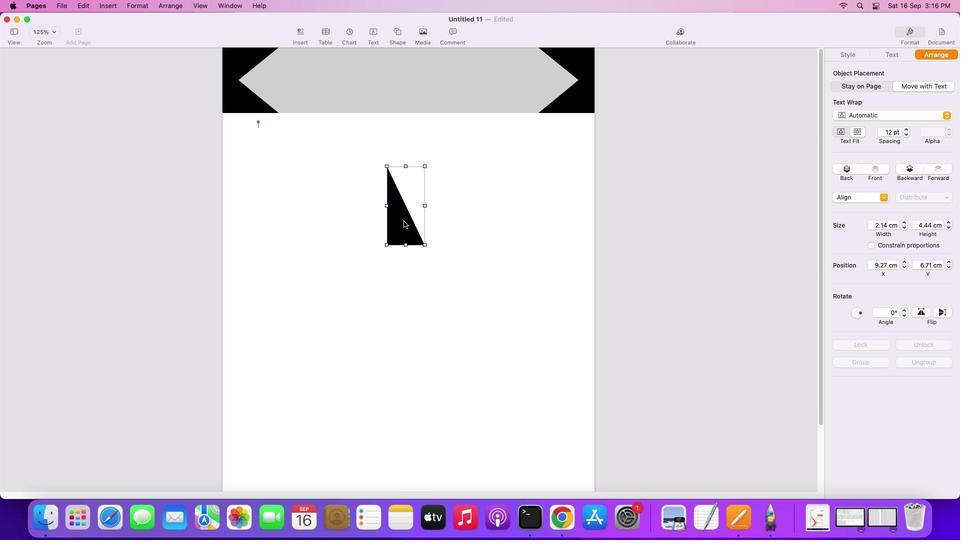 
Action: Mouse pressed left at (410, 228)
Screenshot: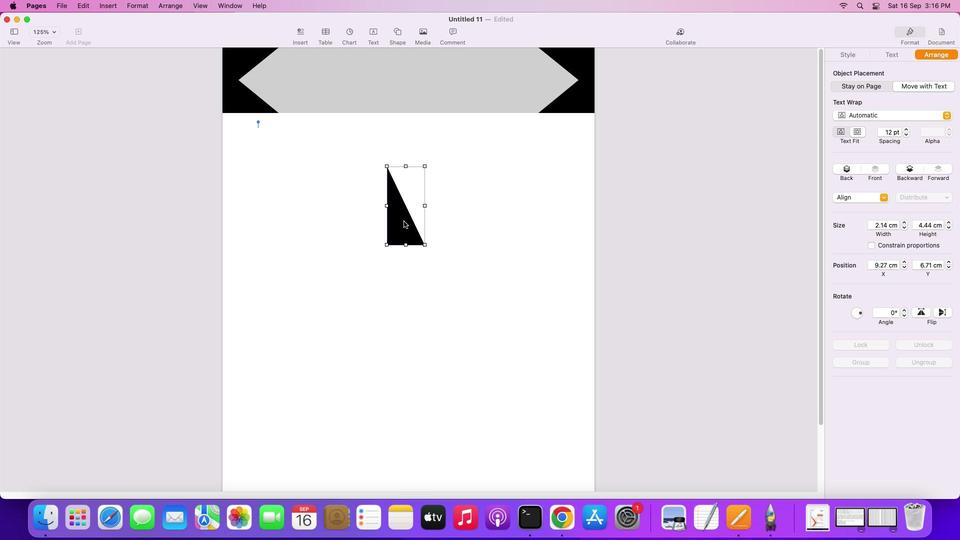 
Action: Mouse moved to (383, 87)
Screenshot: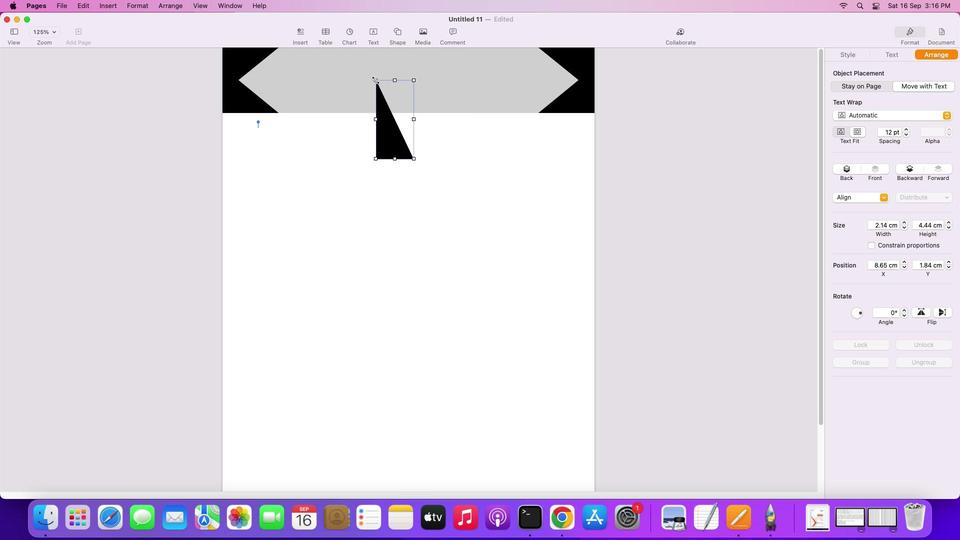 
Action: Mouse pressed left at (383, 87)
Screenshot: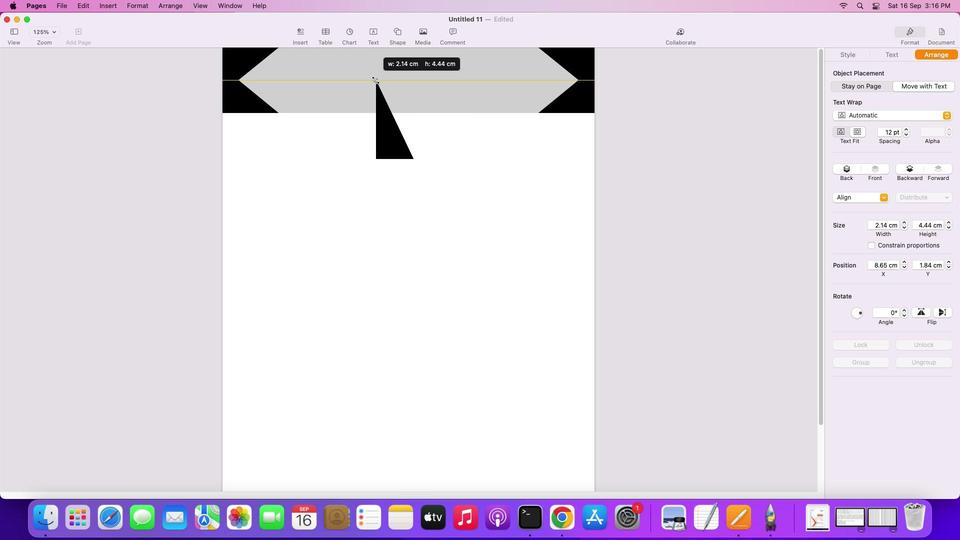 
Action: Mouse moved to (394, 150)
Screenshot: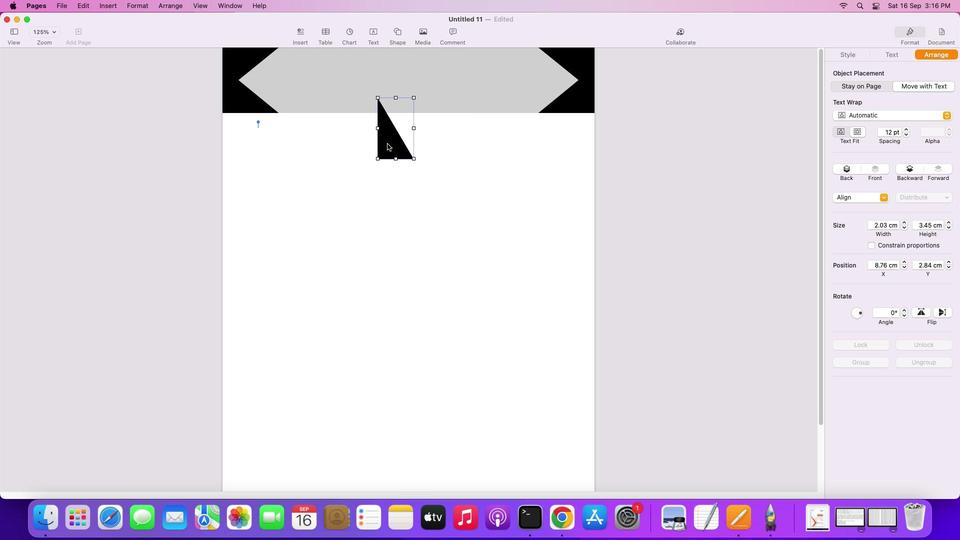 
Action: Mouse pressed left at (394, 150)
Screenshot: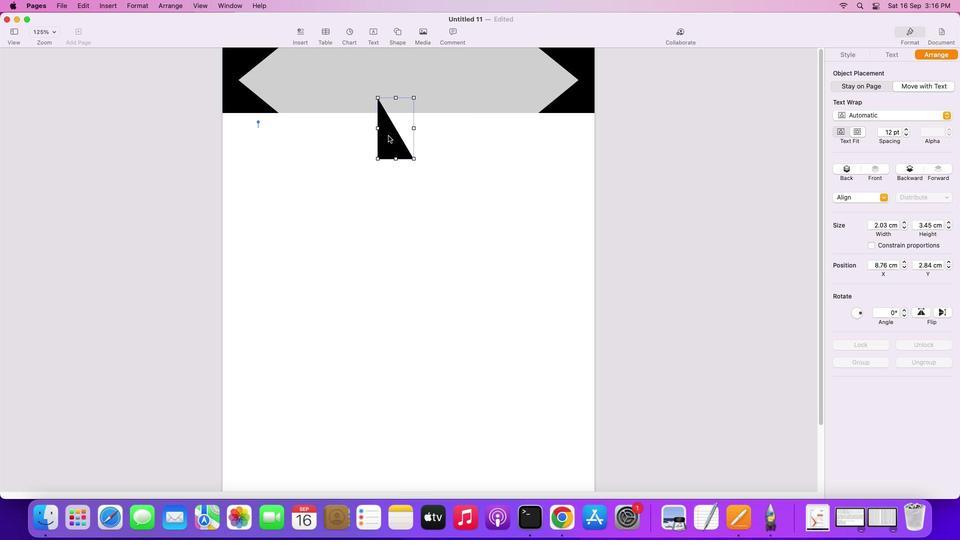 
Action: Mouse moved to (386, 57)
Screenshot: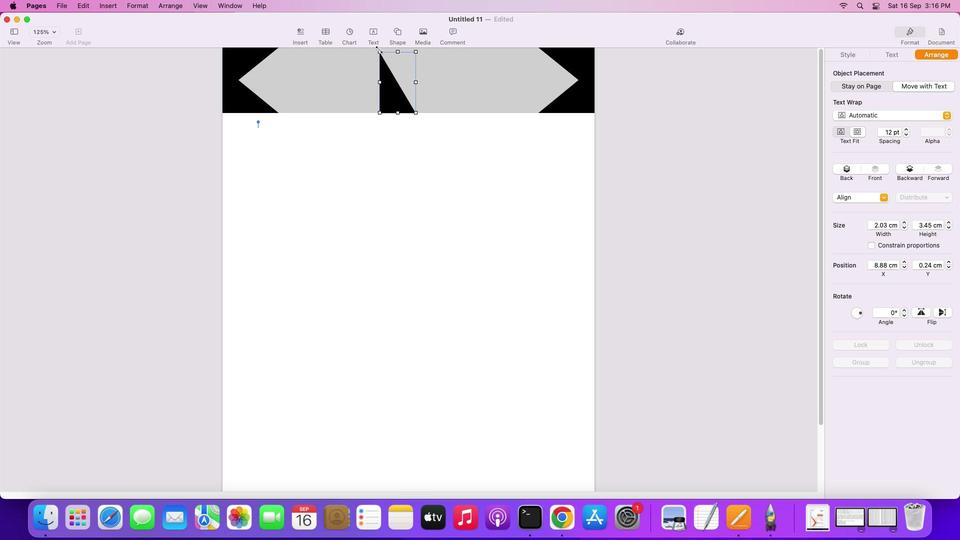 
Action: Mouse pressed left at (386, 57)
Screenshot: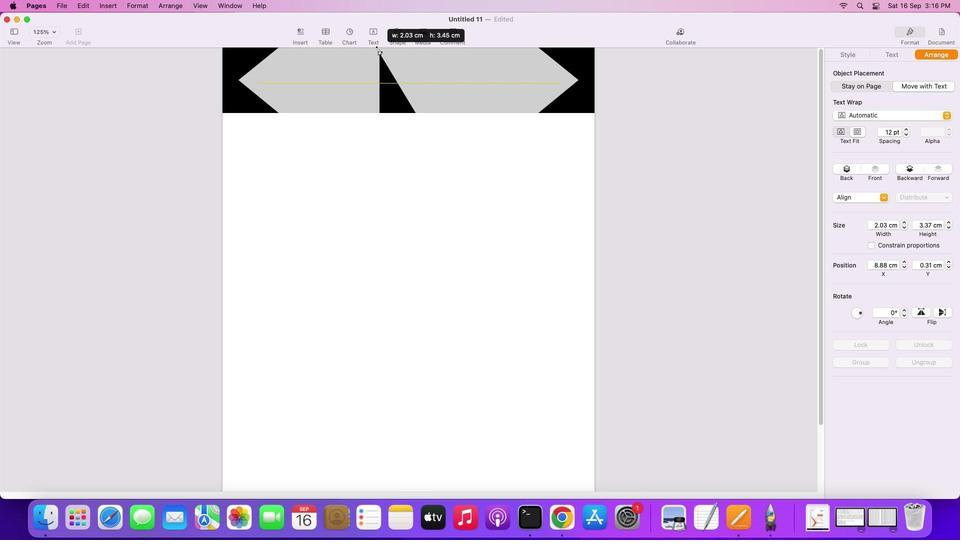 
Action: Mouse moved to (435, 80)
Screenshot: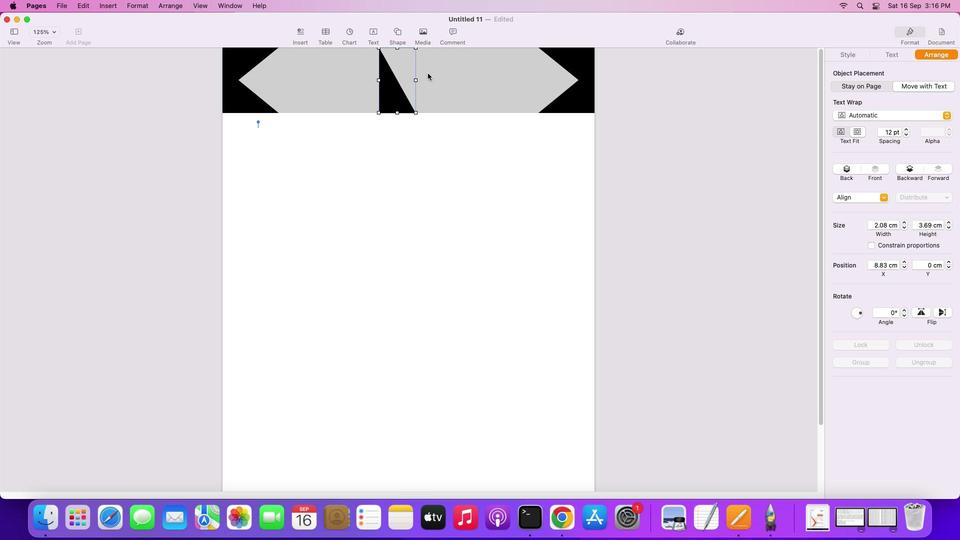 
Action: Mouse pressed left at (435, 80)
Screenshot: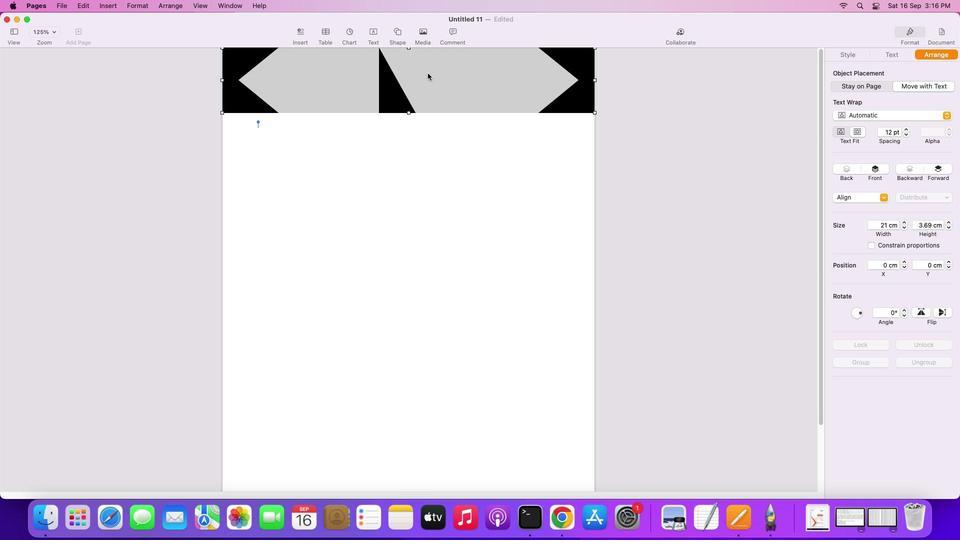 
Action: Mouse moved to (394, 99)
Screenshot: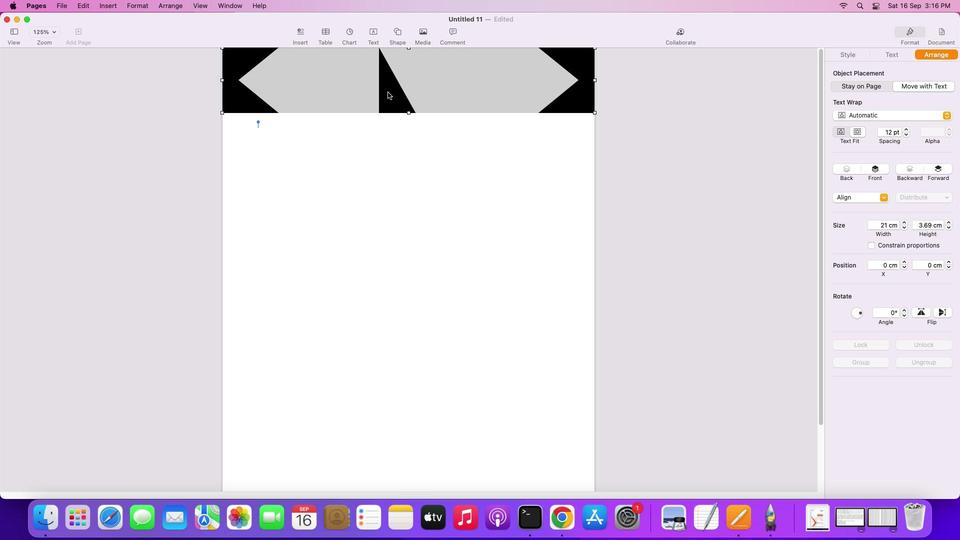 
Action: Mouse pressed left at (394, 99)
Screenshot: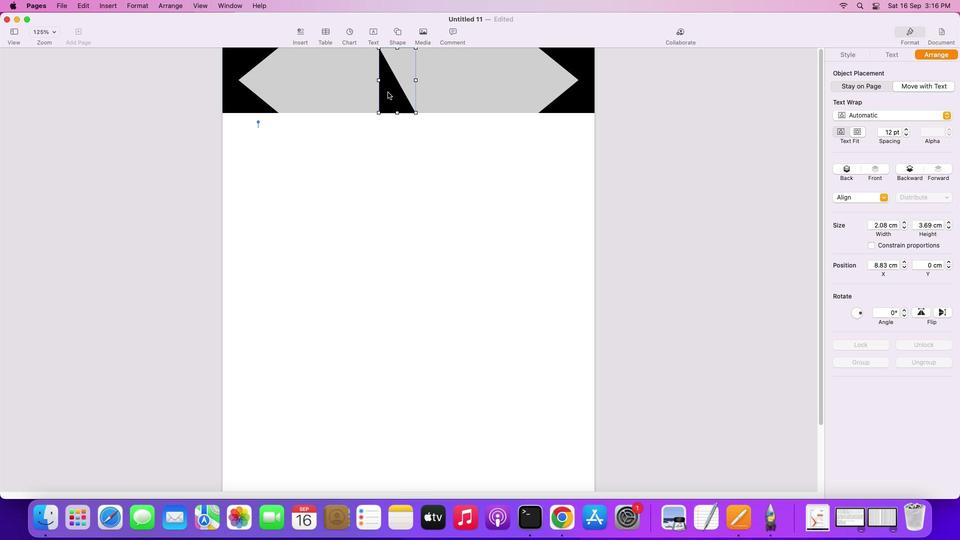 
Action: Key pressed Key.alt
Screenshot: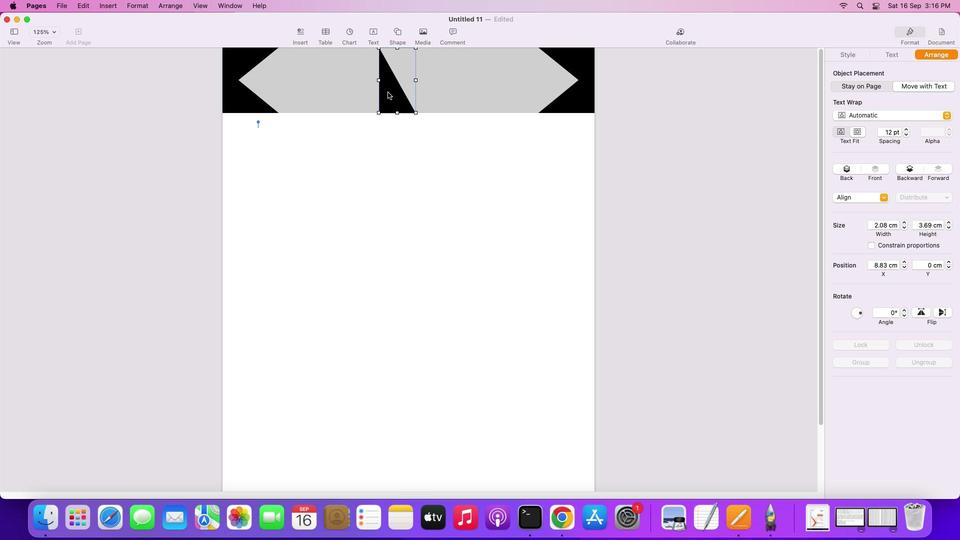 
Action: Mouse pressed left at (394, 99)
Screenshot: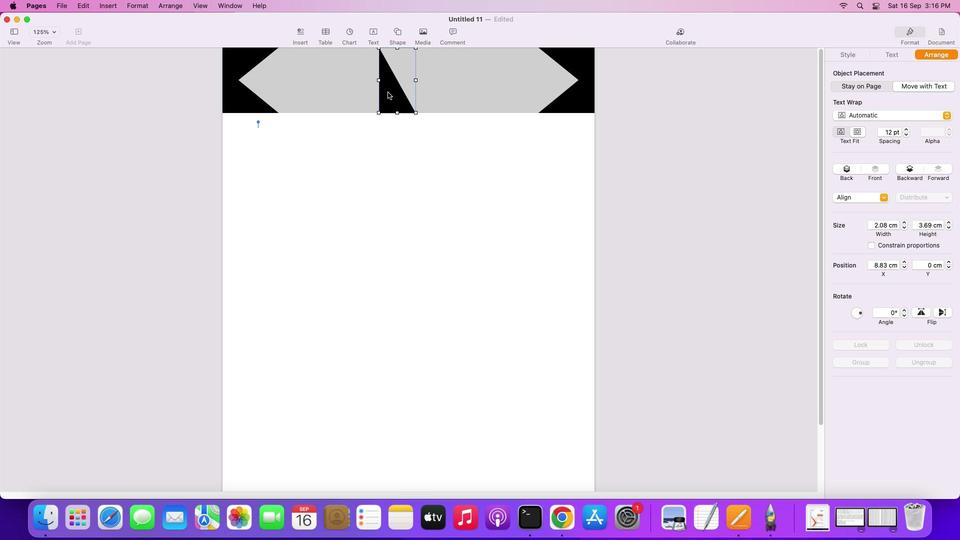 
Action: Mouse moved to (946, 317)
Screenshot: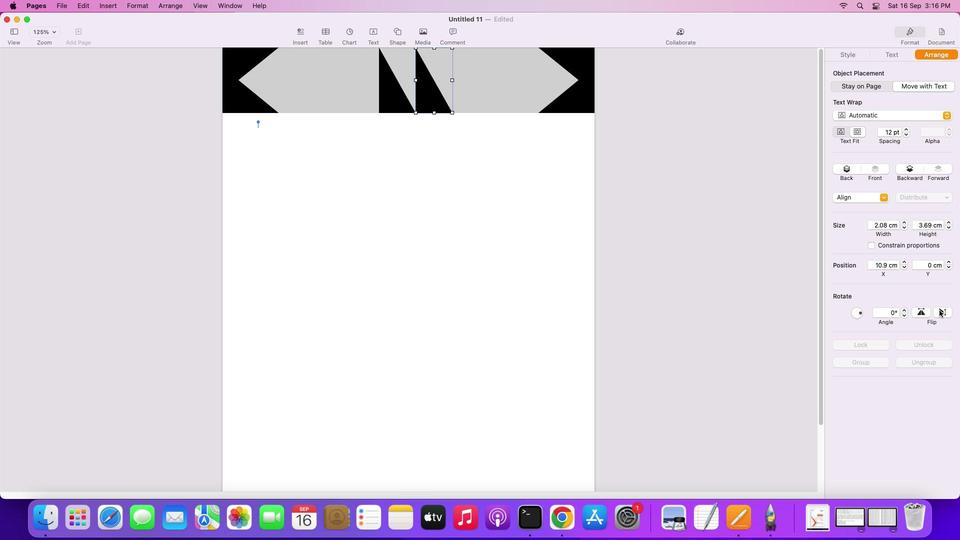 
Action: Mouse pressed left at (946, 317)
Screenshot: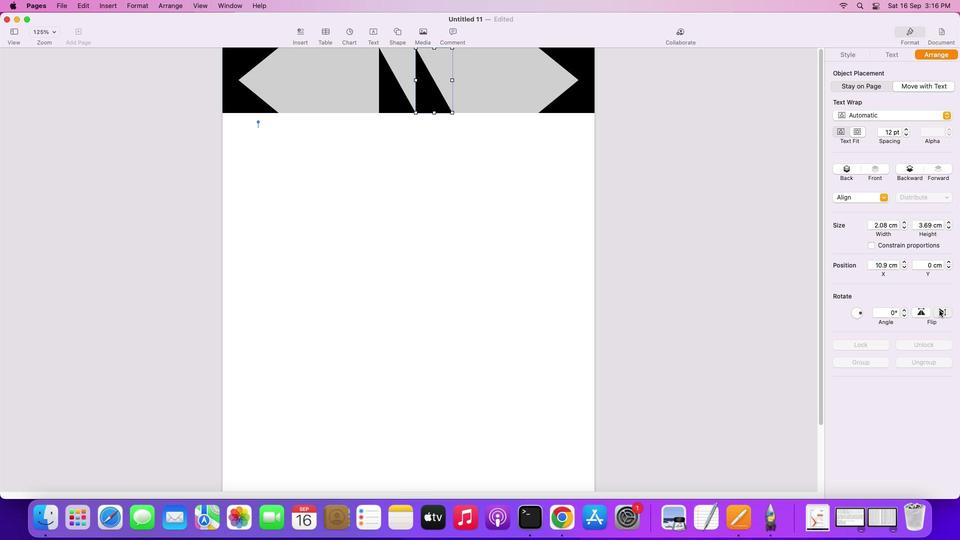 
Action: Mouse pressed left at (946, 317)
Screenshot: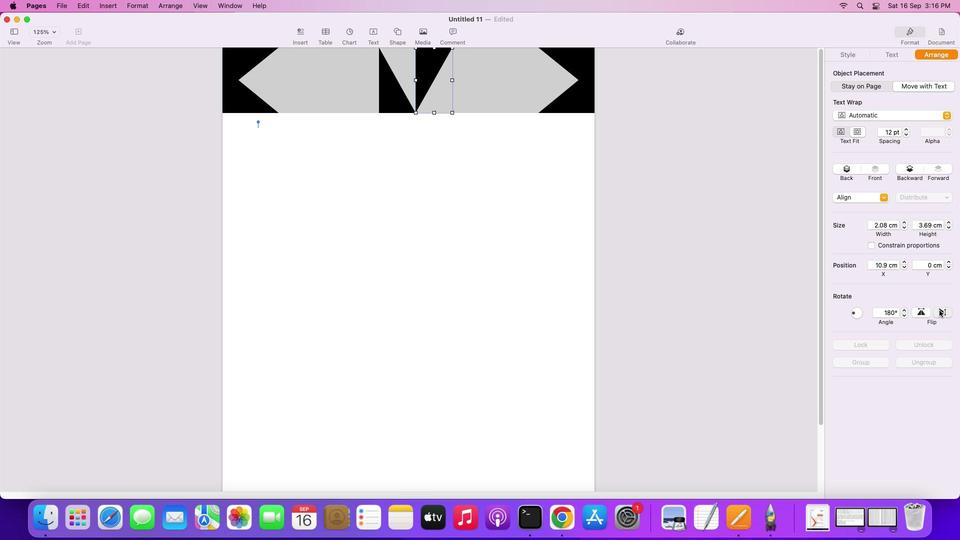 
Action: Mouse moved to (925, 319)
Screenshot: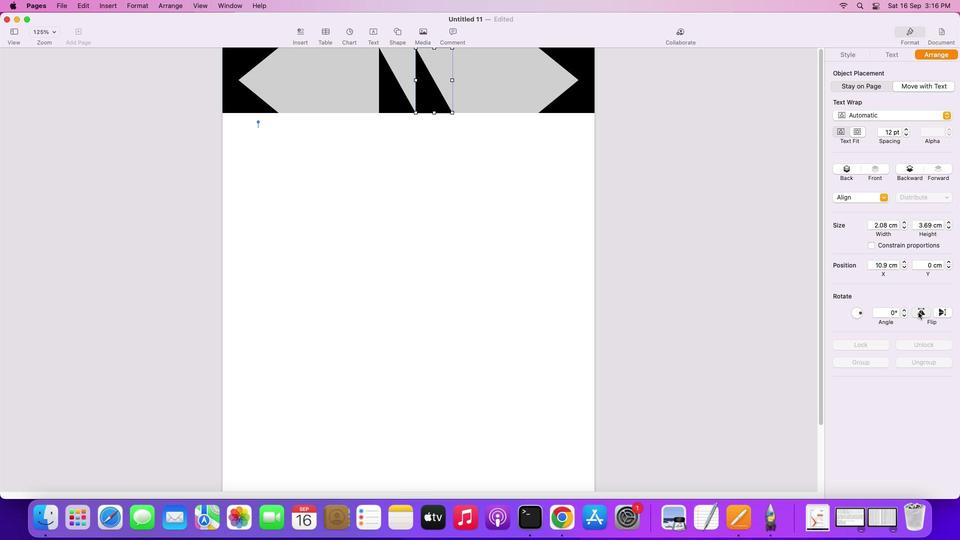 
Action: Mouse pressed left at (925, 319)
Screenshot: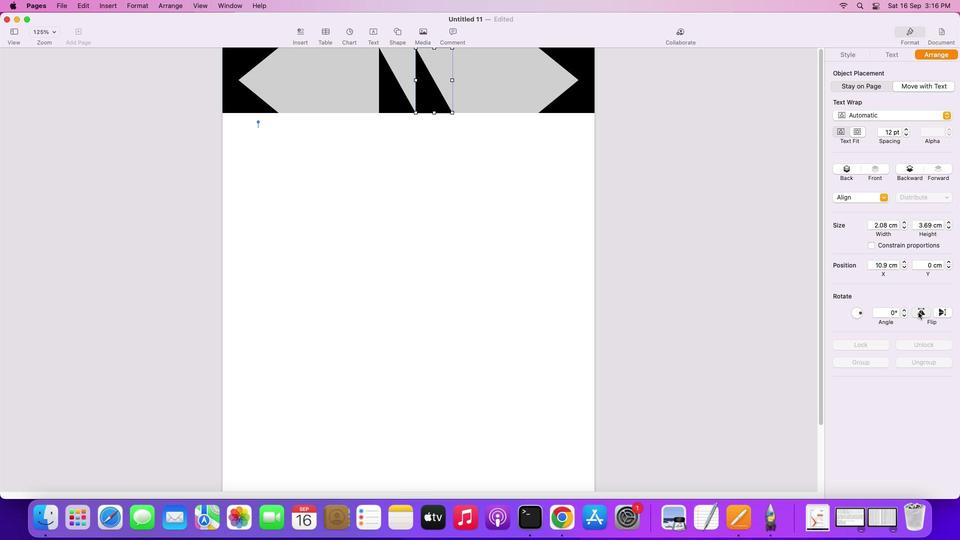 
Action: Mouse moved to (454, 105)
Screenshot: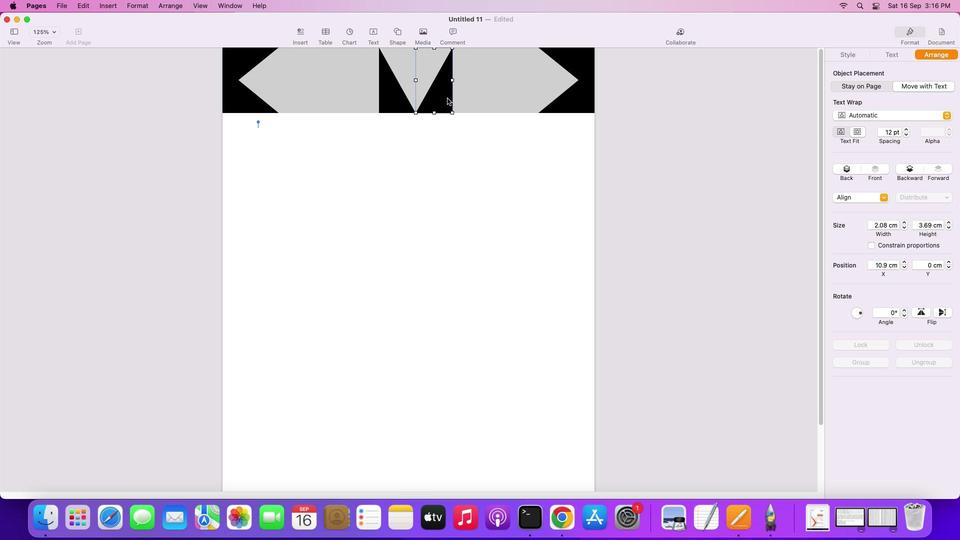 
Action: Mouse pressed left at (454, 105)
Screenshot: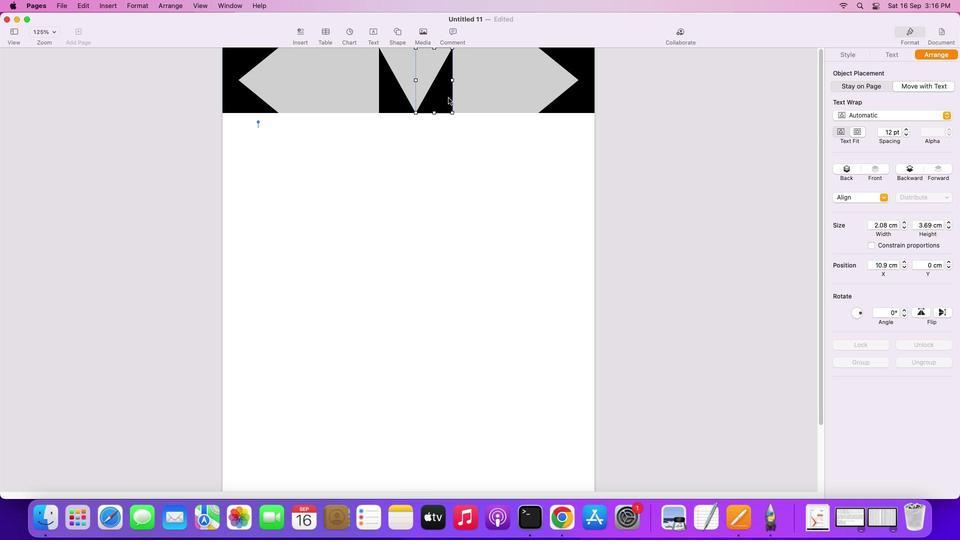 
Action: Mouse moved to (496, 93)
Screenshot: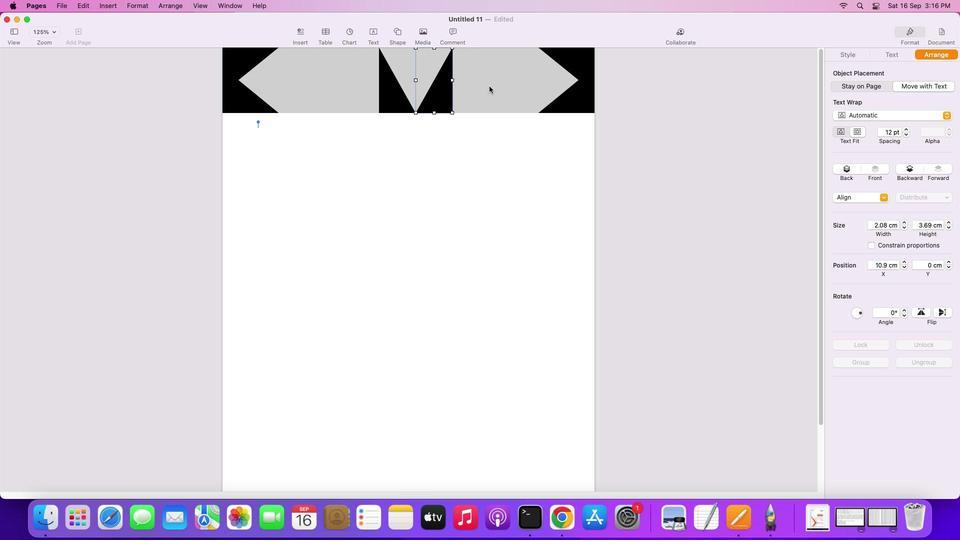 
Action: Mouse pressed left at (496, 93)
Screenshot: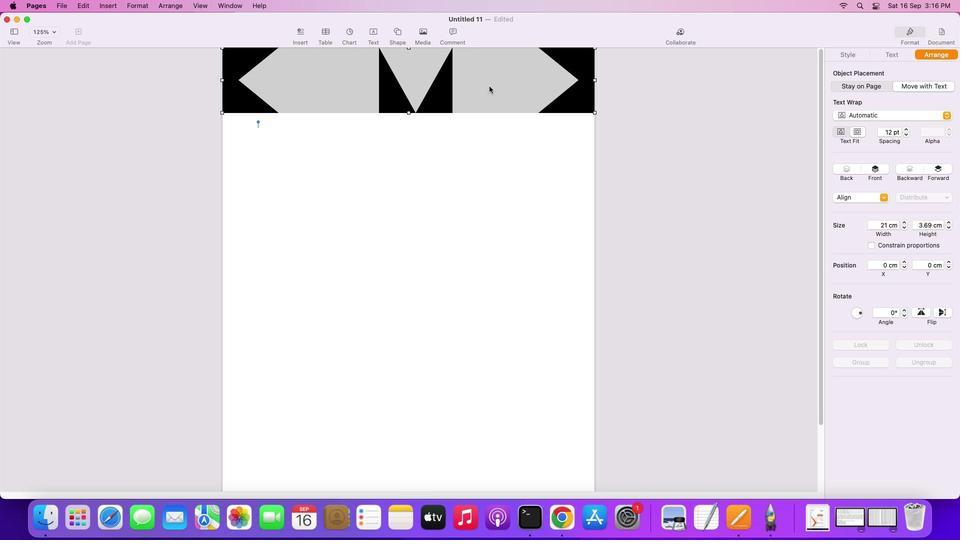 
Action: Mouse moved to (478, 137)
Screenshot: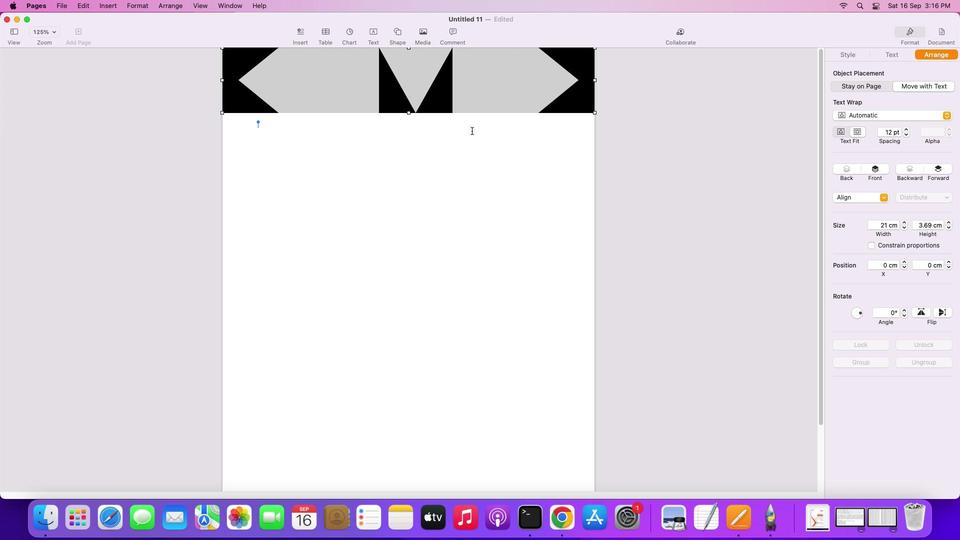 
Action: Mouse pressed left at (478, 137)
Screenshot: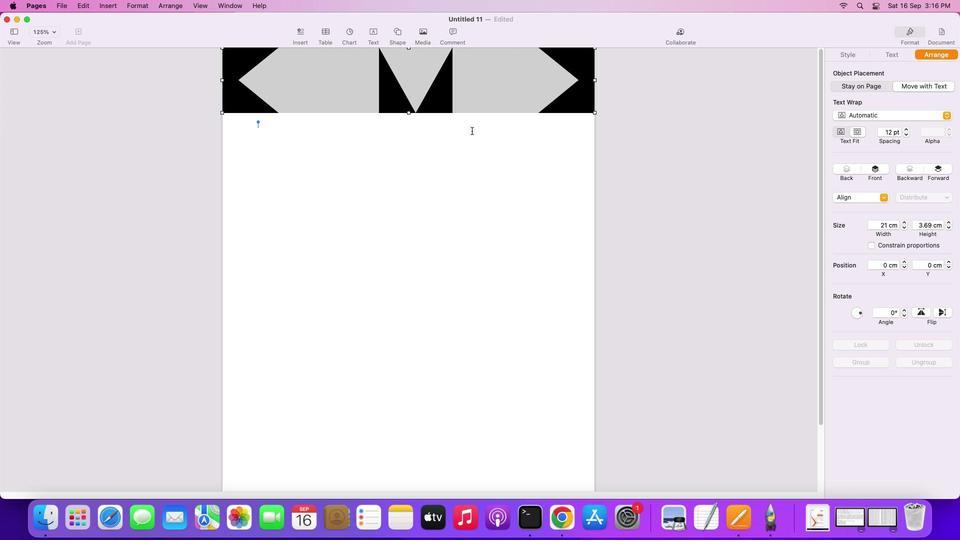 
Action: Mouse moved to (404, 35)
Screenshot: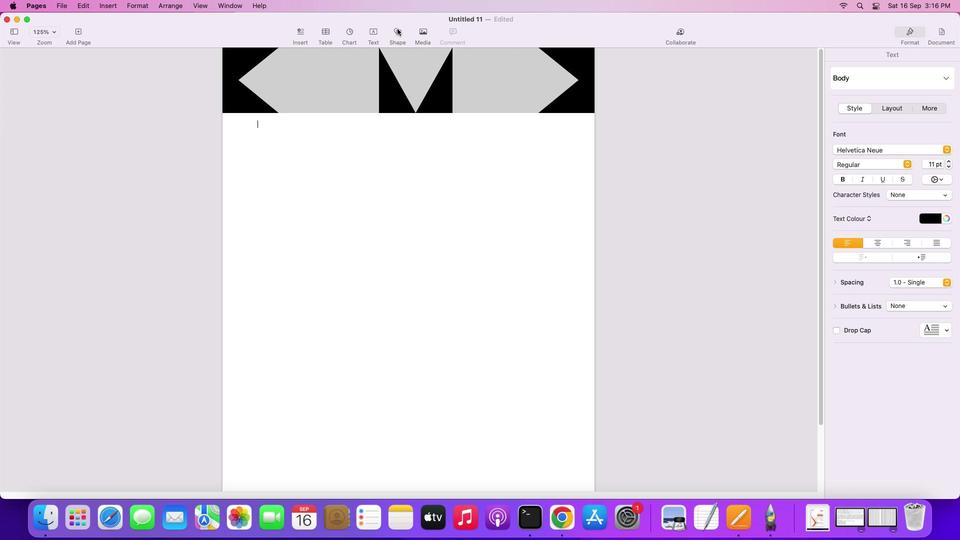 
Action: Mouse pressed left at (404, 35)
Screenshot: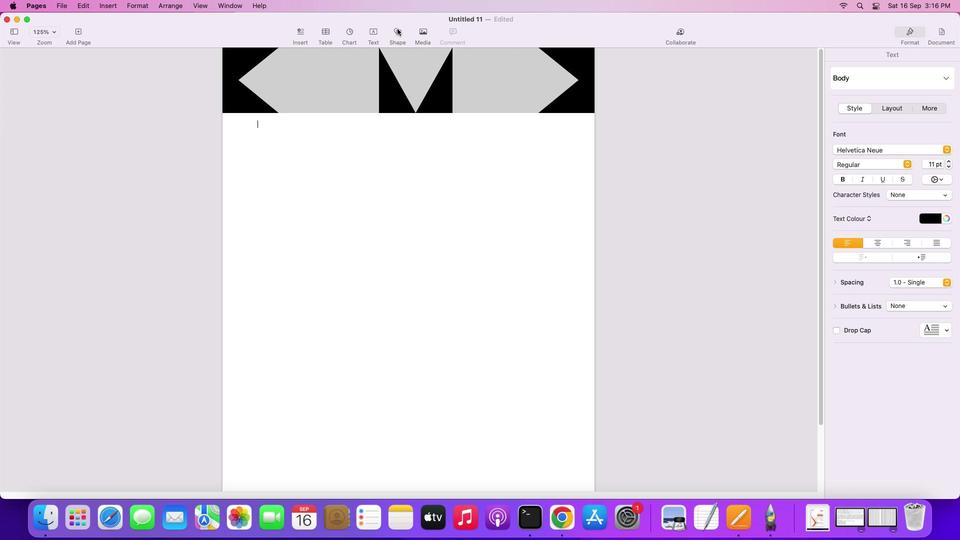 
Action: Mouse moved to (396, 149)
Screenshot: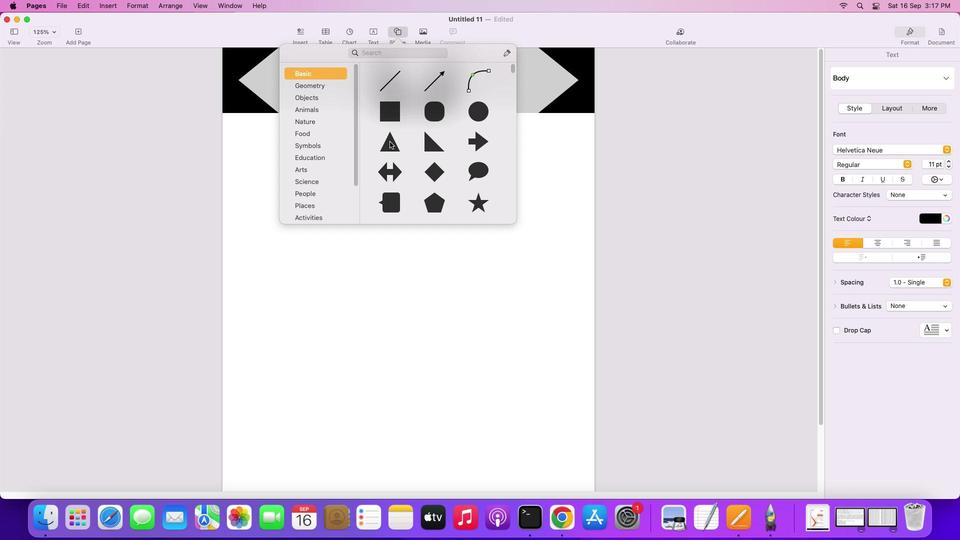 
Action: Mouse pressed left at (396, 149)
Screenshot: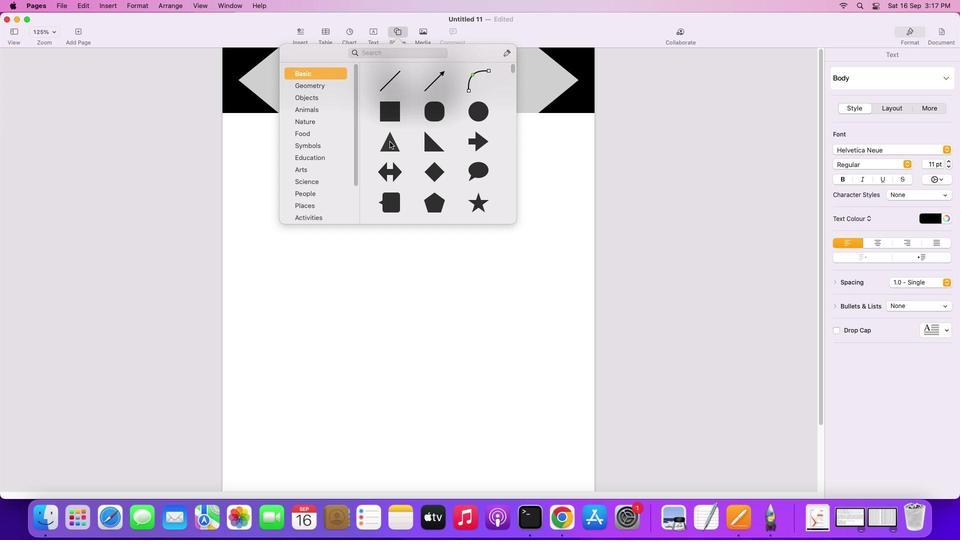 
Action: Mouse moved to (417, 178)
Screenshot: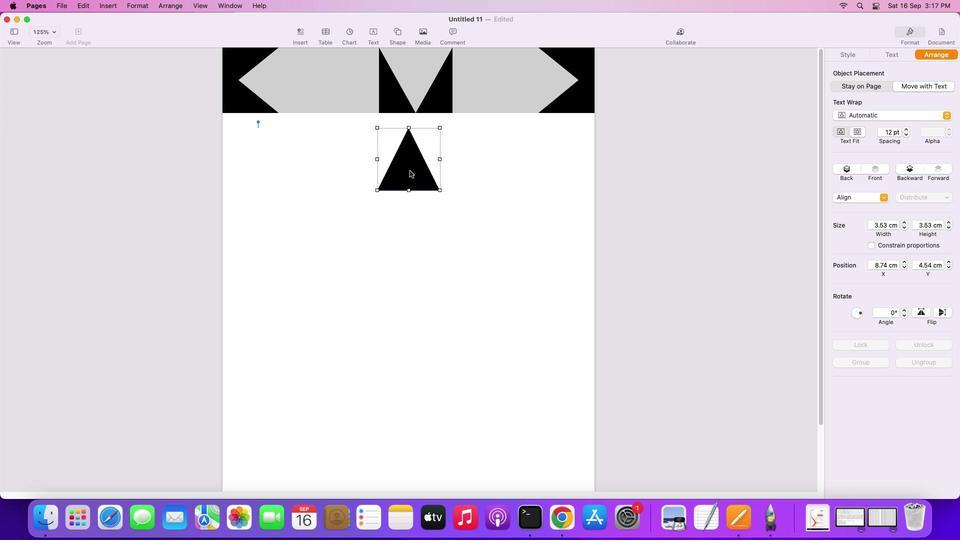 
Action: Mouse pressed left at (417, 178)
Screenshot: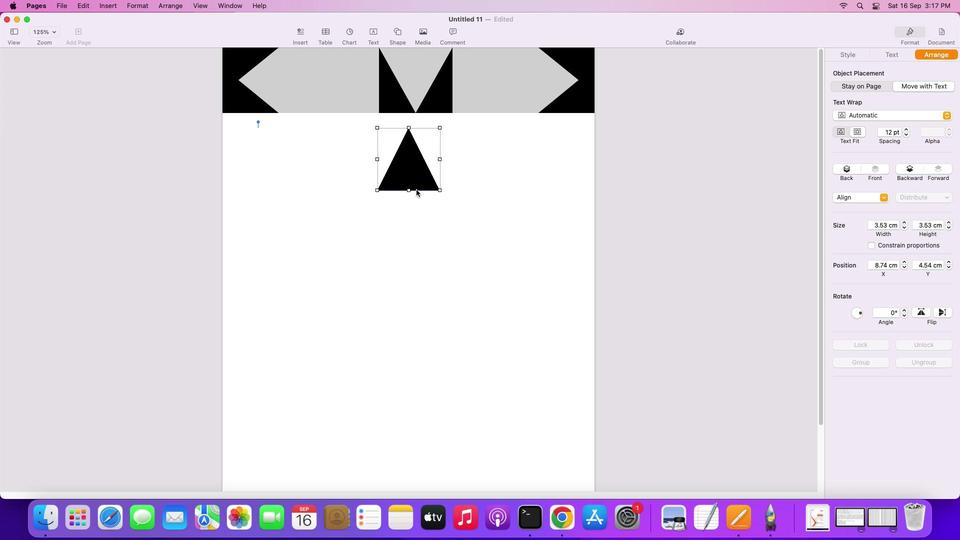 
Action: Mouse moved to (913, 317)
Screenshot: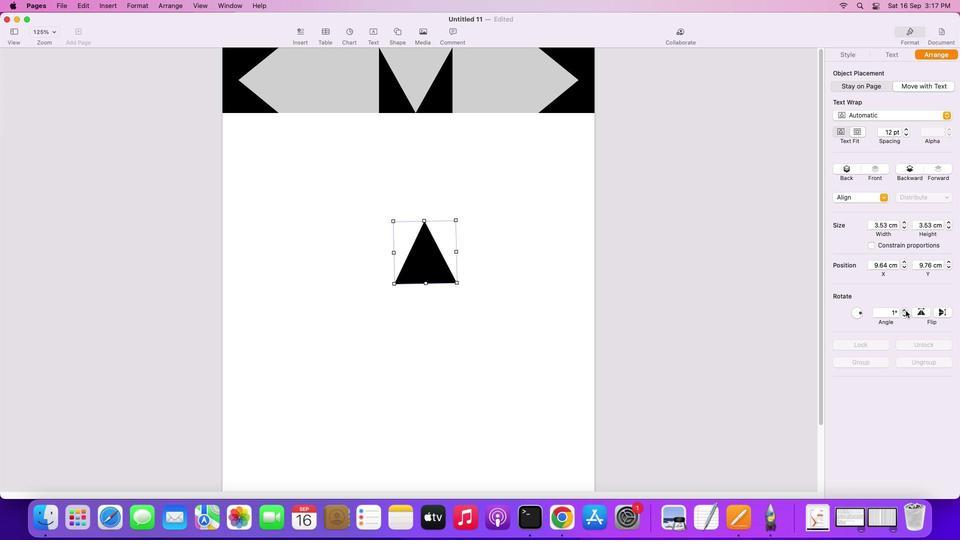 
Action: Mouse pressed left at (913, 317)
Screenshot: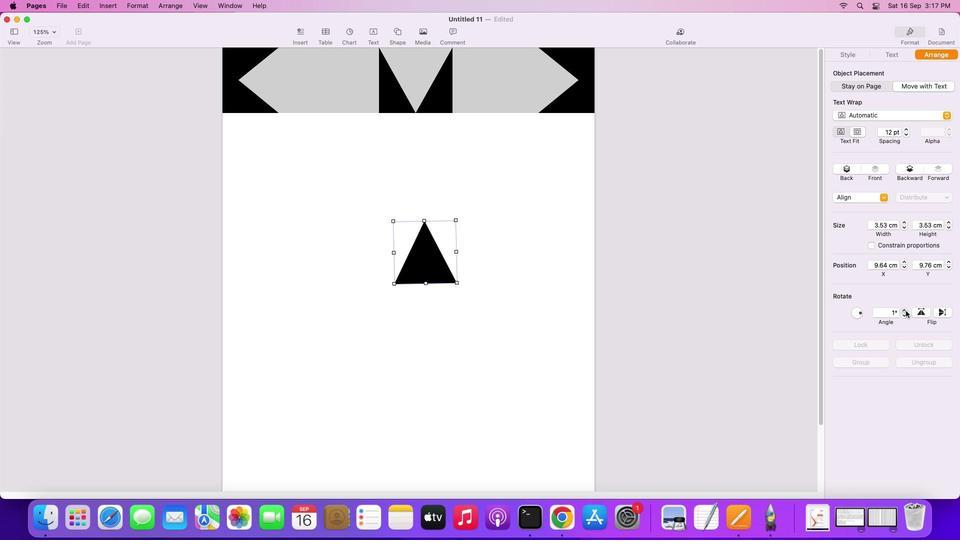 
Action: Mouse moved to (911, 317)
Screenshot: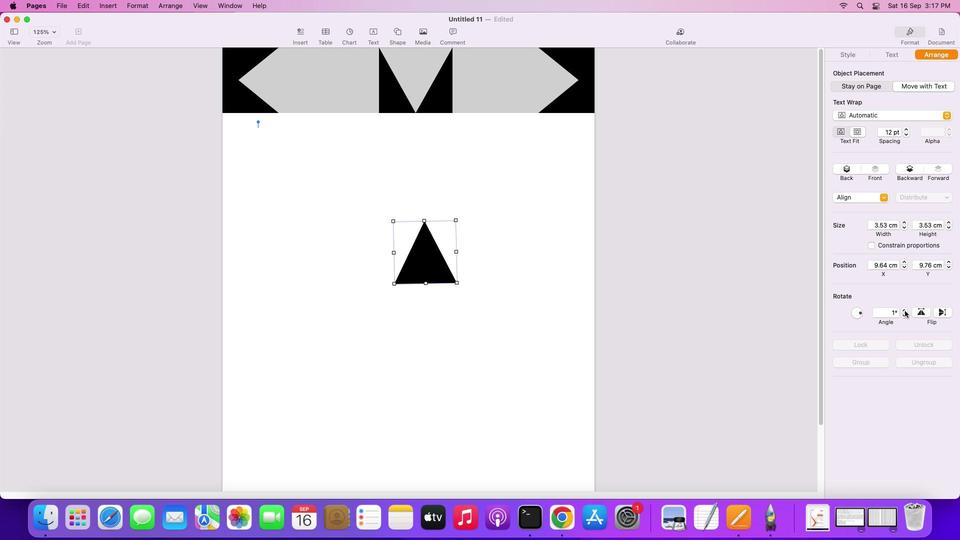 
Action: Mouse pressed left at (911, 317)
Screenshot: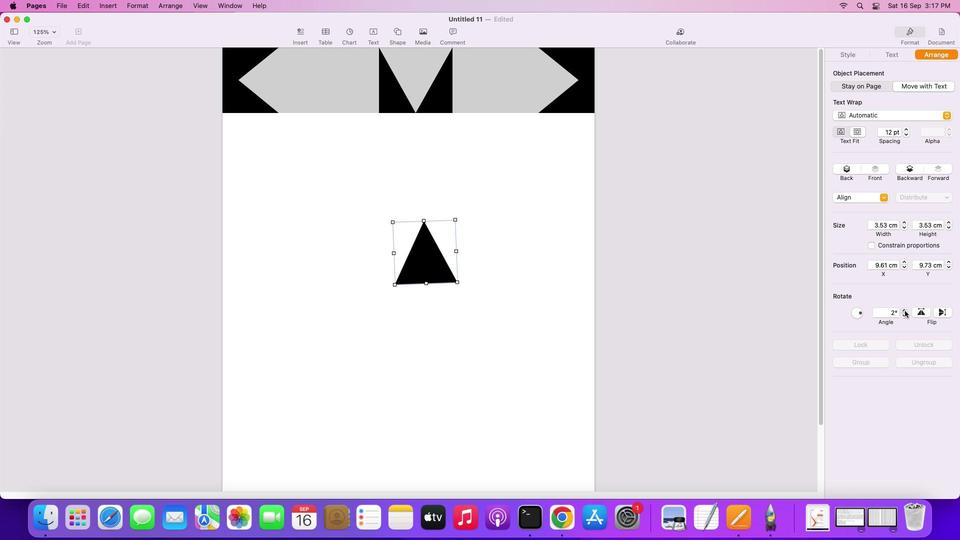 
Action: Mouse pressed left at (911, 317)
Screenshot: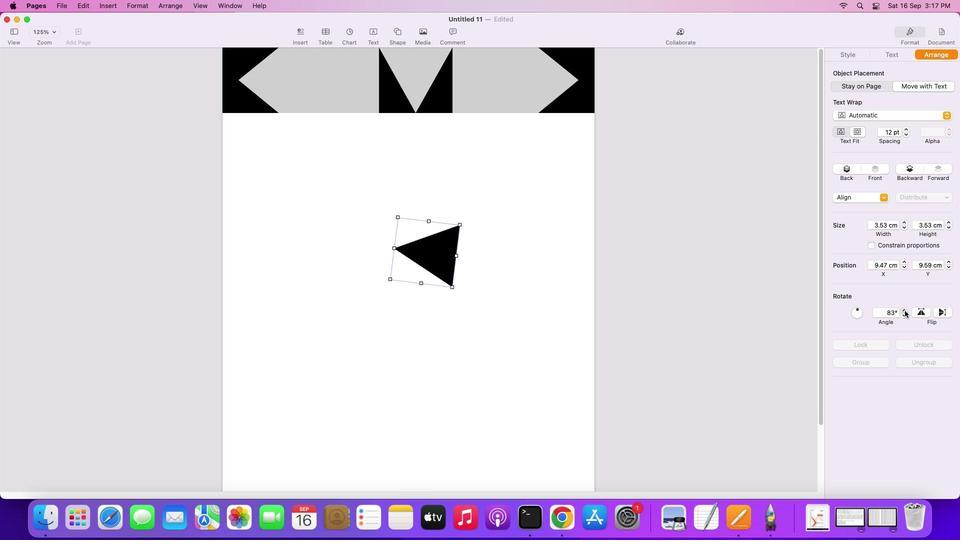 
Action: Mouse pressed left at (911, 317)
Screenshot: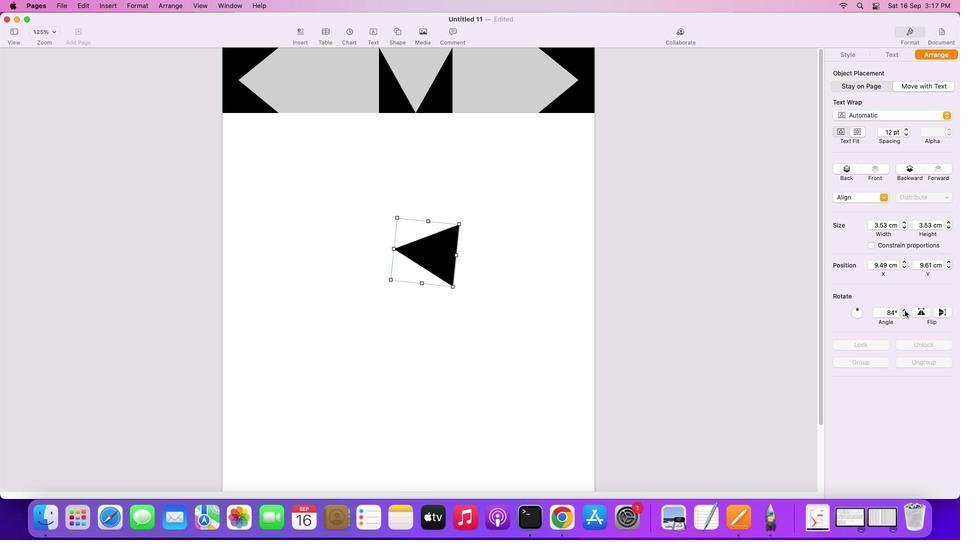 
Action: Mouse pressed left at (911, 317)
Screenshot: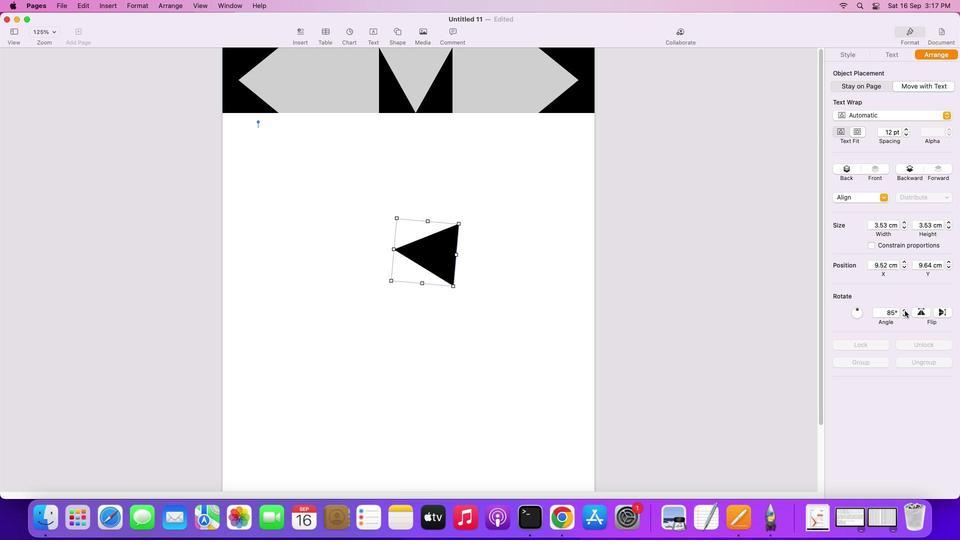 
Action: Mouse pressed left at (911, 317)
Screenshot: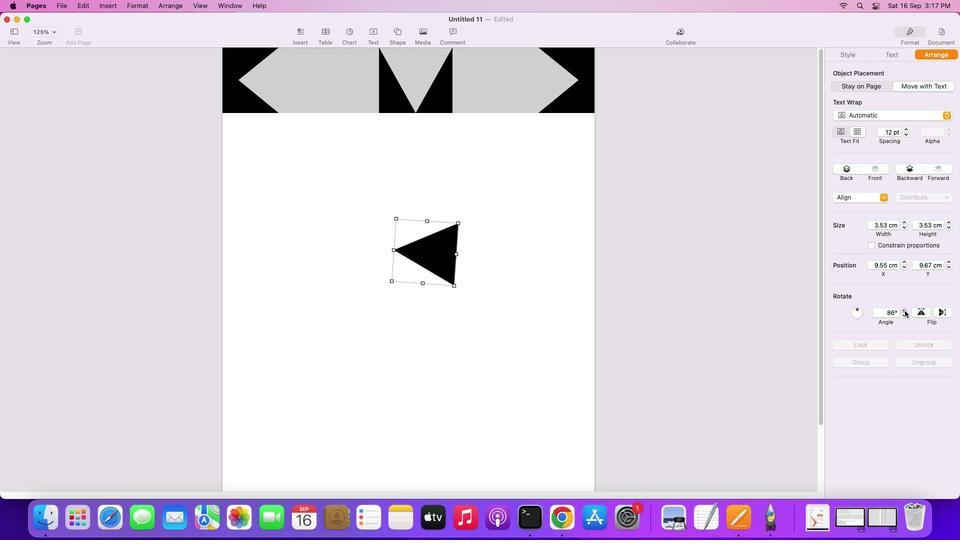 
Action: Mouse pressed left at (911, 317)
Screenshot: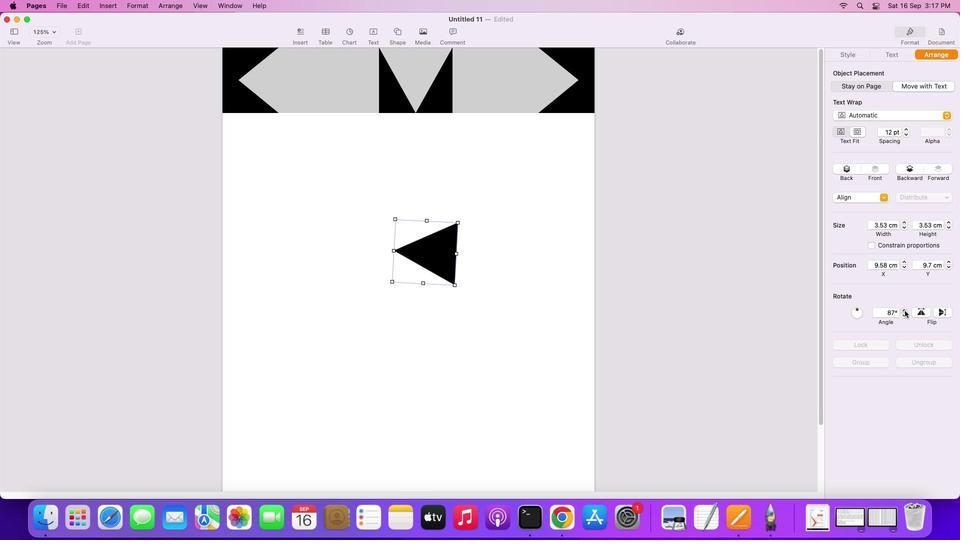 
Action: Mouse pressed left at (911, 317)
Screenshot: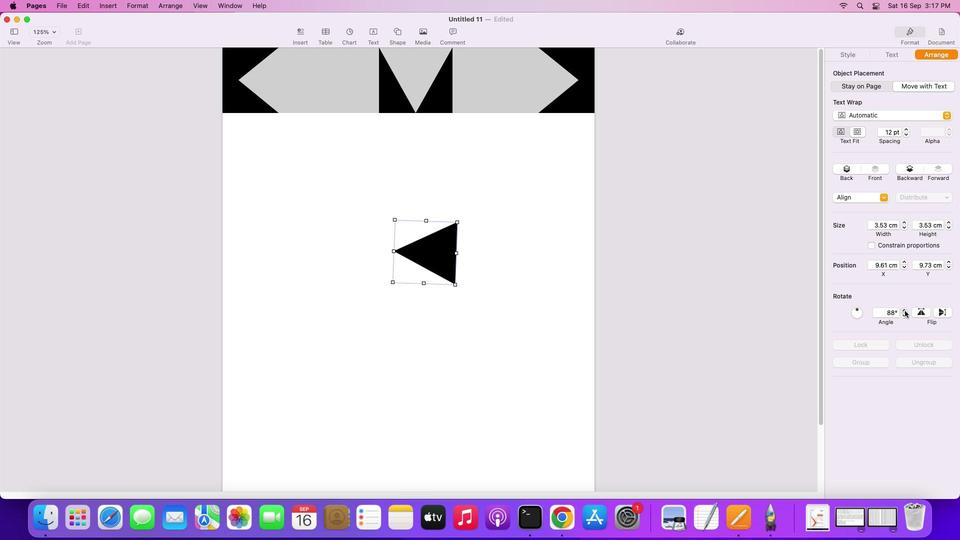 
Action: Mouse pressed left at (911, 317)
Screenshot: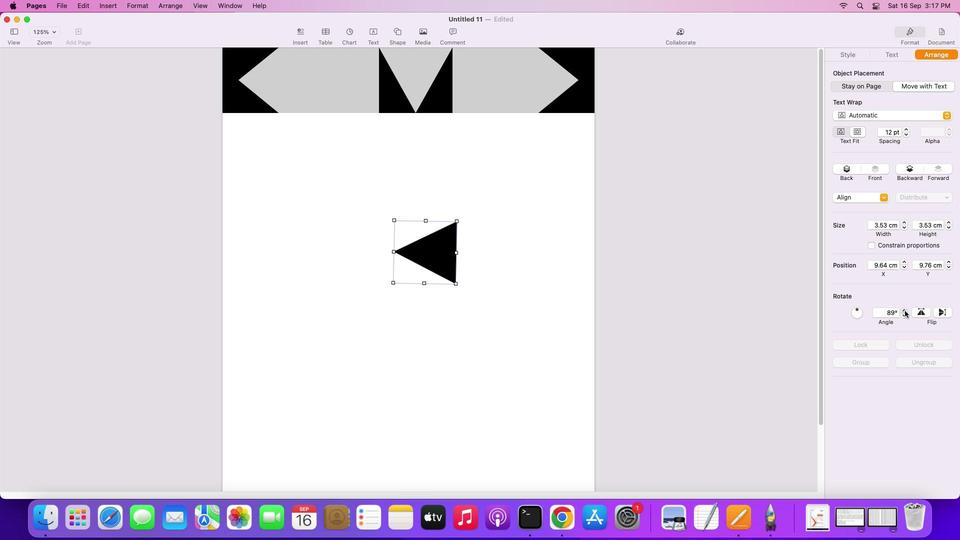 
Action: Mouse pressed left at (911, 317)
Screenshot: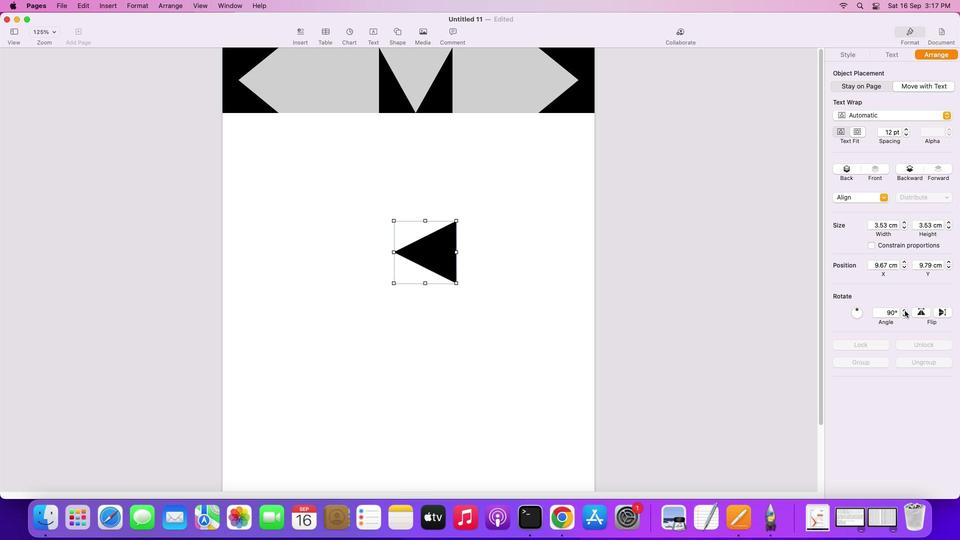 
Action: Mouse moved to (448, 265)
Screenshot: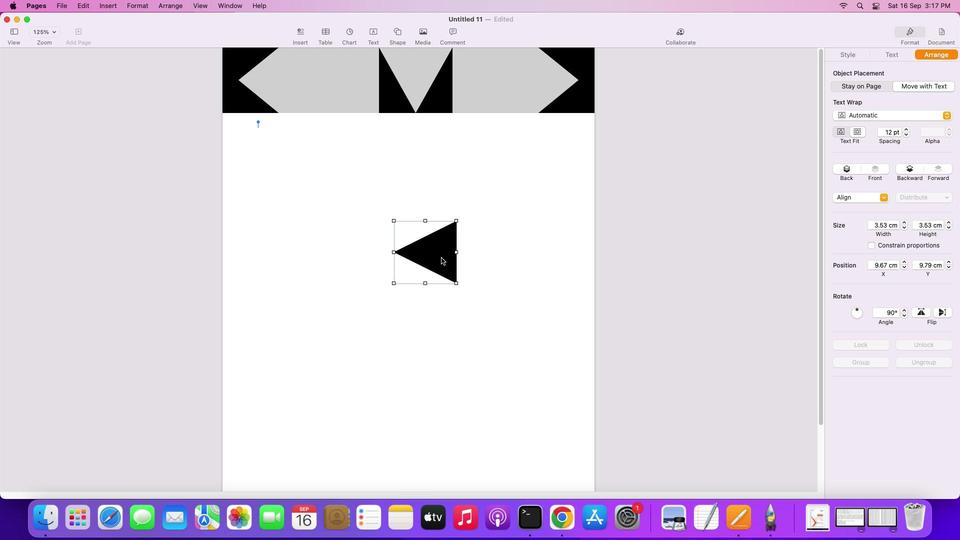 
Action: Mouse pressed left at (448, 265)
Screenshot: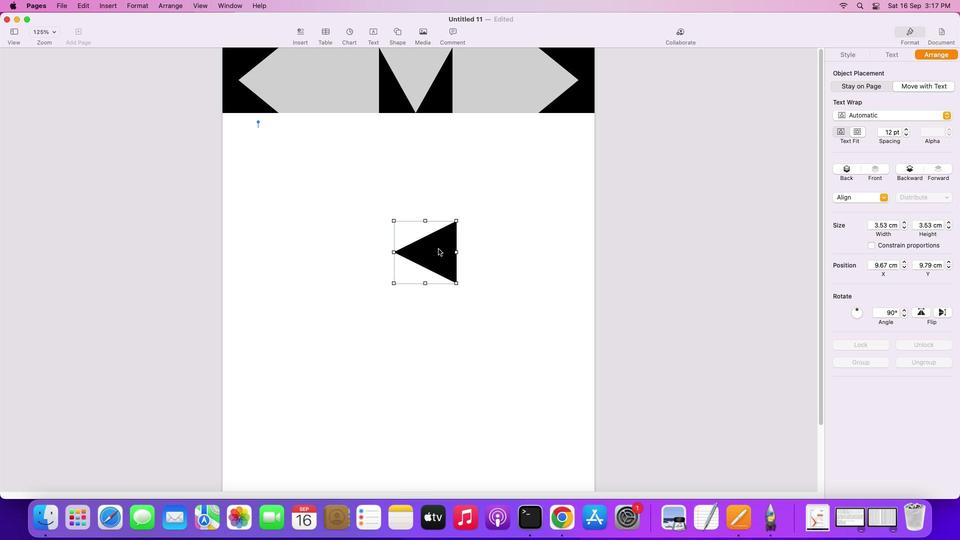 
Action: Mouse moved to (360, 74)
Screenshot: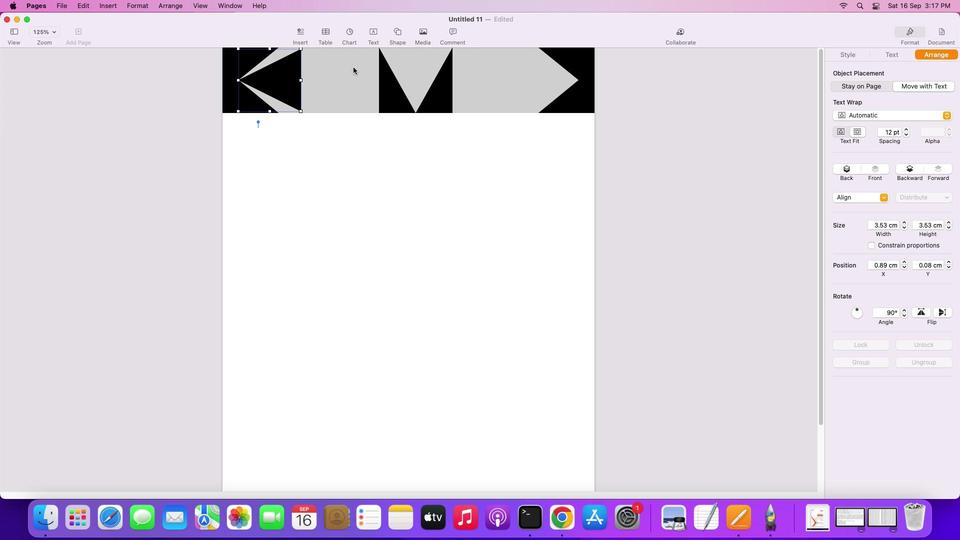 
Action: Mouse pressed left at (360, 74)
Screenshot: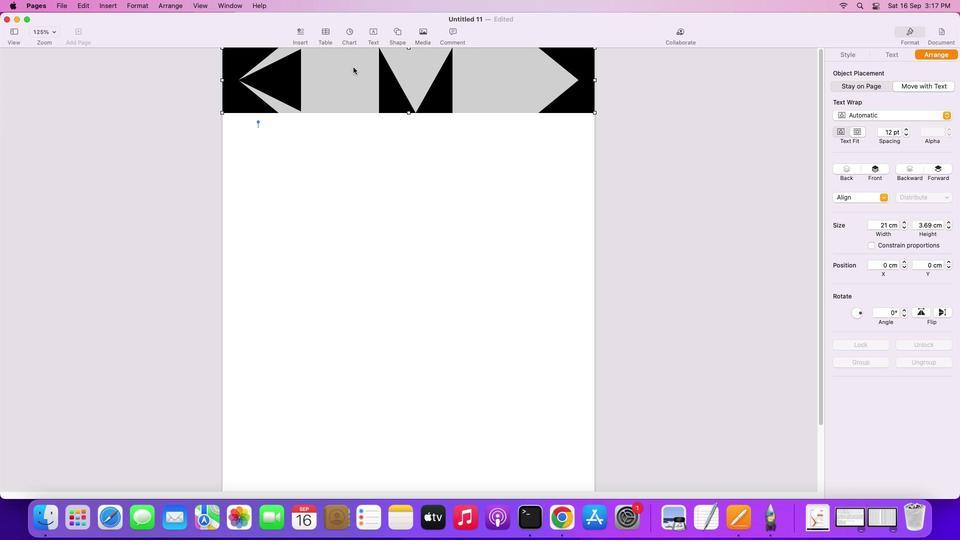 
Action: Mouse moved to (322, 248)
Screenshot: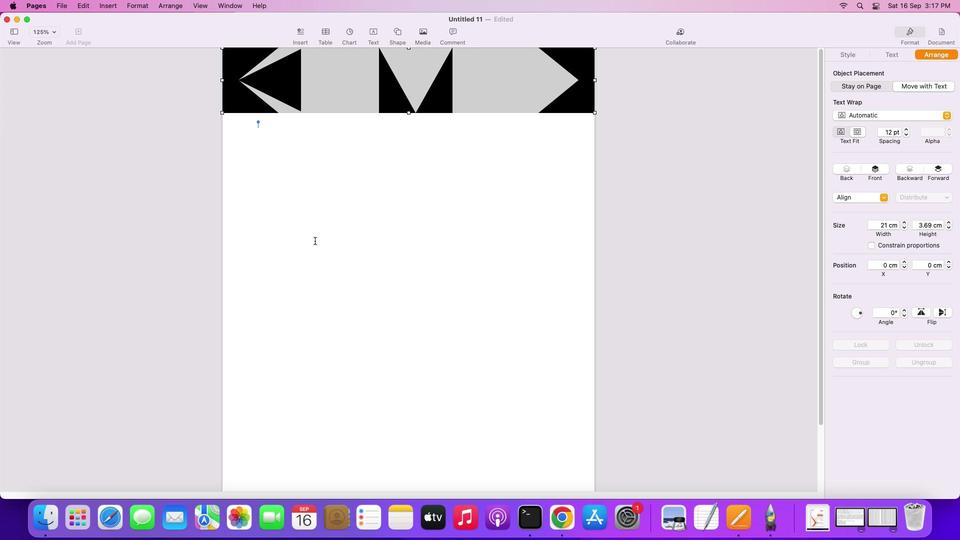 
Action: Mouse pressed left at (322, 248)
Screenshot: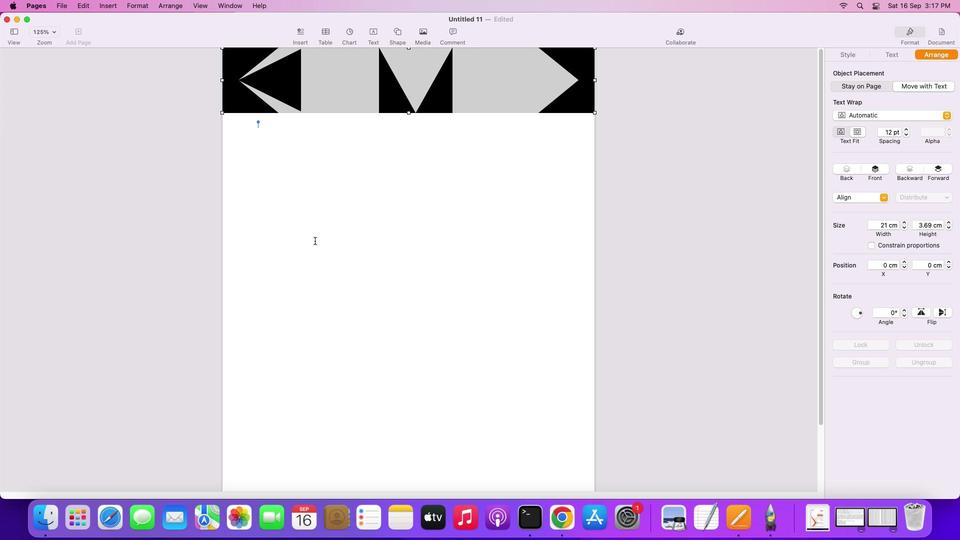 
Action: Mouse moved to (281, 80)
Screenshot: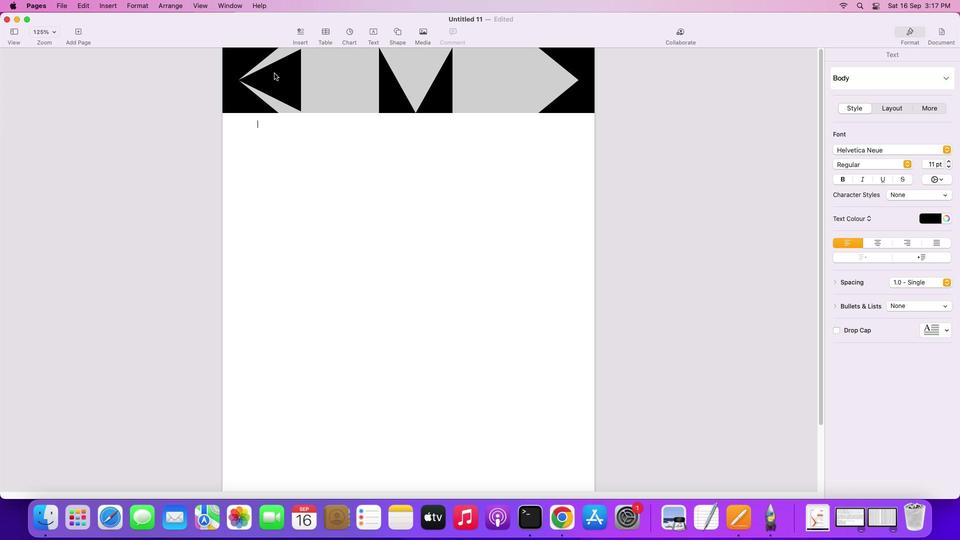 
Action: Mouse pressed left at (281, 80)
Screenshot: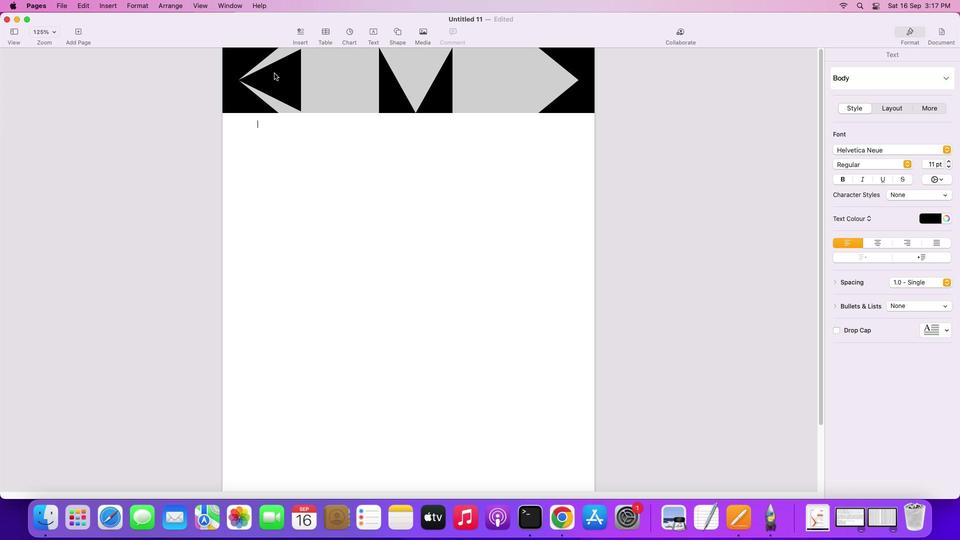 
Action: Key pressed Key.alt
Screenshot: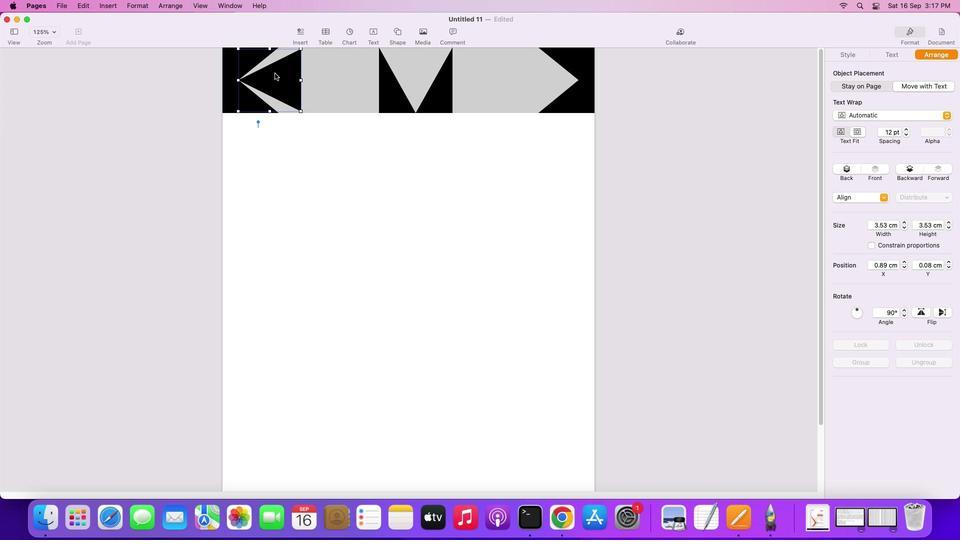 
Action: Mouse moved to (282, 80)
Screenshot: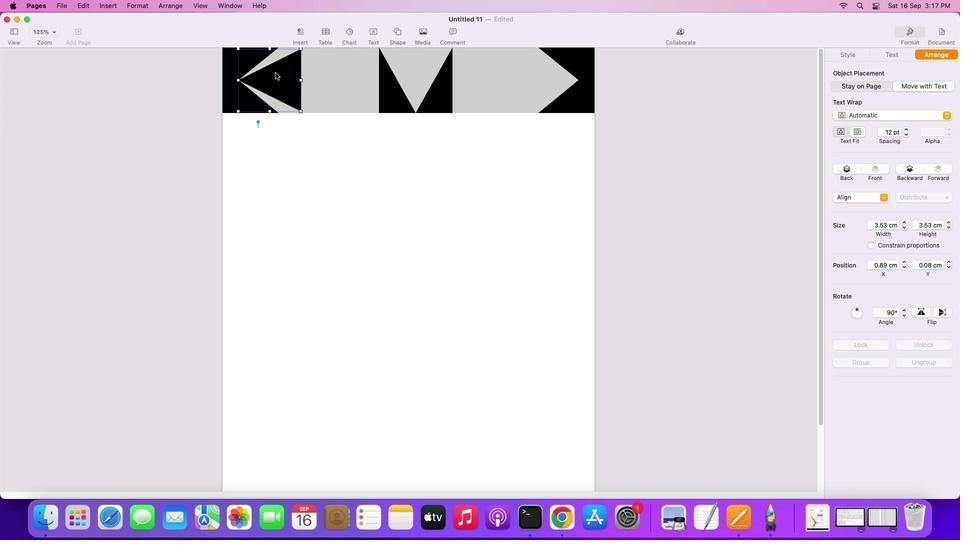 
Action: Mouse pressed left at (282, 80)
Screenshot: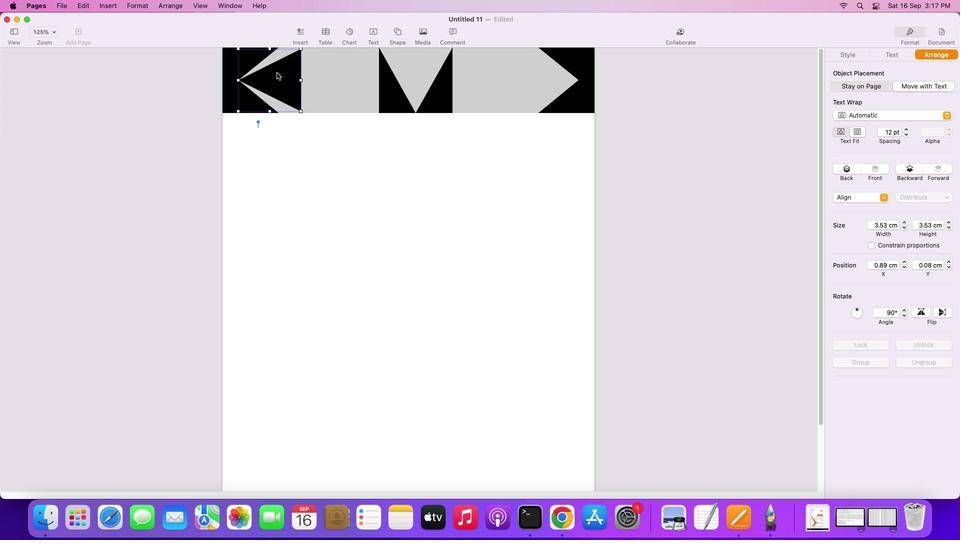 
Action: Mouse moved to (946, 319)
Screenshot: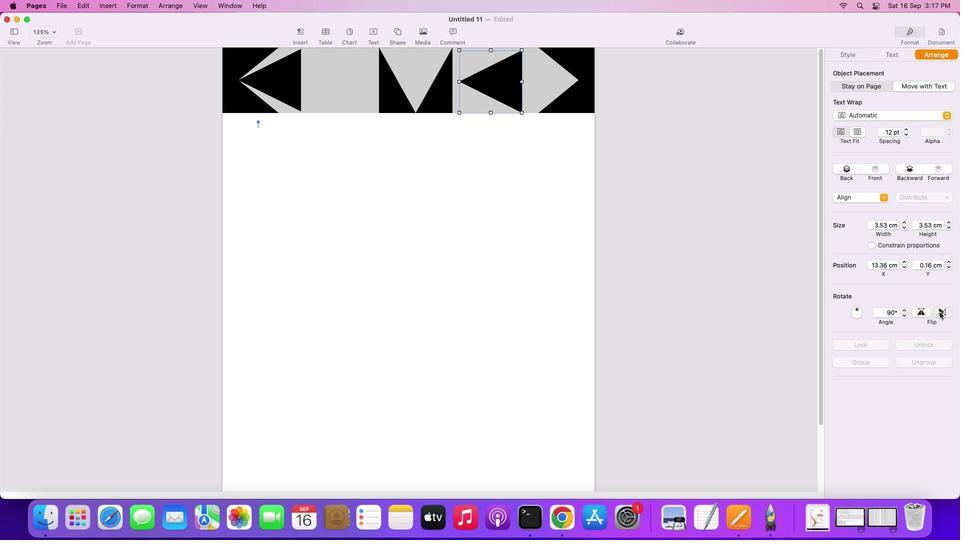 
Action: Mouse pressed left at (946, 319)
Screenshot: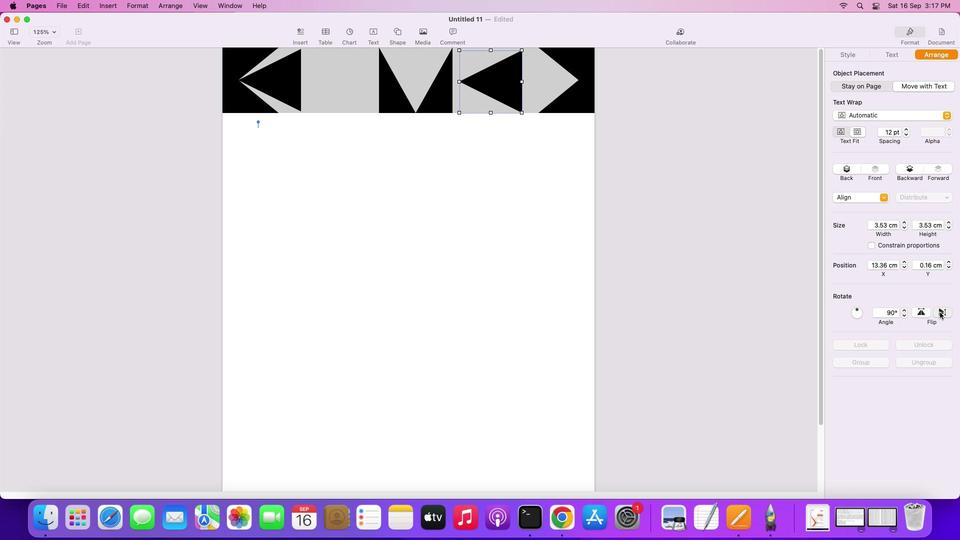 
Action: Mouse moved to (500, 94)
Screenshot: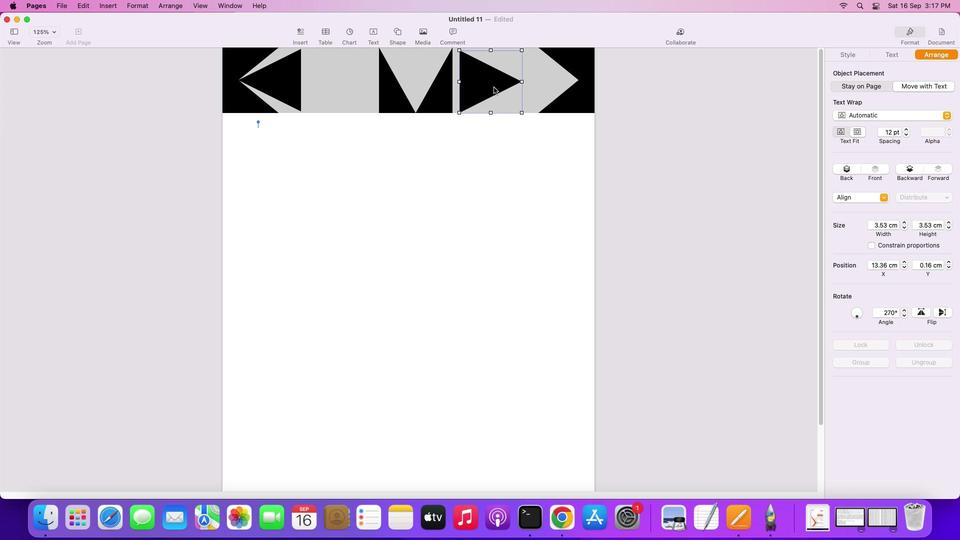 
Action: Mouse pressed left at (500, 94)
Screenshot: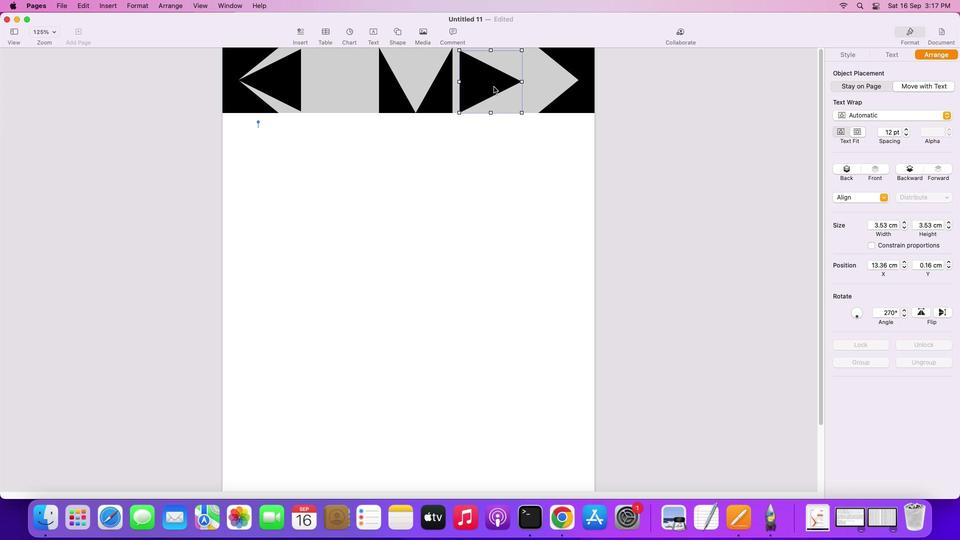 
Action: Mouse moved to (545, 168)
Screenshot: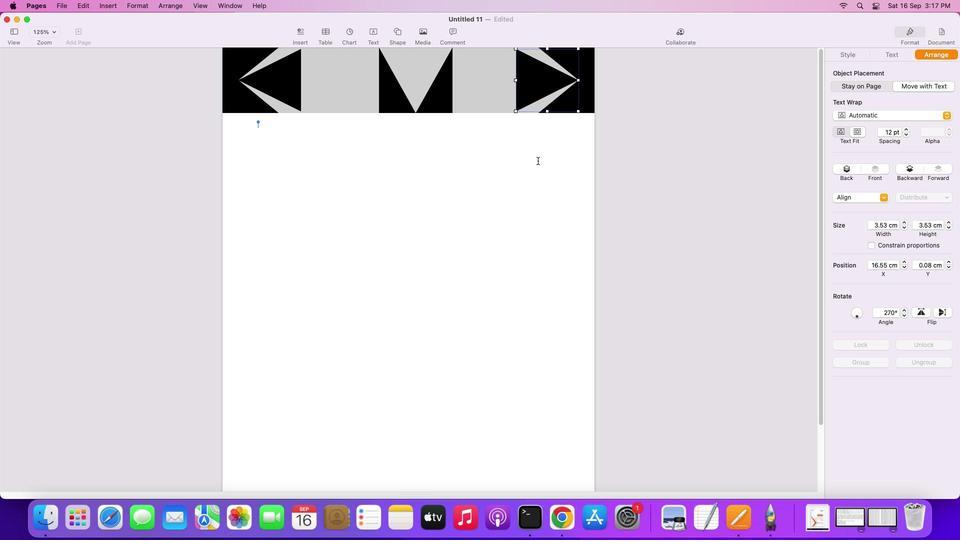 
Action: Mouse pressed left at (545, 168)
Screenshot: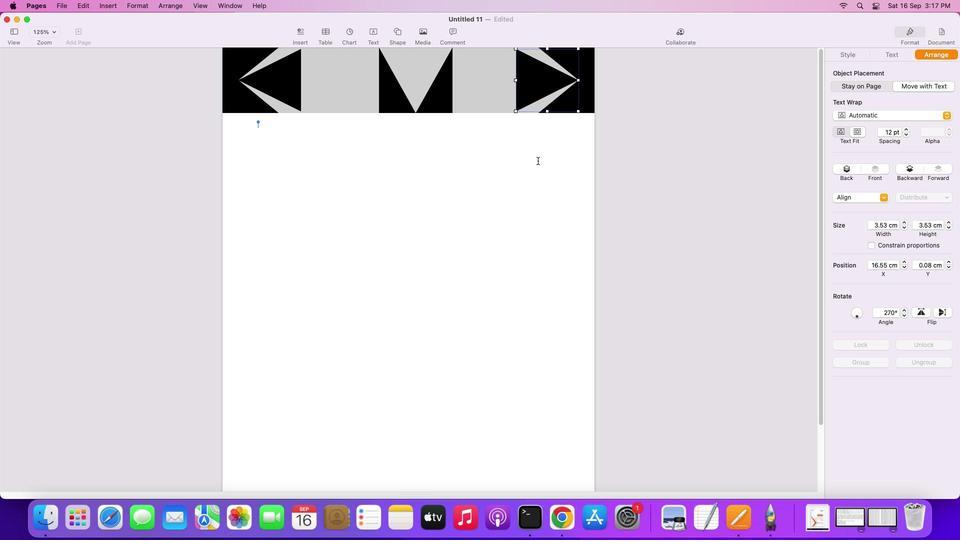 
Action: Mouse moved to (398, 275)
Screenshot: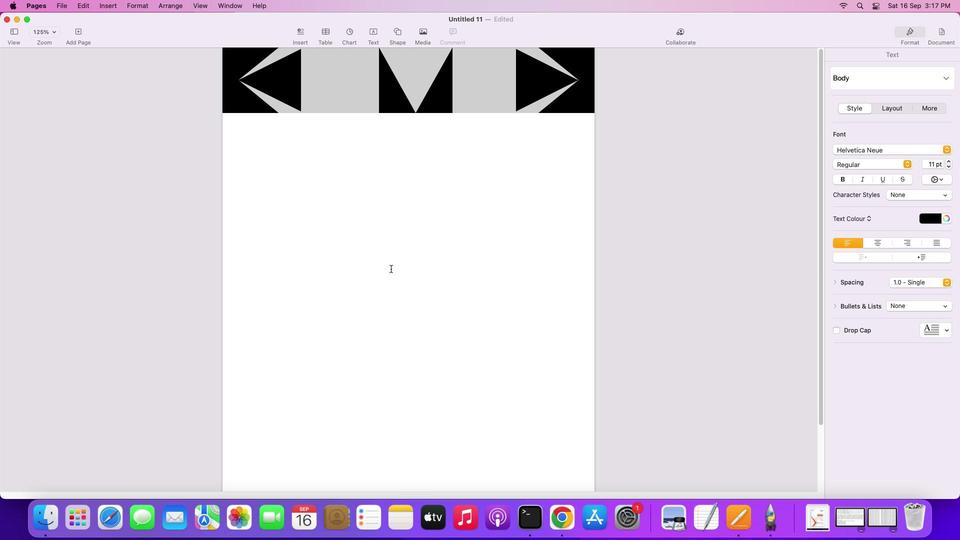 
Action: Mouse pressed left at (398, 275)
Screenshot: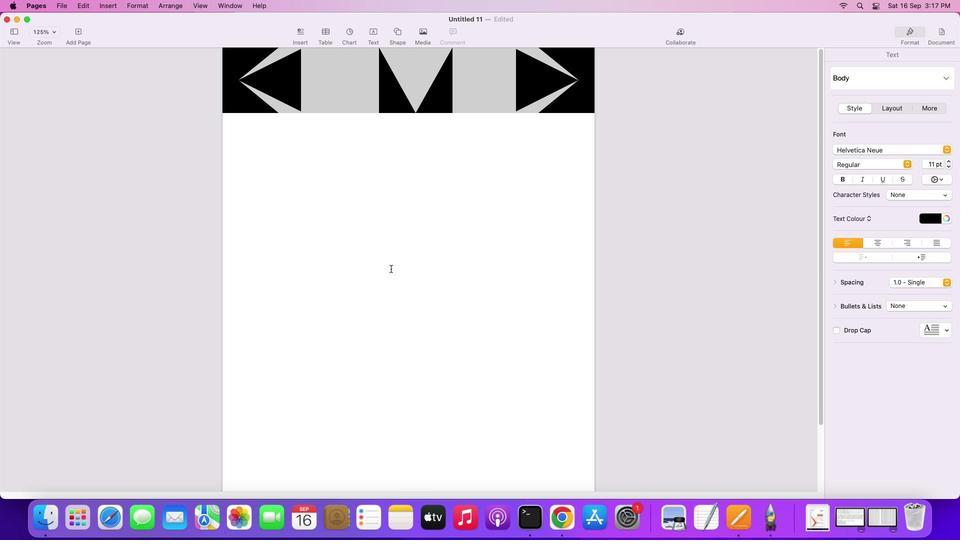 
Action: Mouse moved to (336, 93)
Screenshot: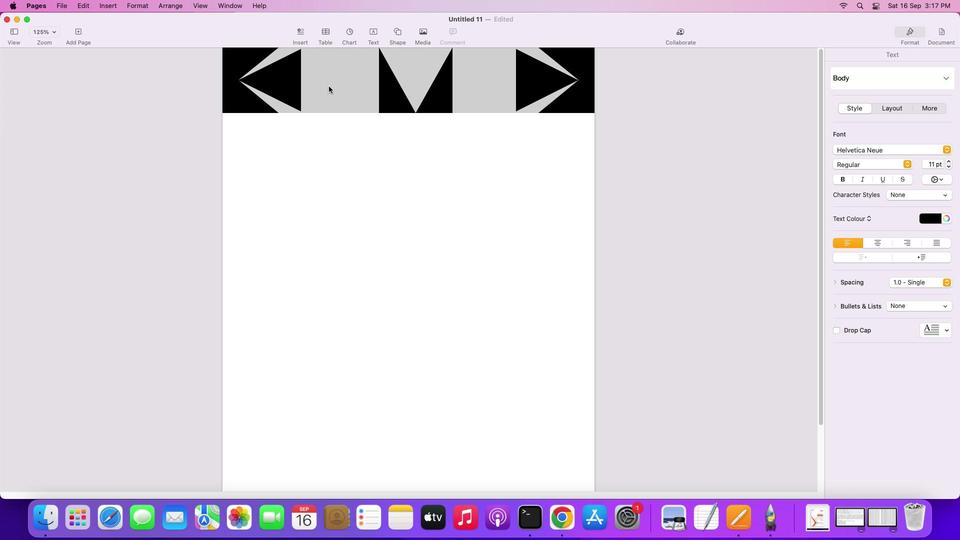 
Action: Mouse pressed left at (336, 93)
Screenshot: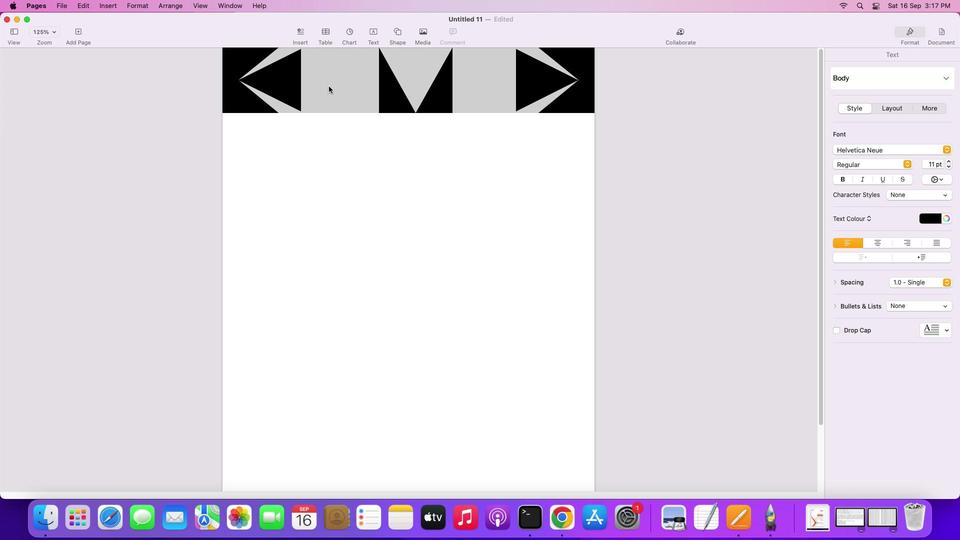 
Action: Mouse moved to (365, 153)
Screenshot: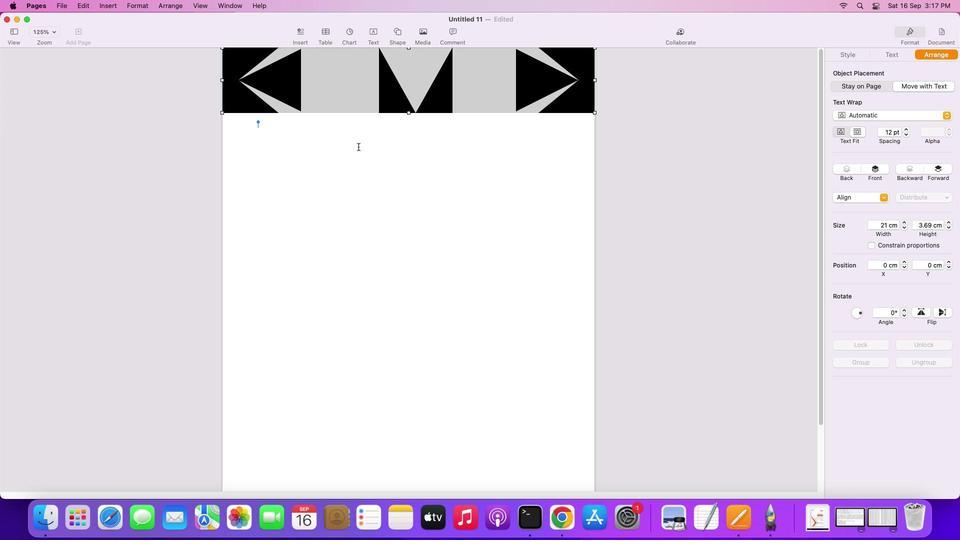 
Action: Mouse pressed left at (365, 153)
Screenshot: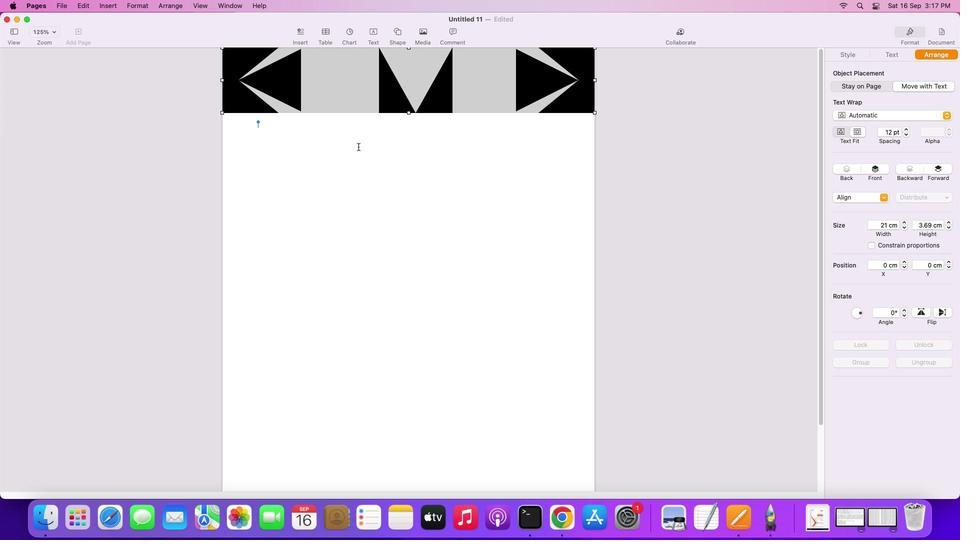 
Action: Mouse moved to (347, 152)
Screenshot: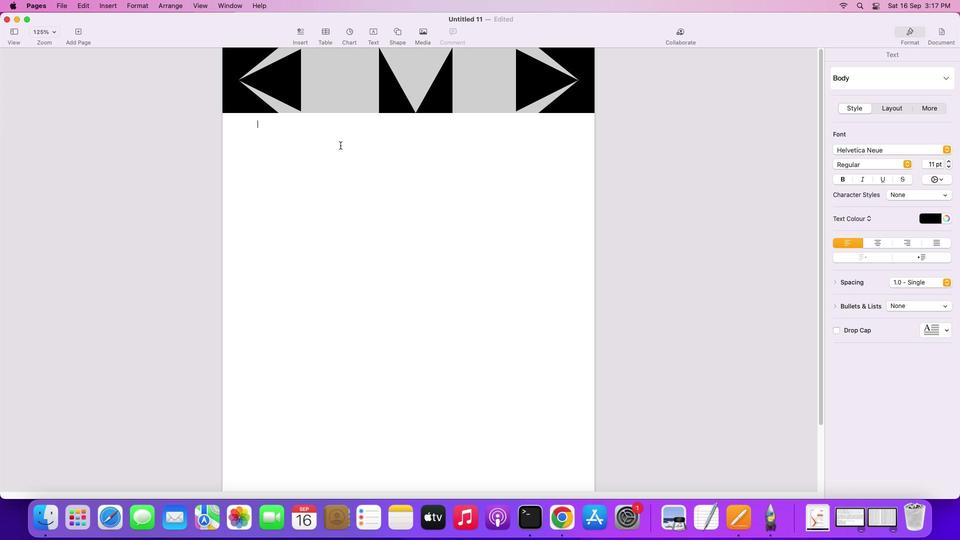 
Action: Mouse pressed left at (347, 152)
Screenshot: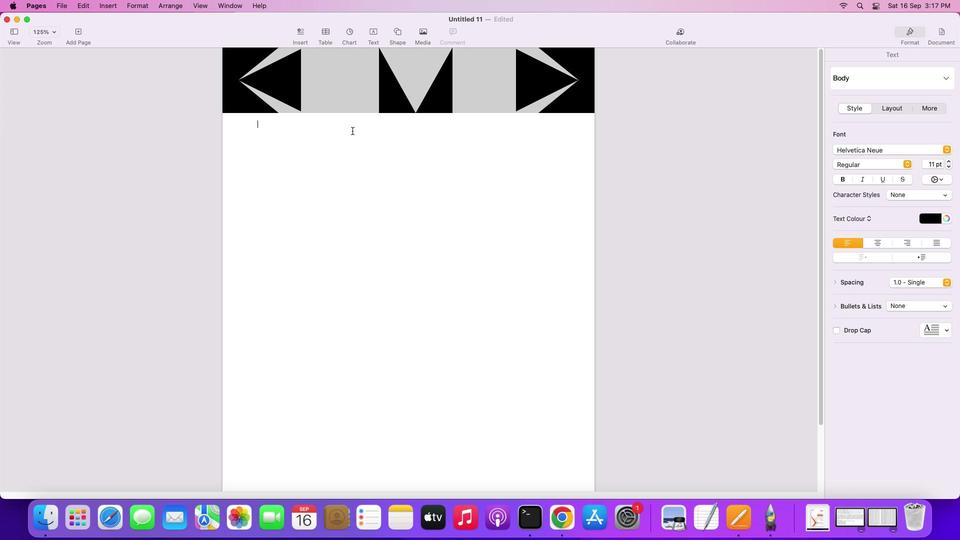 
Action: Mouse moved to (343, 98)
Screenshot: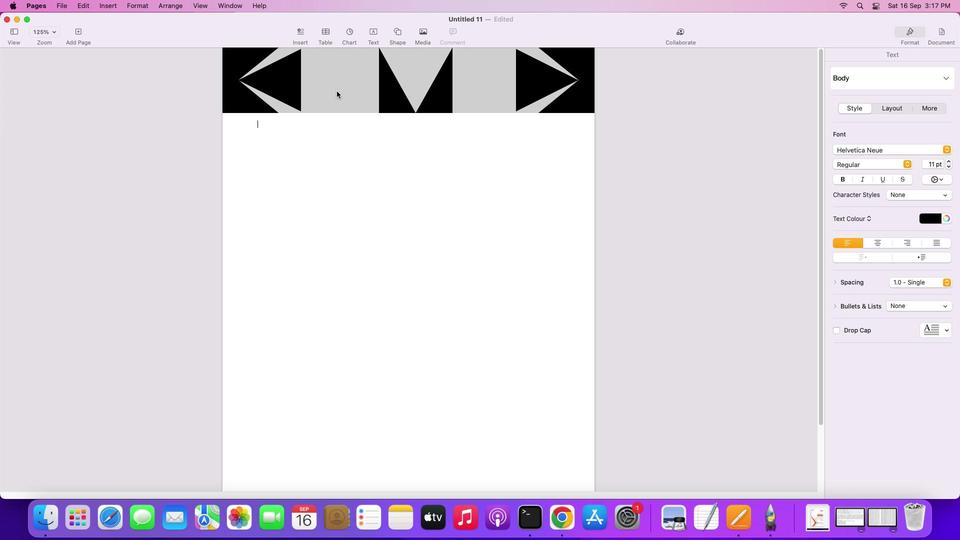 
Action: Mouse pressed left at (343, 98)
Screenshot: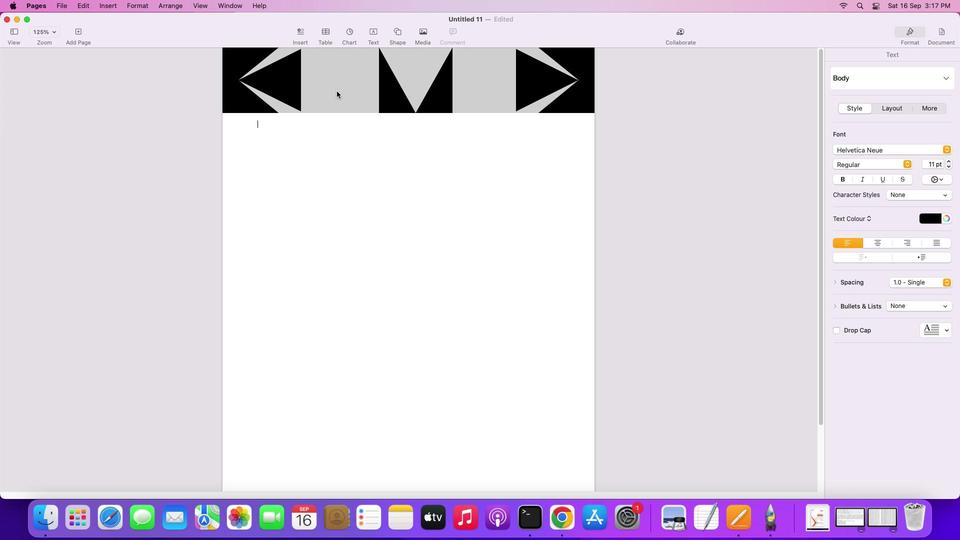 
Action: Mouse moved to (281, 85)
Screenshot: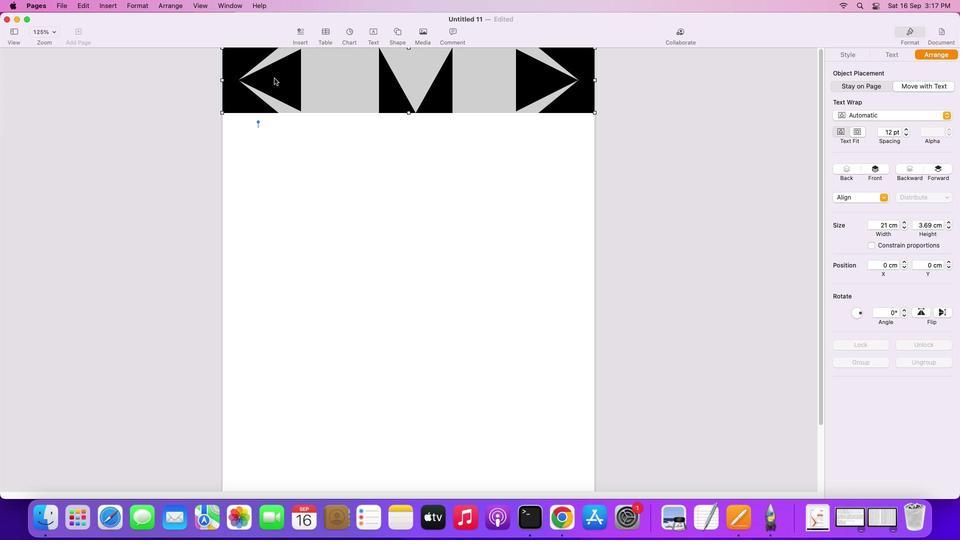 
Action: Mouse pressed left at (281, 85)
Screenshot: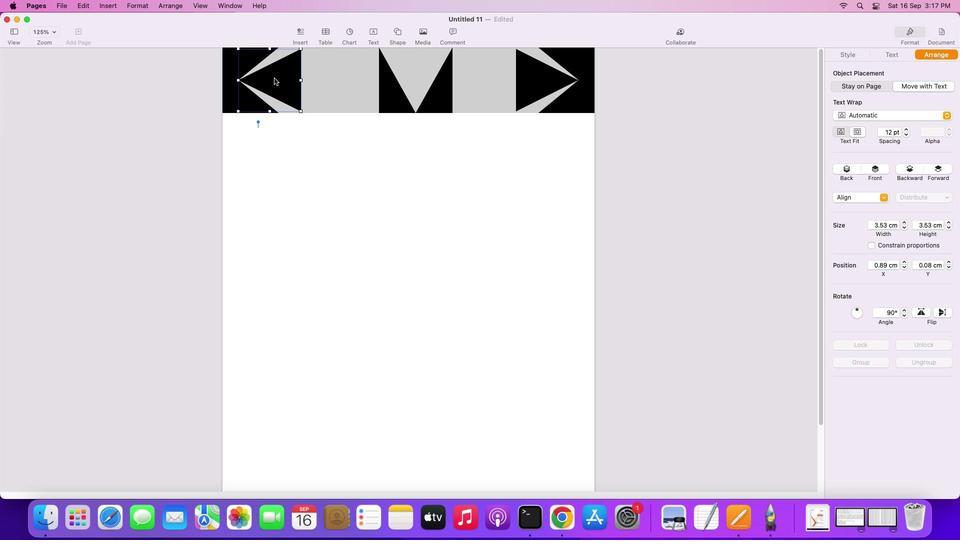 
Action: Mouse pressed right at (281, 85)
Screenshot: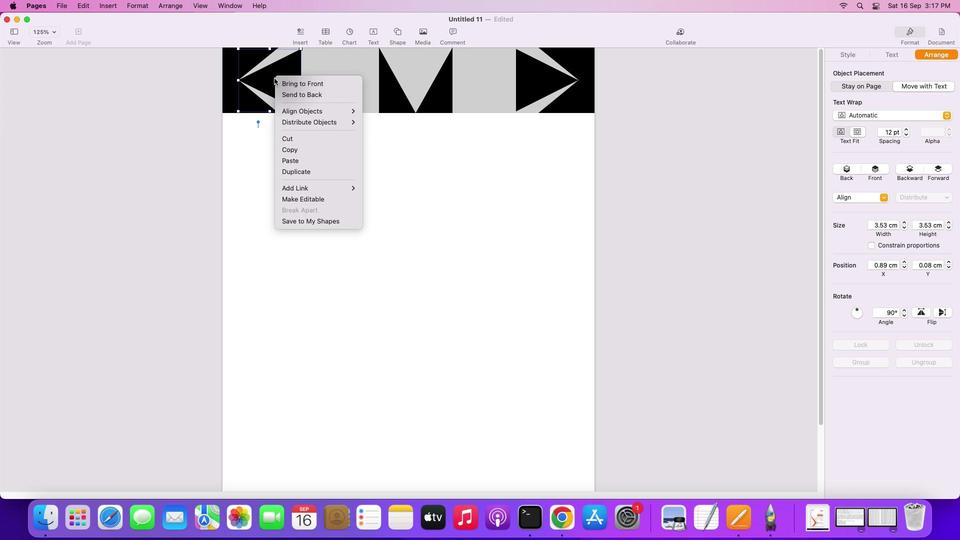 
Action: Mouse moved to (407, 157)
Screenshot: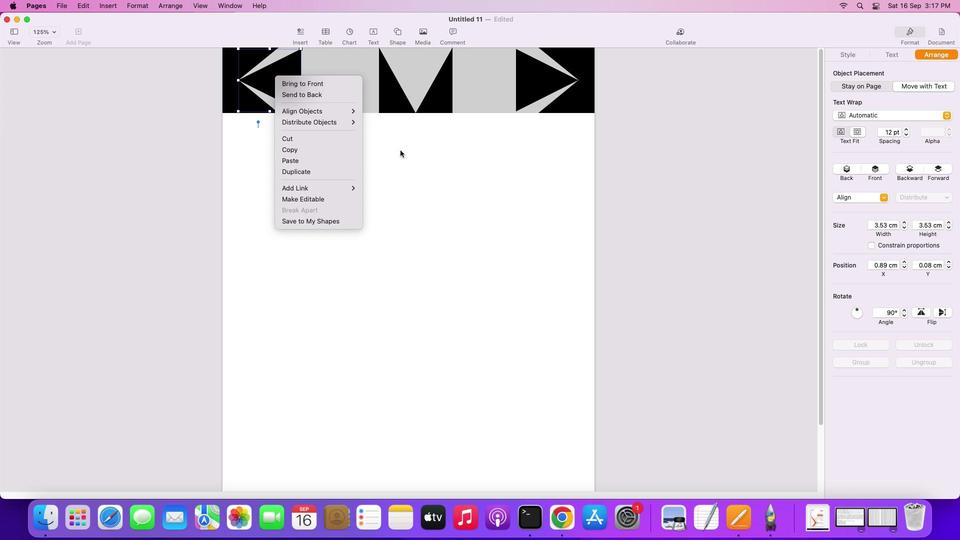
Action: Mouse pressed left at (407, 157)
Screenshot: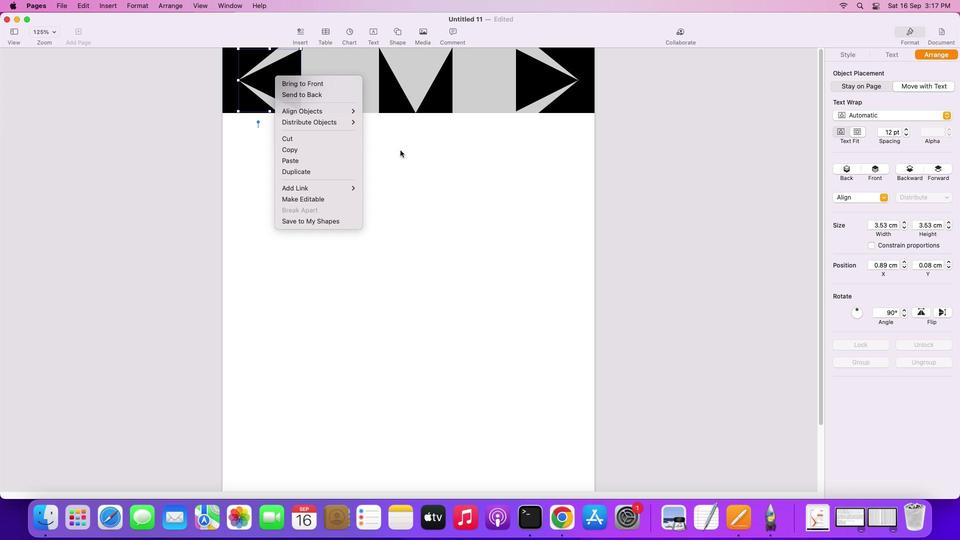 
Action: Mouse moved to (324, 146)
Screenshot: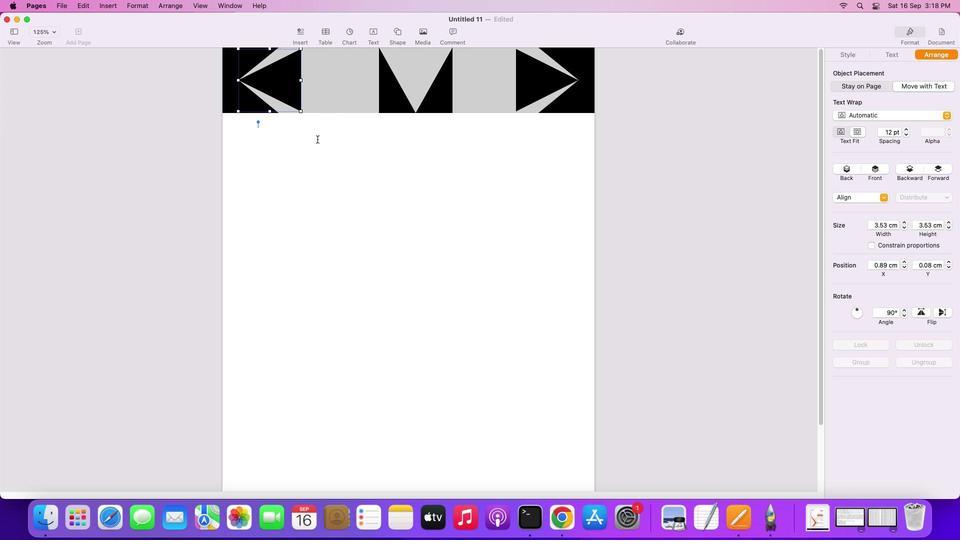 
Action: Mouse pressed left at (324, 146)
Screenshot: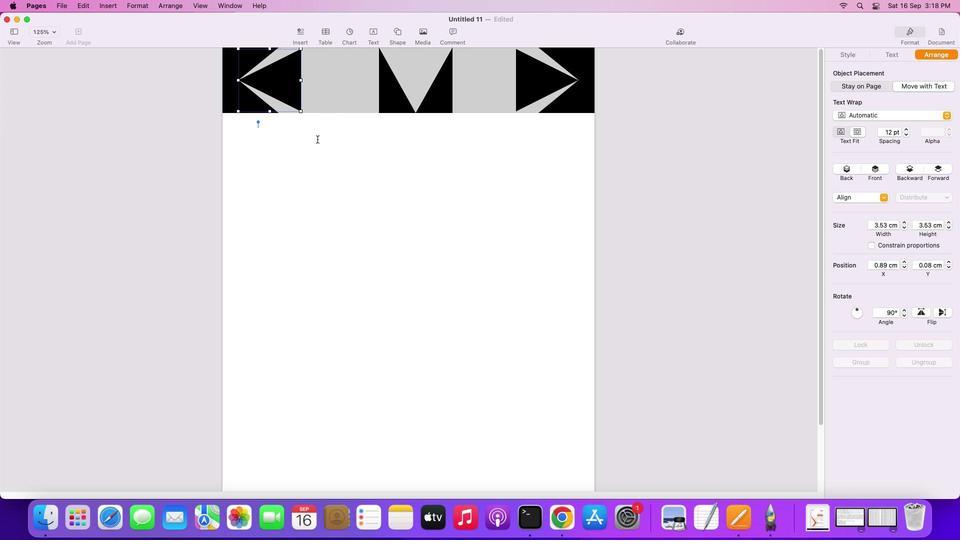 
Action: Mouse moved to (287, 88)
Screenshot: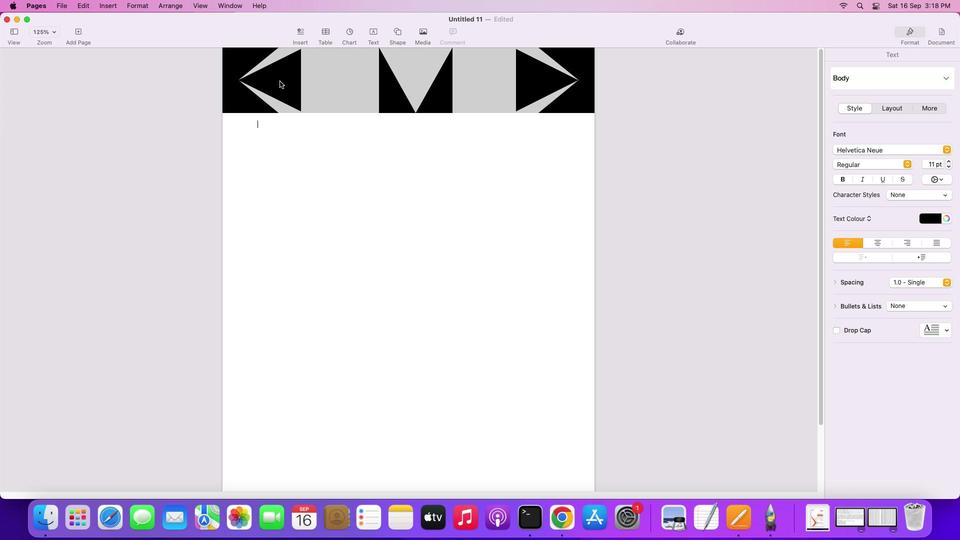 
Action: Mouse pressed left at (287, 88)
Screenshot: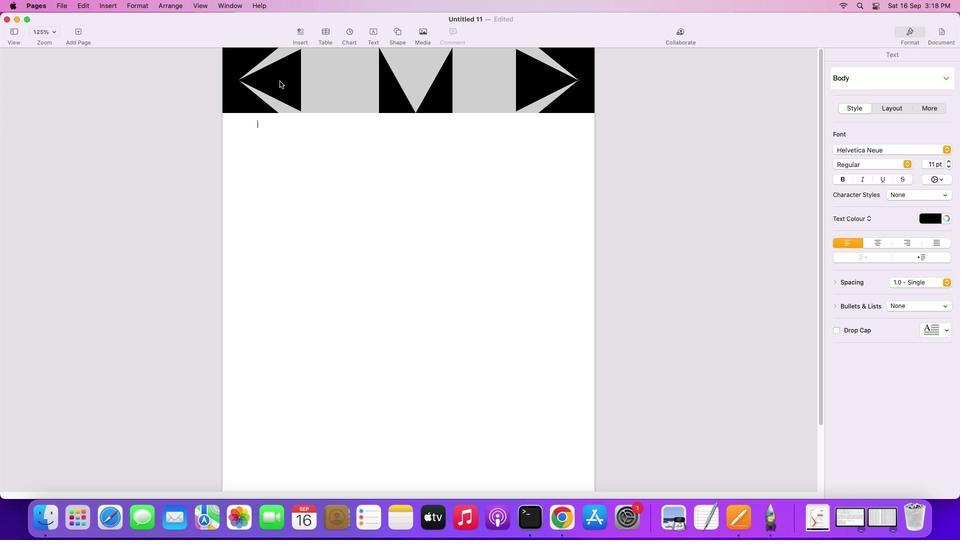 
Action: Mouse pressed right at (287, 88)
Screenshot: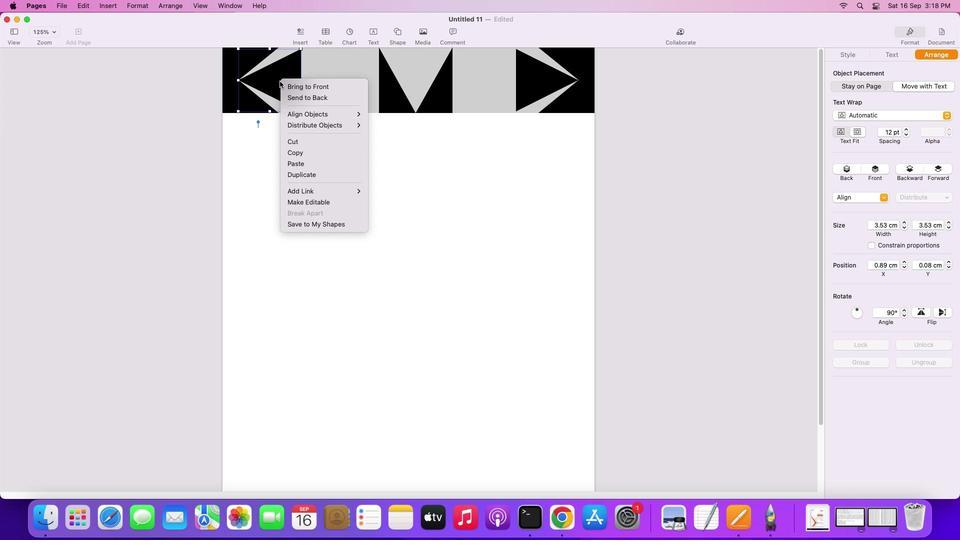 
Action: Mouse moved to (337, 209)
Screenshot: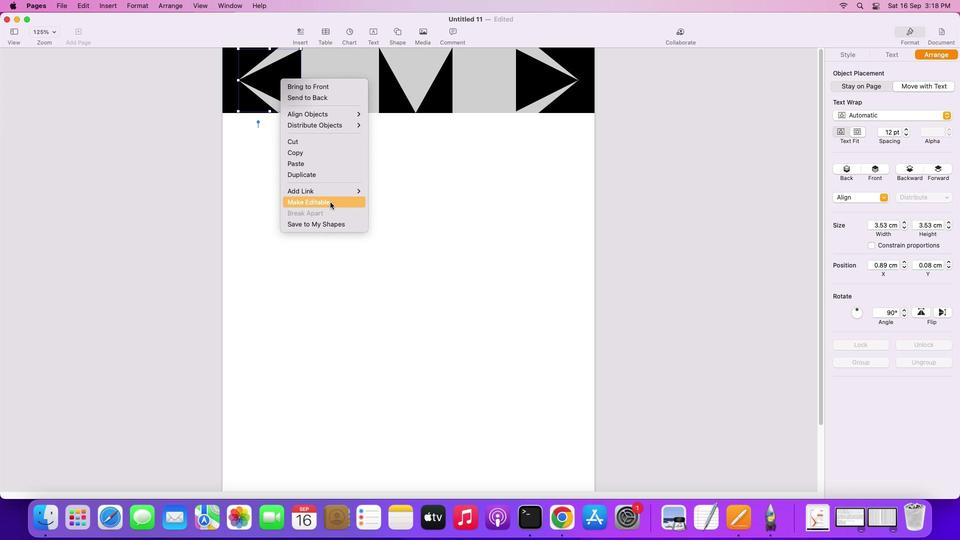 
Action: Mouse pressed left at (337, 209)
Screenshot: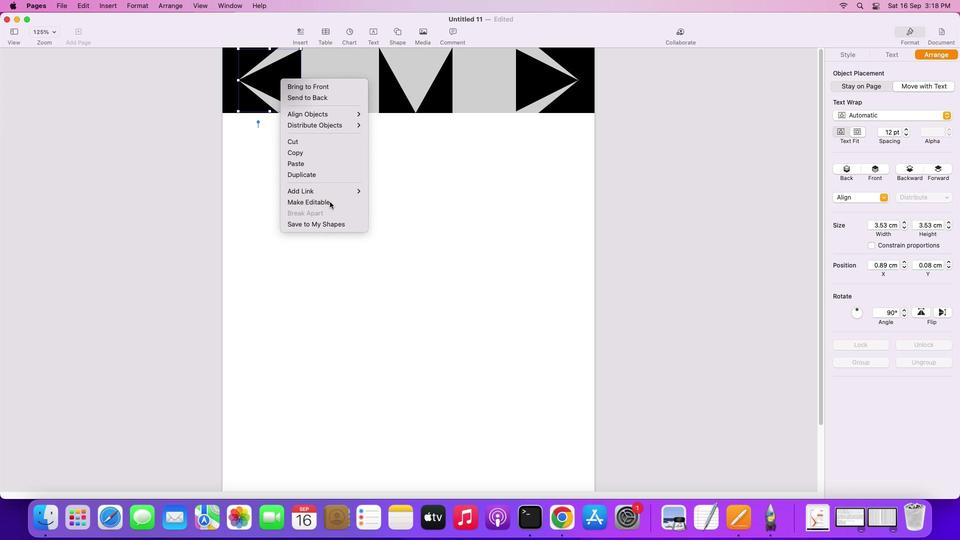 
Action: Mouse moved to (308, 56)
Screenshot: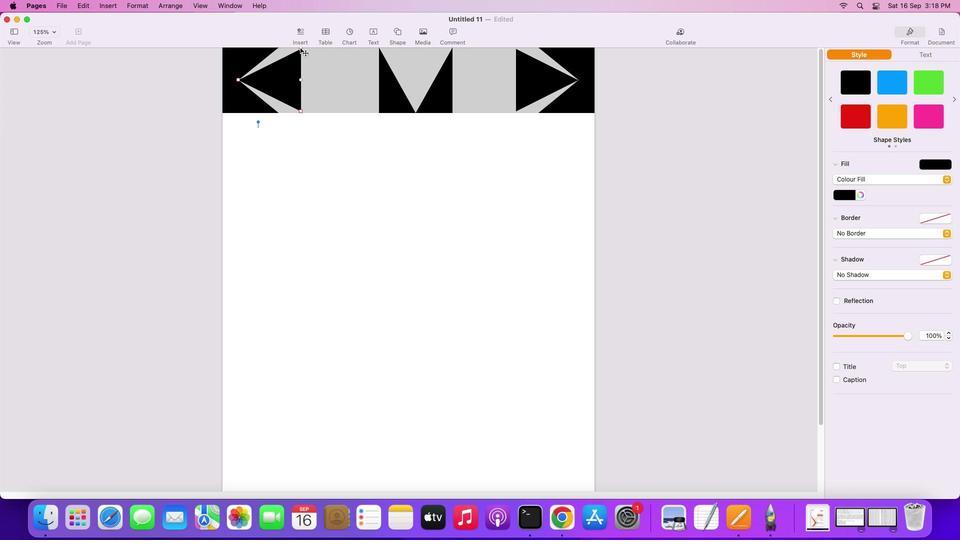 
Action: Mouse pressed left at (308, 56)
Screenshot: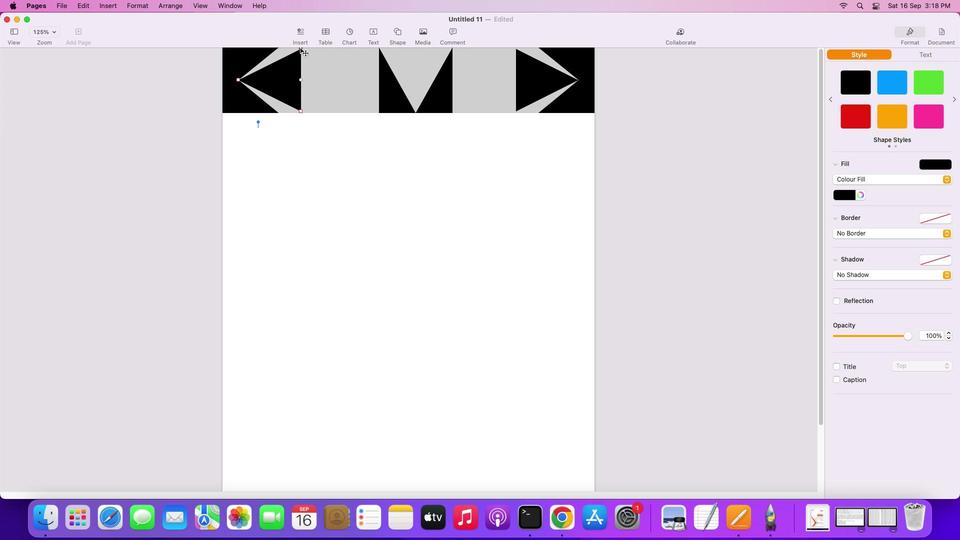 
Action: Mouse moved to (307, 119)
Screenshot: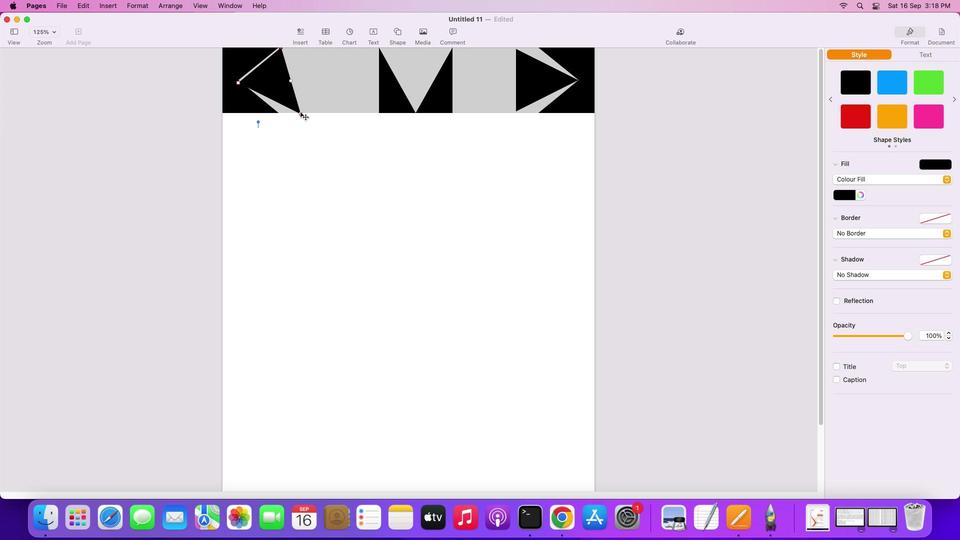 
Action: Mouse pressed left at (307, 119)
Screenshot: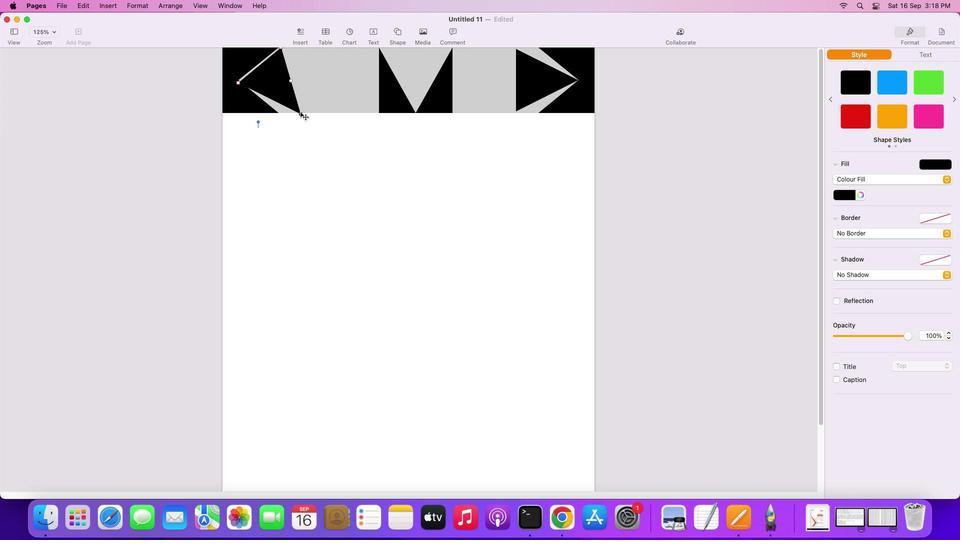 
Action: Mouse moved to (246, 91)
Screenshot: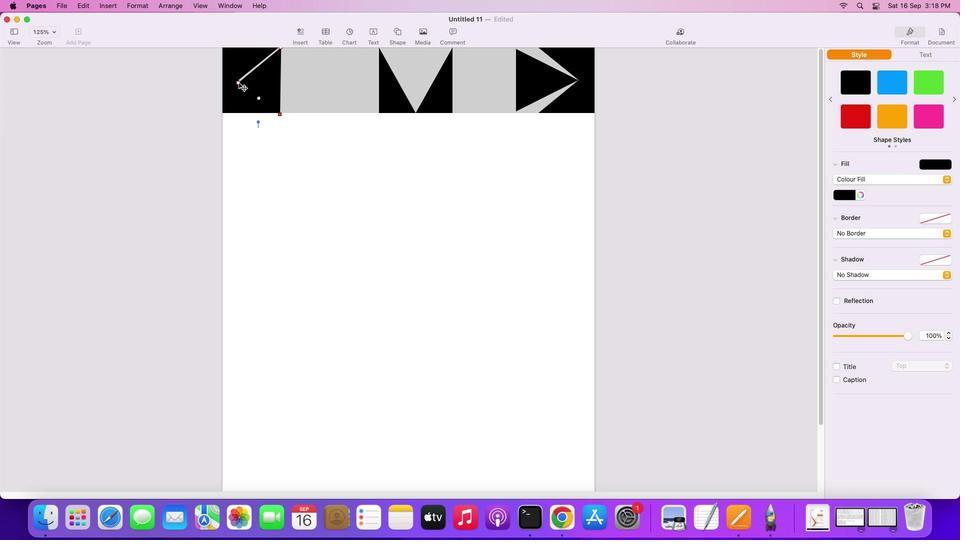 
Action: Mouse pressed left at (246, 91)
Screenshot: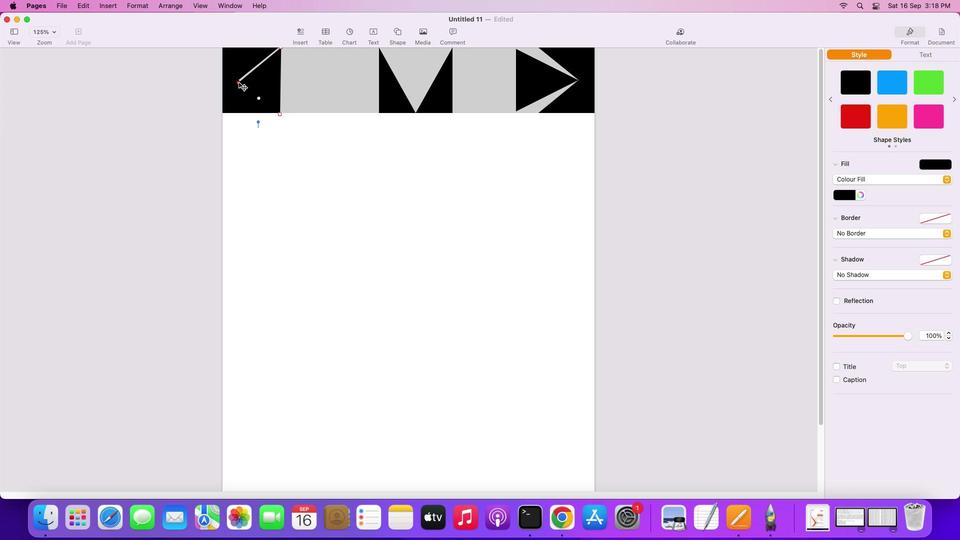 
Action: Mouse moved to (289, 54)
Screenshot: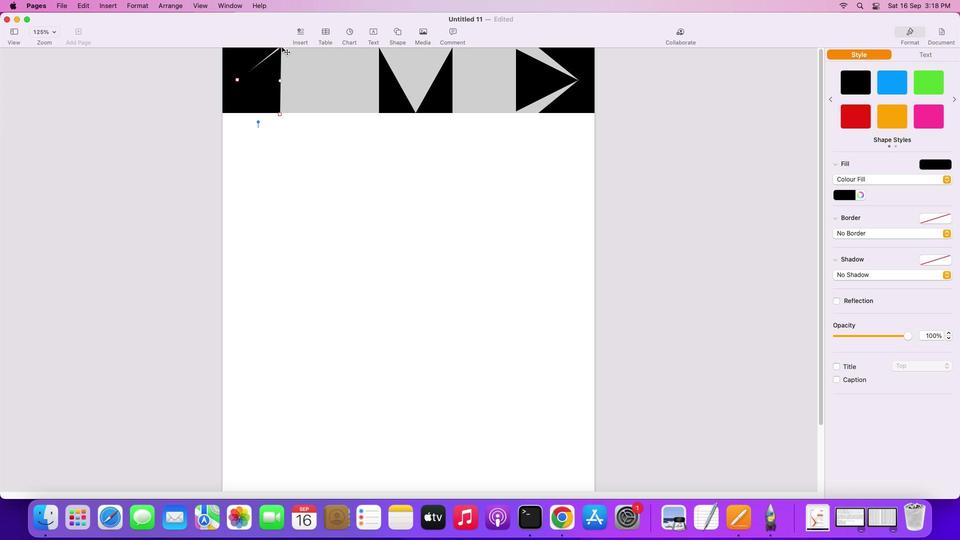 
Action: Mouse pressed left at (289, 54)
Screenshot: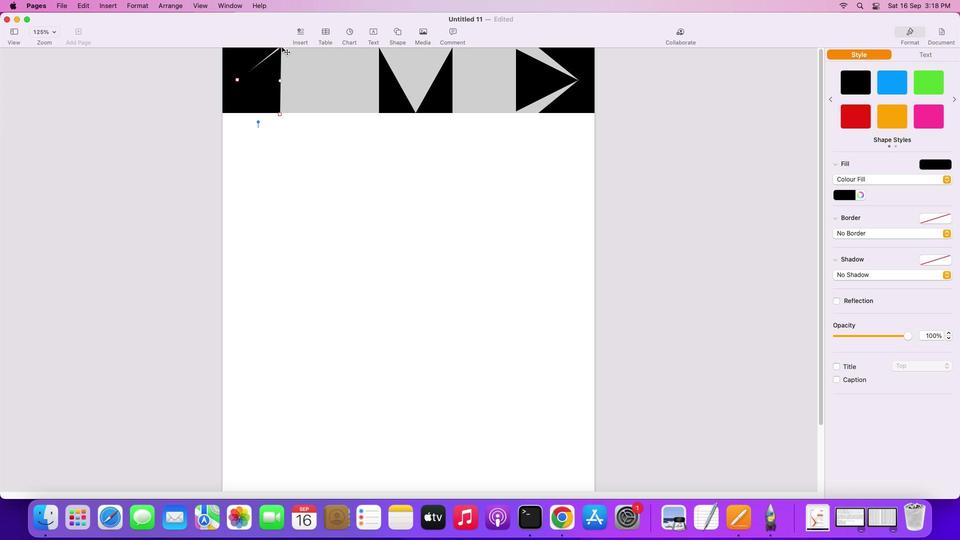 
Action: Mouse moved to (286, 121)
Screenshot: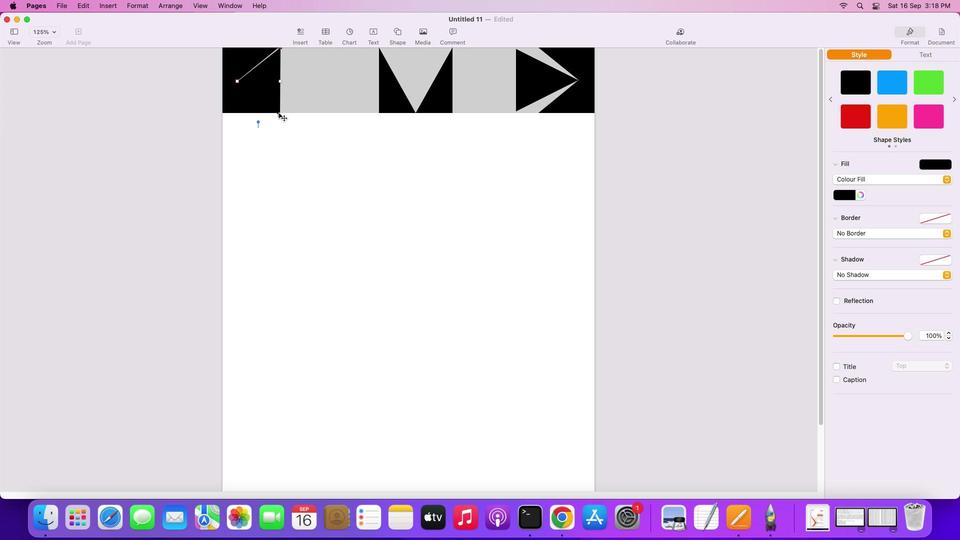 
Action: Mouse pressed left at (286, 121)
Screenshot: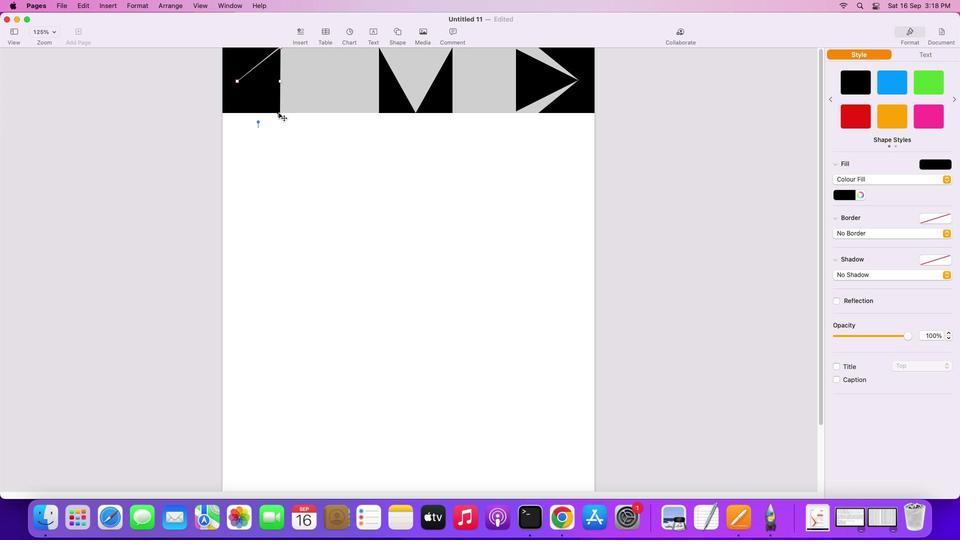 
Action: Mouse moved to (288, 55)
Screenshot: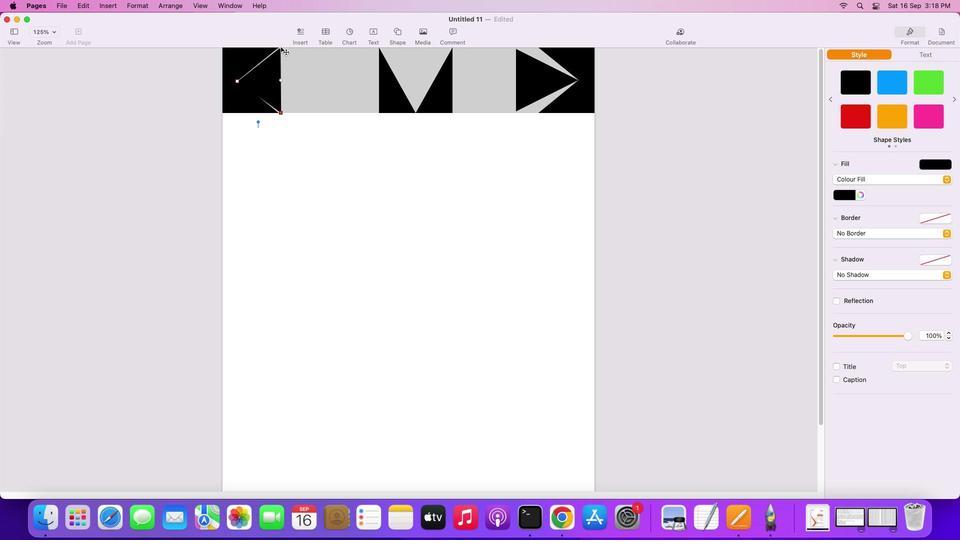 
Action: Mouse pressed left at (288, 55)
Screenshot: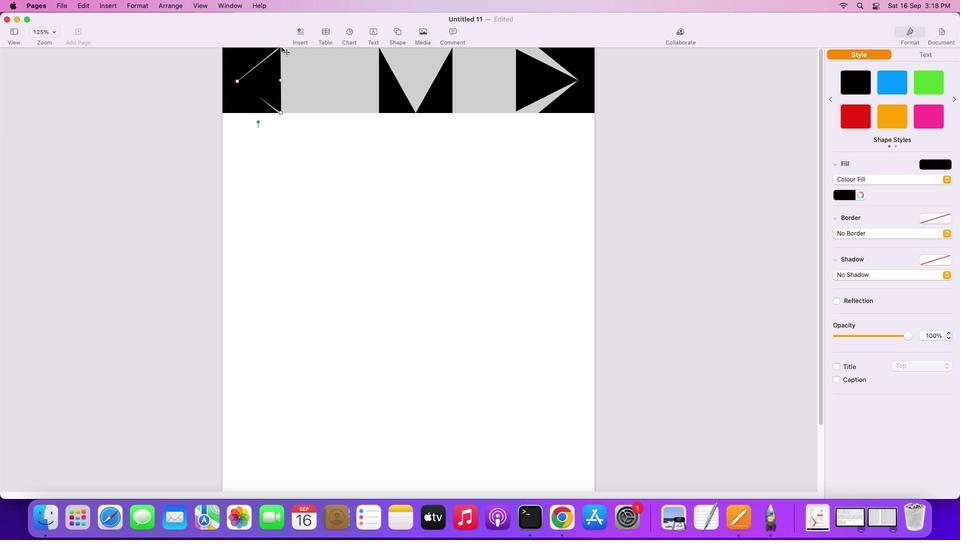 
Action: Mouse moved to (271, 87)
Screenshot: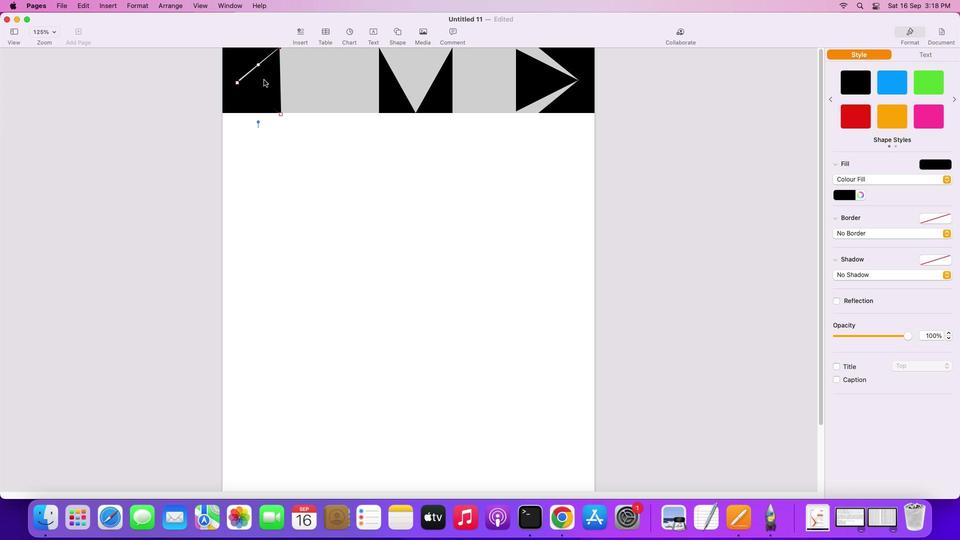 
Action: Mouse pressed right at (271, 87)
Screenshot: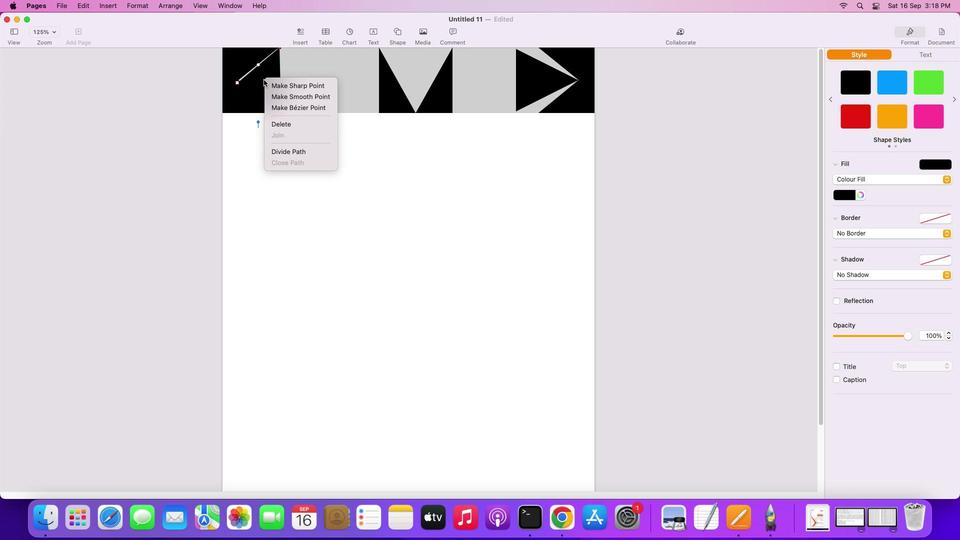 
Action: Mouse moved to (363, 146)
Screenshot: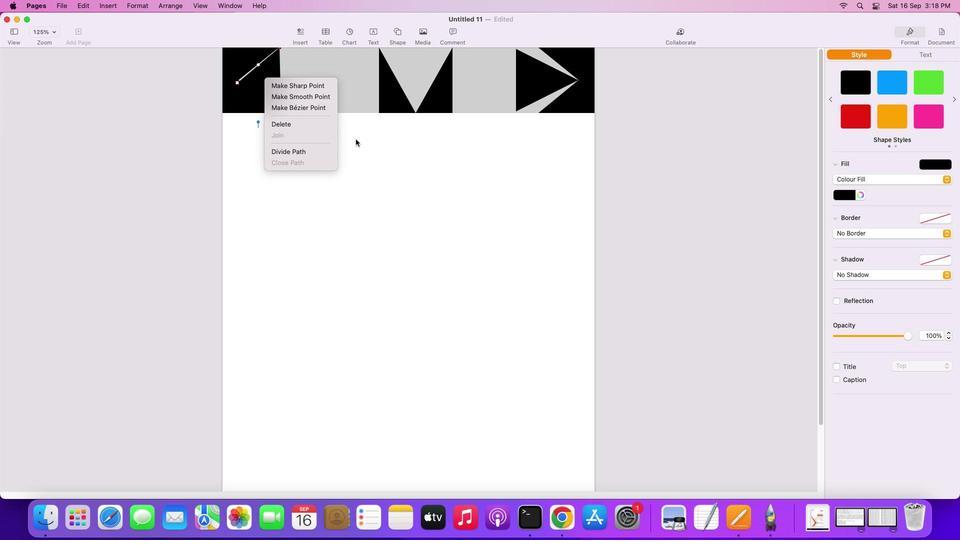 
Action: Mouse pressed left at (363, 146)
Screenshot: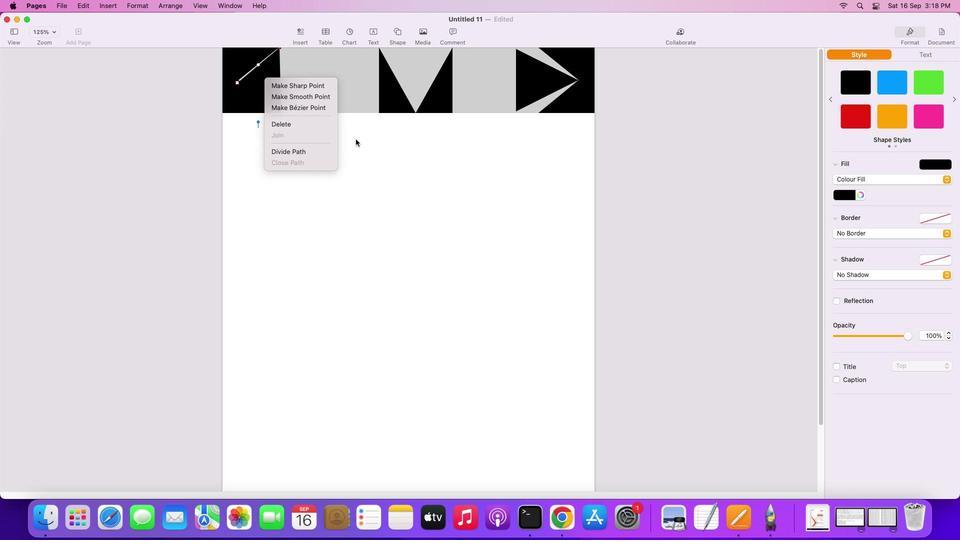 
Action: Mouse moved to (269, 90)
Screenshot: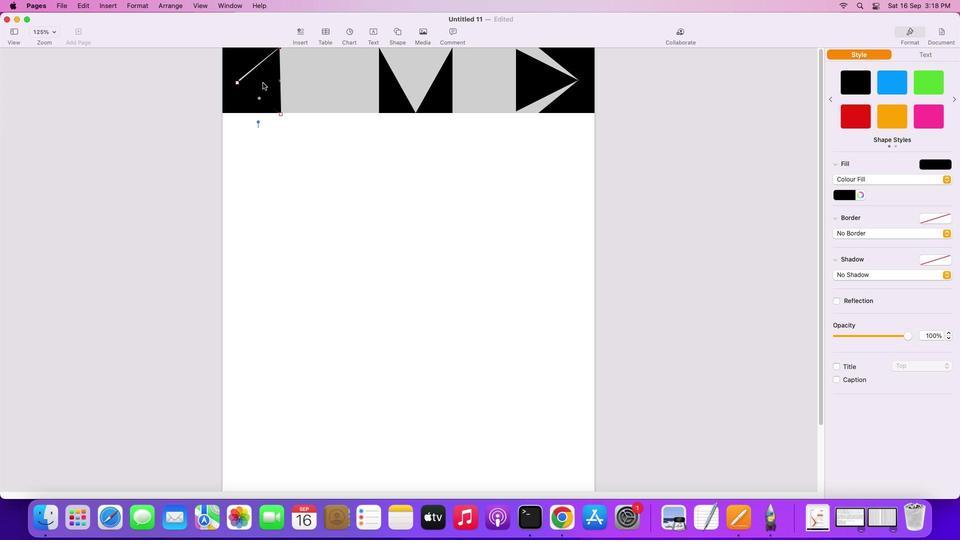 
Action: Mouse pressed left at (269, 90)
Screenshot: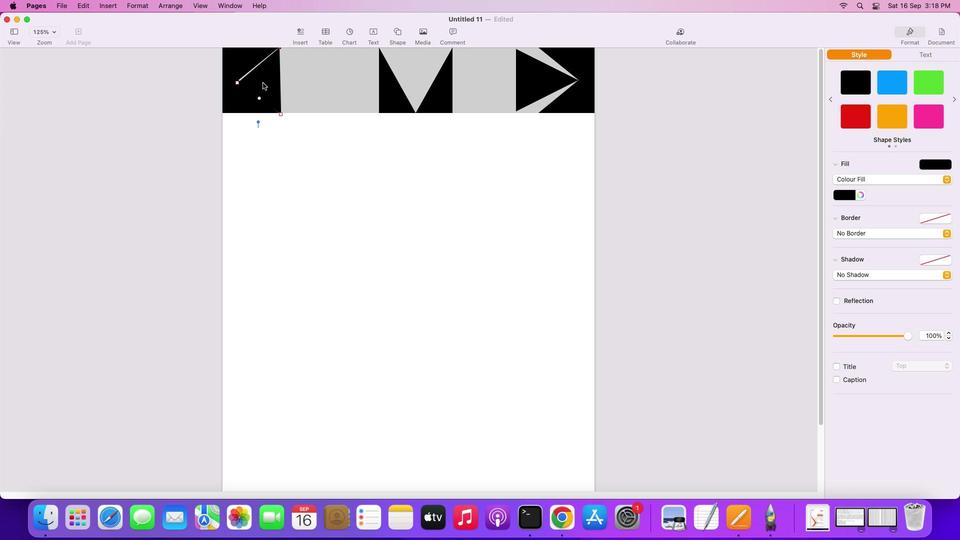 
Action: Mouse moved to (269, 90)
Screenshot: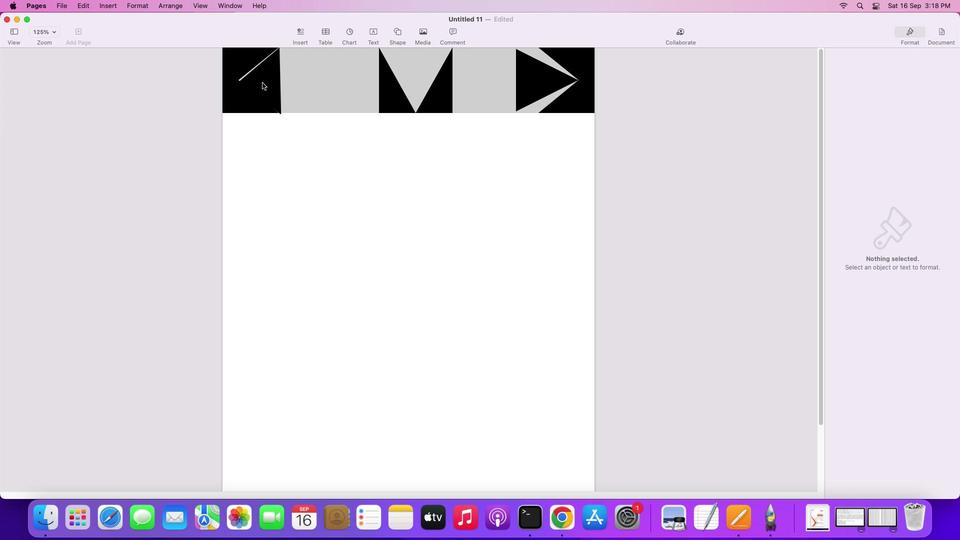 
Action: Mouse pressed right at (269, 90)
Screenshot: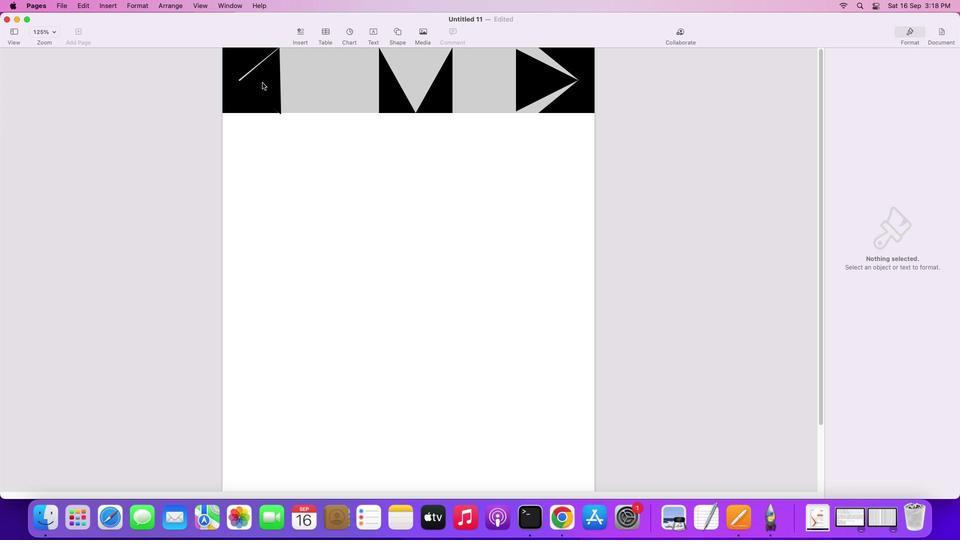 
Action: Mouse moved to (380, 166)
Screenshot: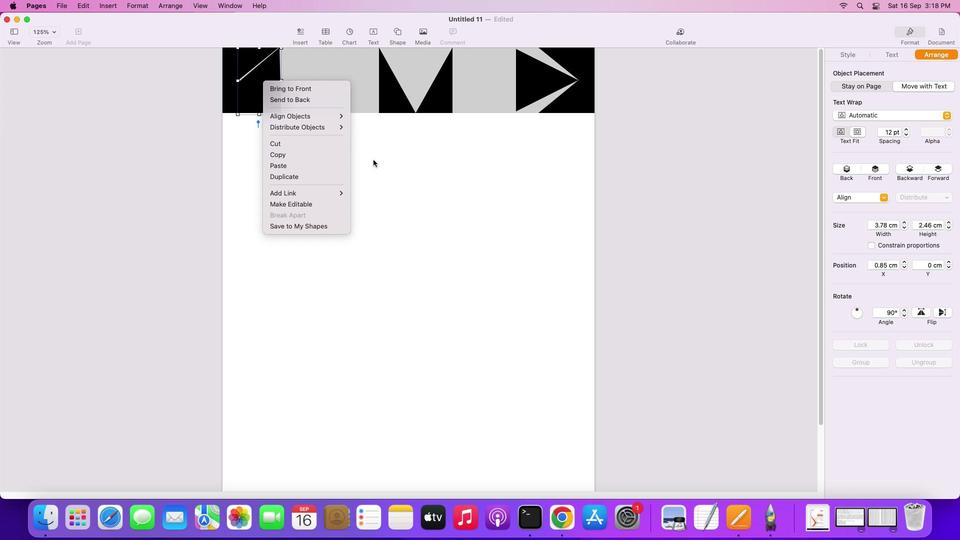 
Action: Mouse pressed left at (380, 166)
Screenshot: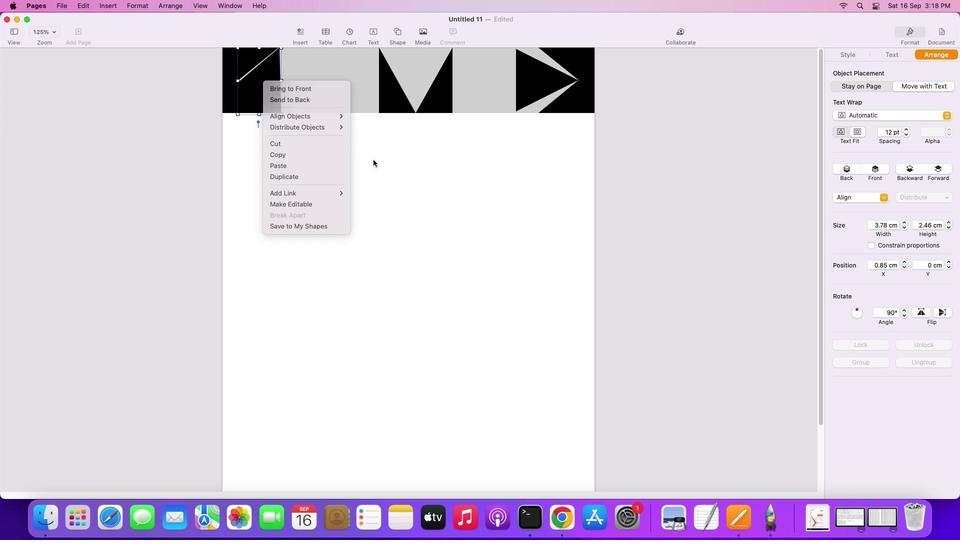 
Action: Mouse moved to (380, 166)
Screenshot: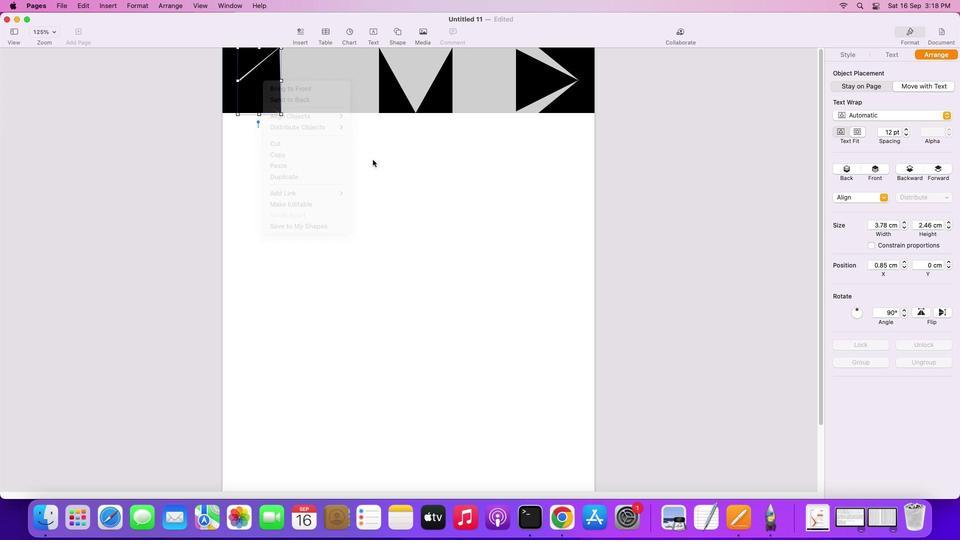
Action: Key pressed Key.cmd
Screenshot: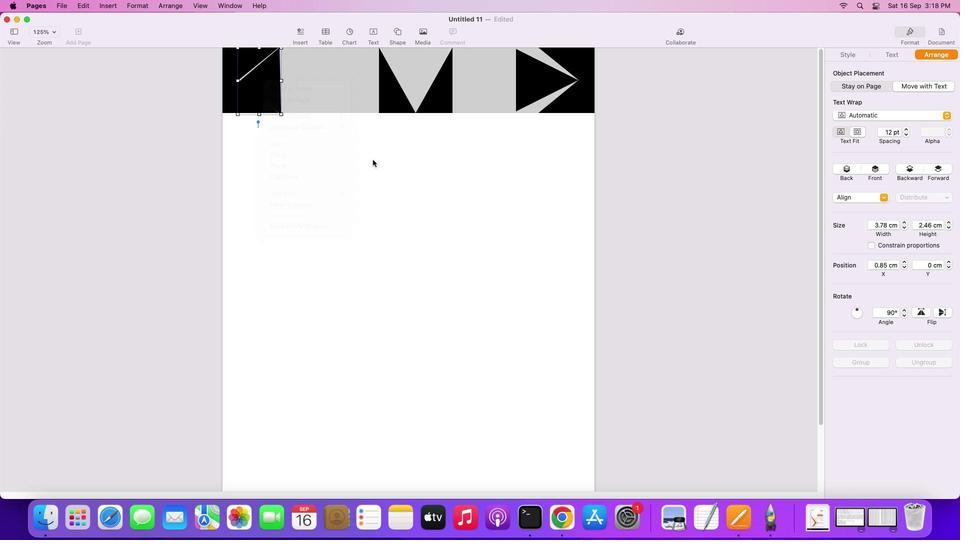 
Action: Mouse moved to (380, 166)
Screenshot: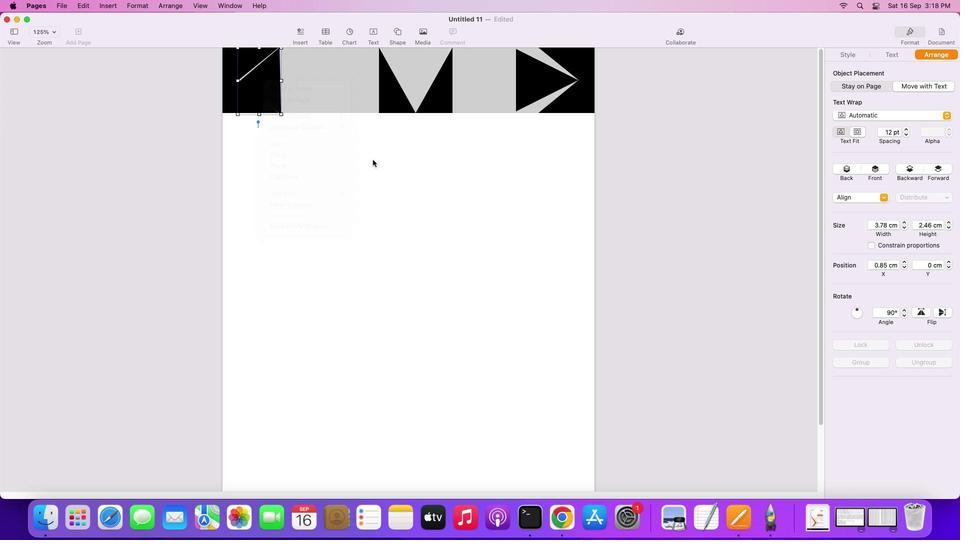 
Action: Key pressed 'z''z''z''z''z'
Screenshot: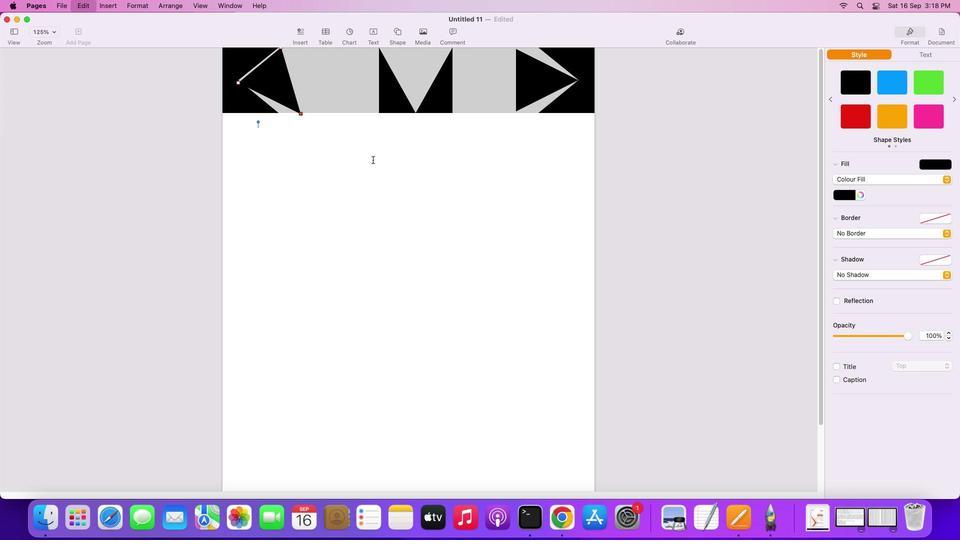 
Action: Mouse moved to (379, 167)
Screenshot: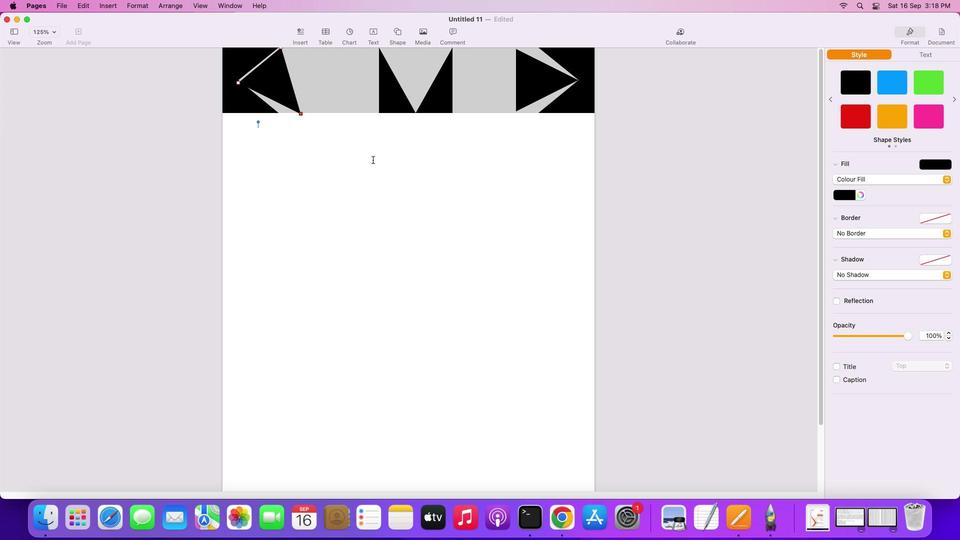 
Action: Key pressed 'z'
Screenshot: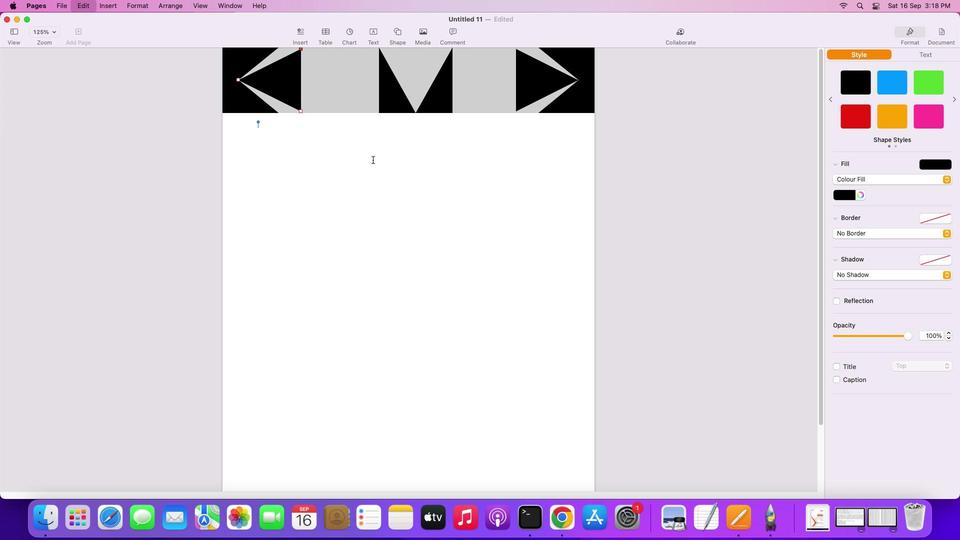 
Action: Mouse moved to (379, 166)
Screenshot: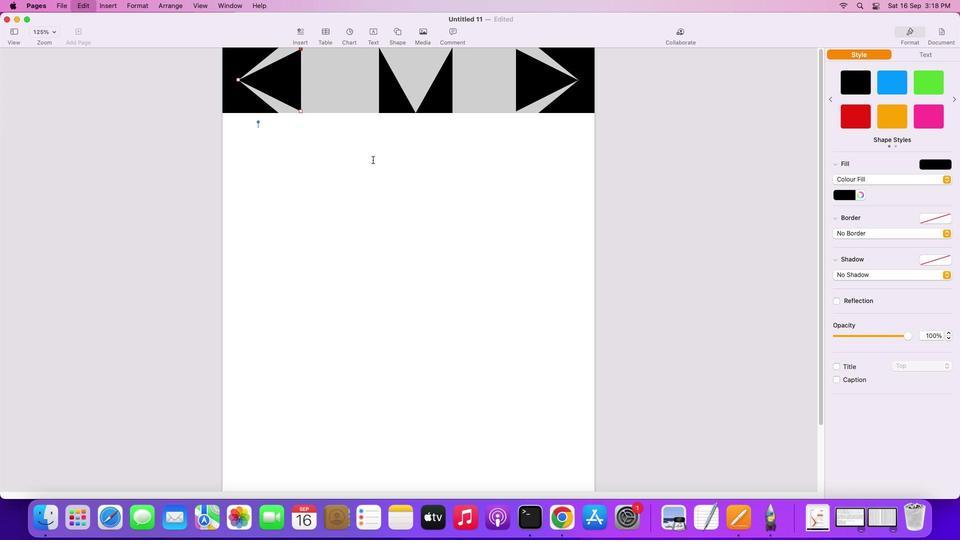 
Action: Key pressed 'z'
Screenshot: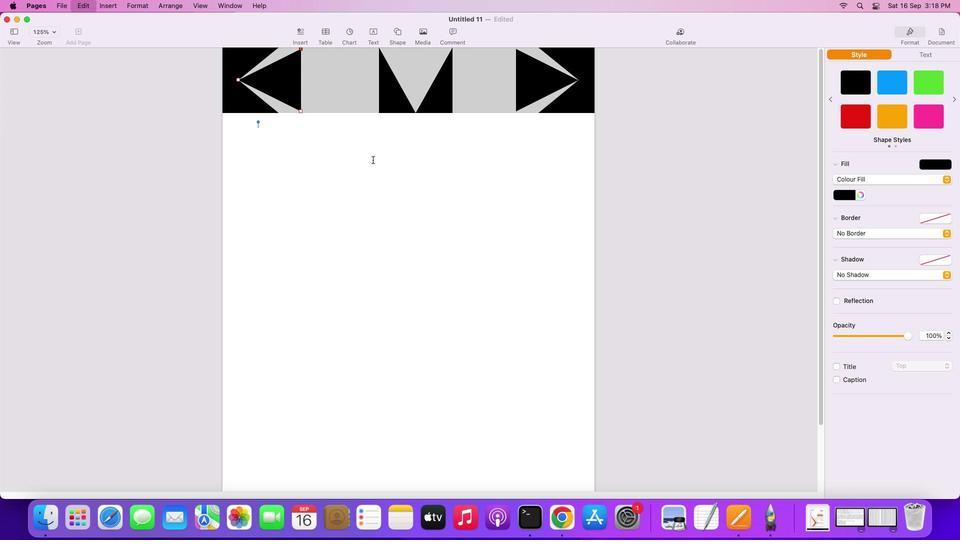 
Action: Mouse moved to (379, 166)
Screenshot: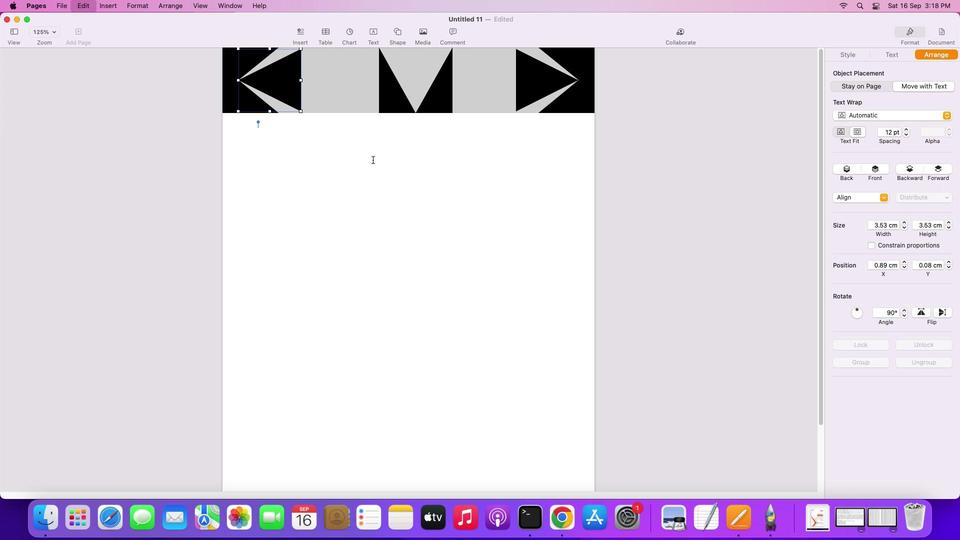 
Action: Key pressed 'z''z'
Screenshot: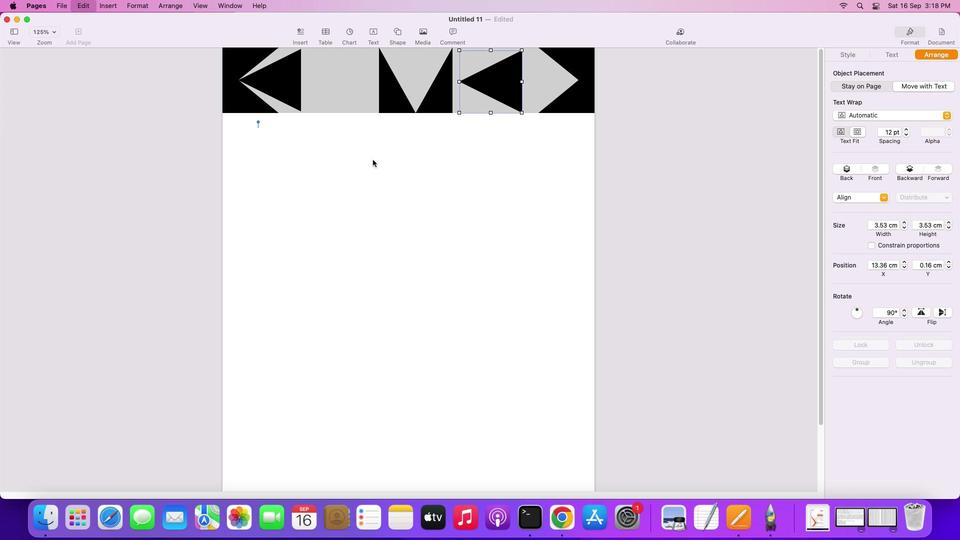 
Action: Mouse moved to (379, 166)
Screenshot: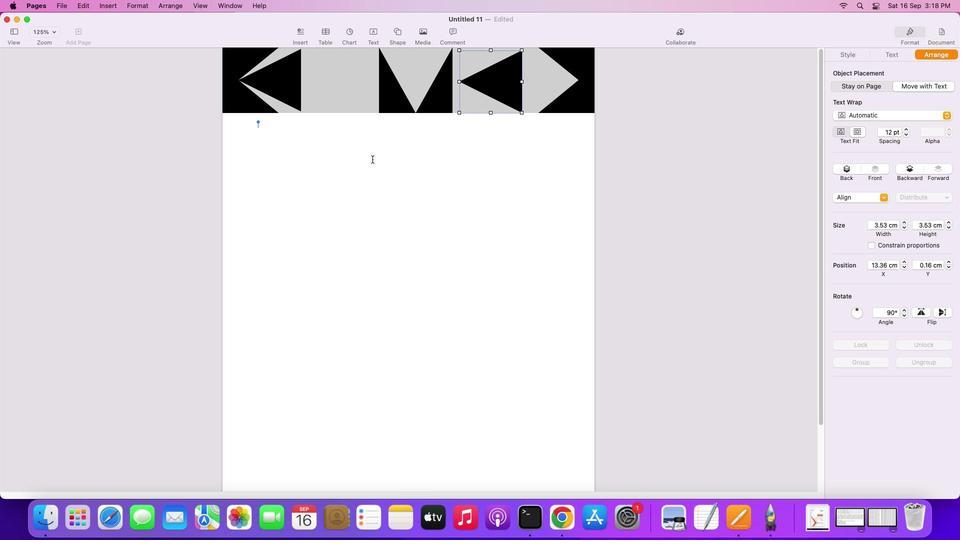 
Action: Key pressed Key.shiftKey.cmd'z'
